 Task: Look for space in St. Albert, Canada from 9th June, 2023 to 16th June, 2023 for 2 adults in price range Rs.8000 to Rs.16000. Place can be entire place with 2 bedrooms having 2 beds and 1 bathroom. Property type can be house, flat, guest house. Booking option can be shelf check-in. Required host language is English.
Action: Mouse moved to (480, 88)
Screenshot: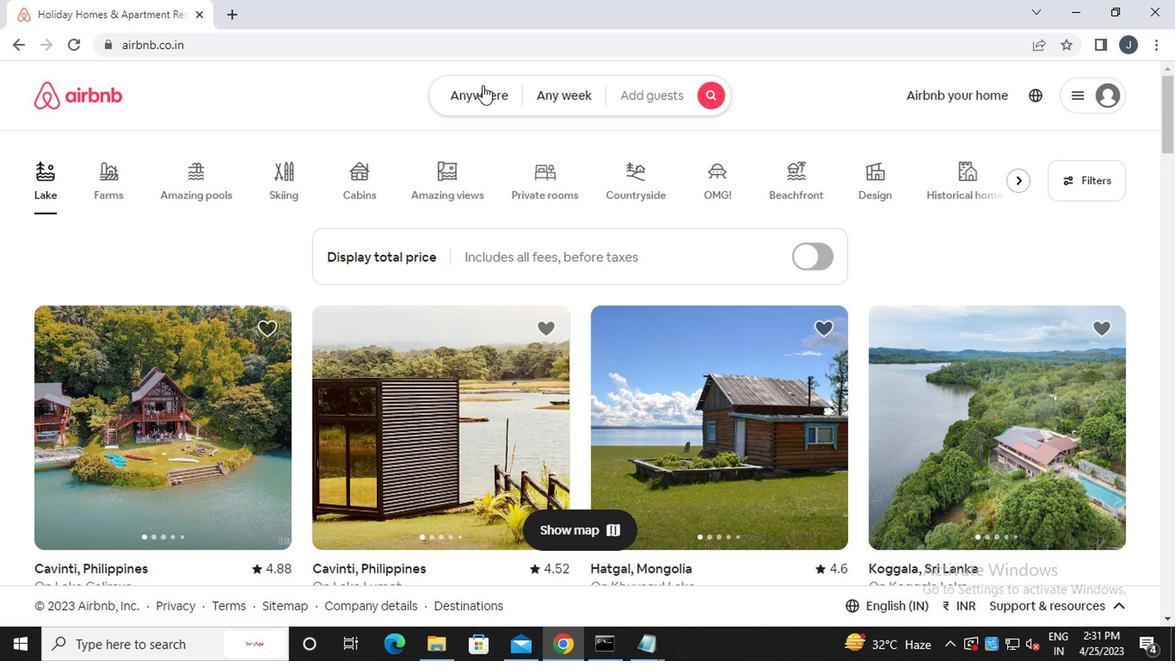 
Action: Mouse pressed left at (480, 88)
Screenshot: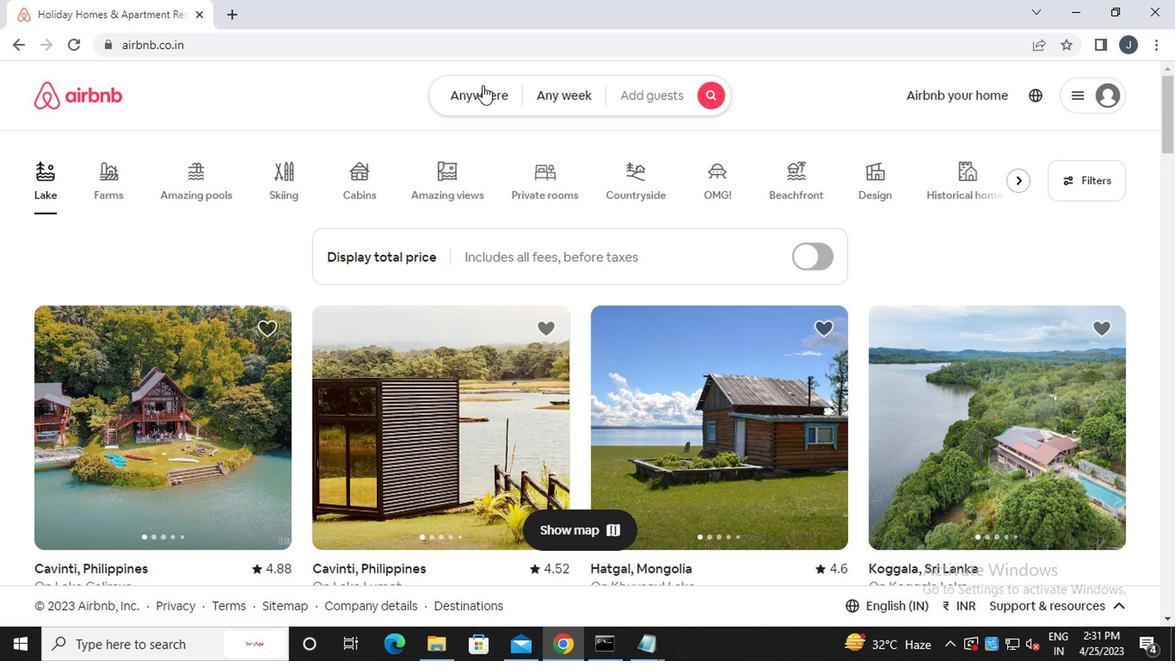 
Action: Mouse moved to (300, 166)
Screenshot: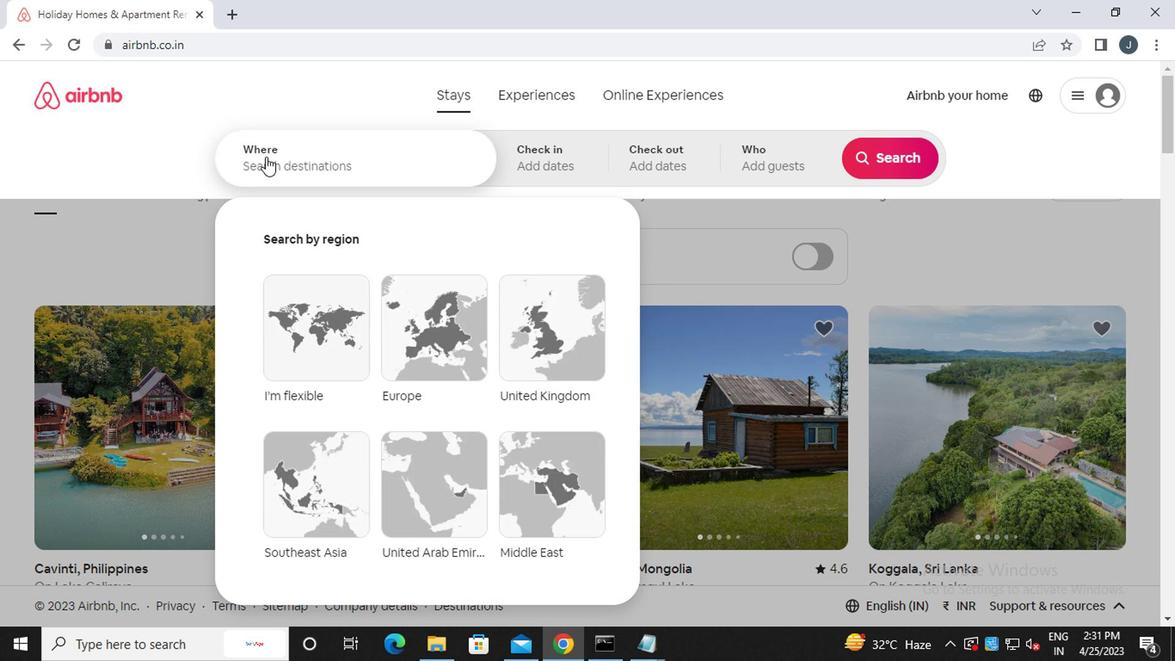 
Action: Mouse pressed left at (300, 166)
Screenshot: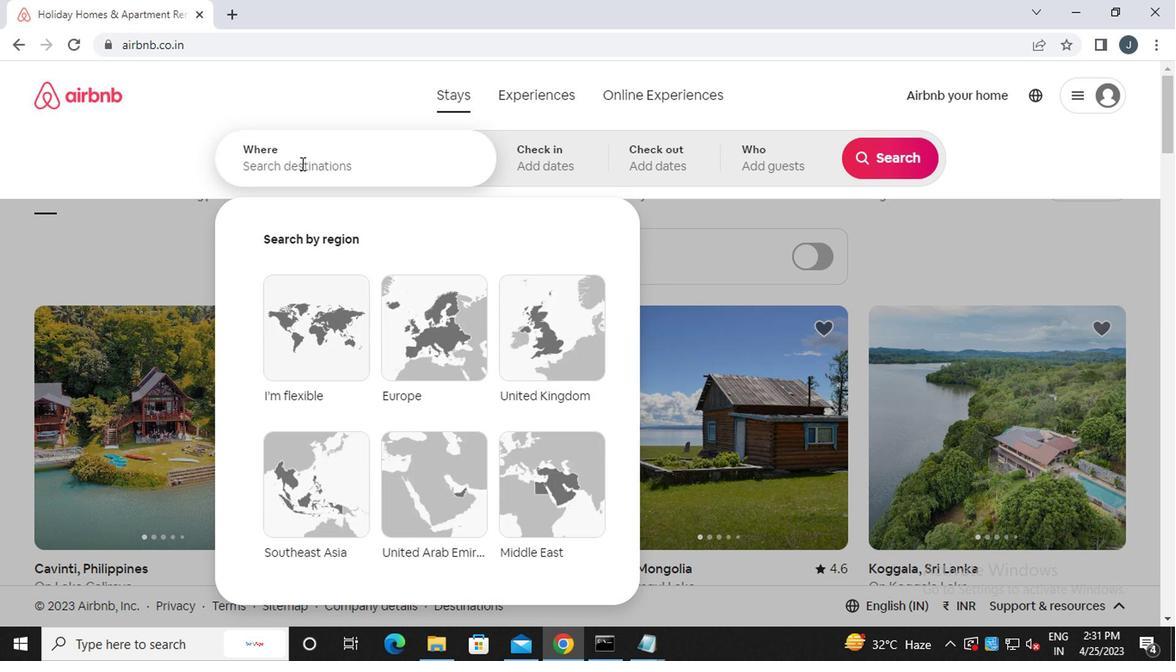 
Action: Mouse moved to (298, 166)
Screenshot: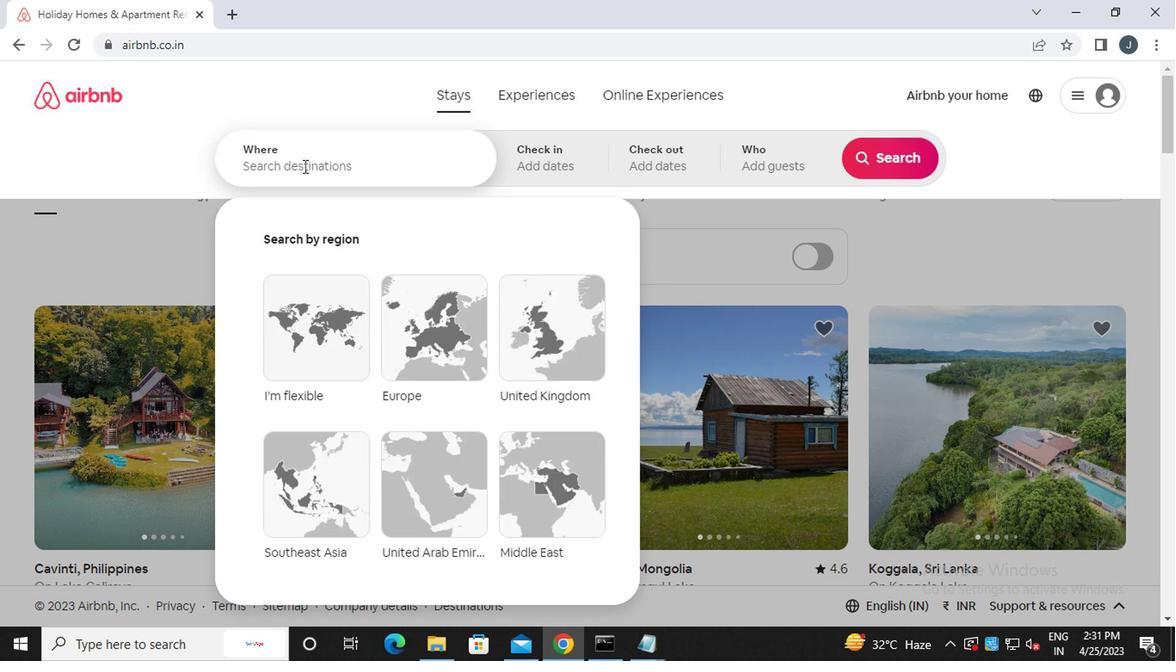 
Action: Key pressed s<Key.caps_lock>t.<Key.space><Key.caps_lock>a<Key.caps_lock>lbert,<Key.caps_lock>c<Key.caps_lock>anada
Screenshot: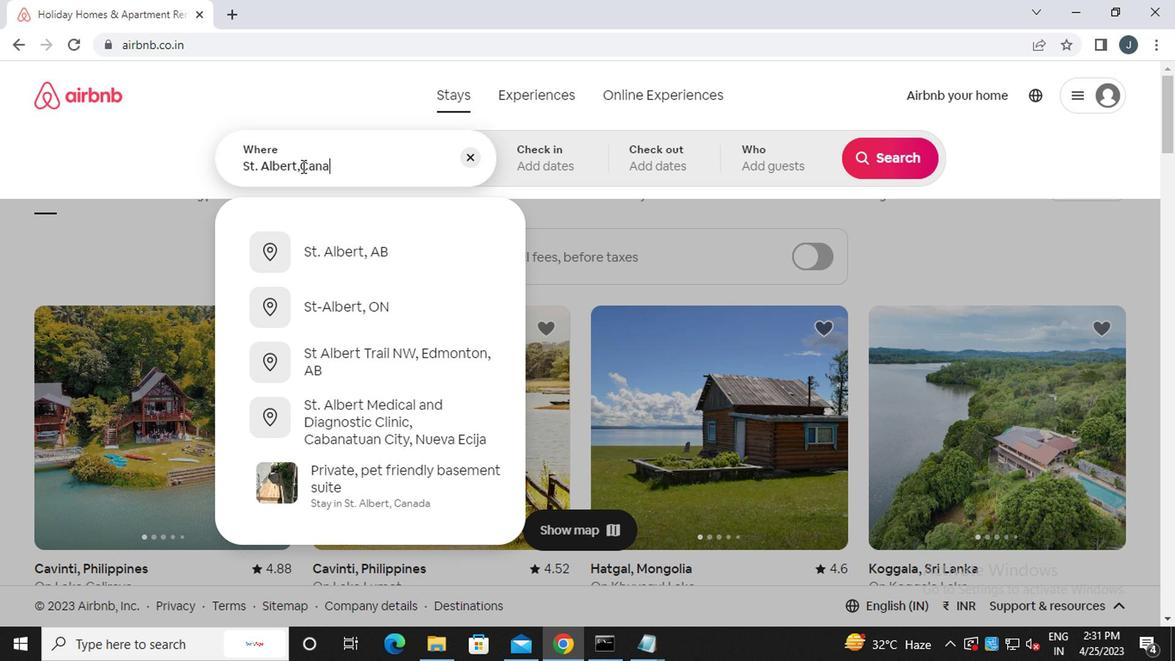 
Action: Mouse moved to (550, 165)
Screenshot: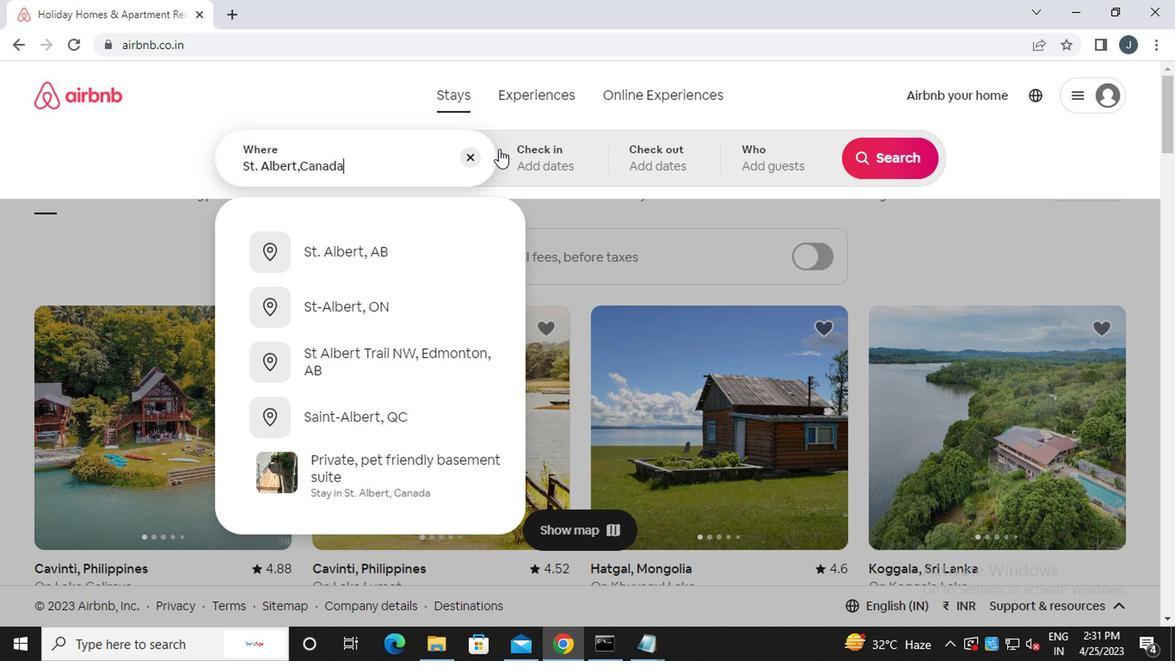 
Action: Mouse pressed left at (550, 165)
Screenshot: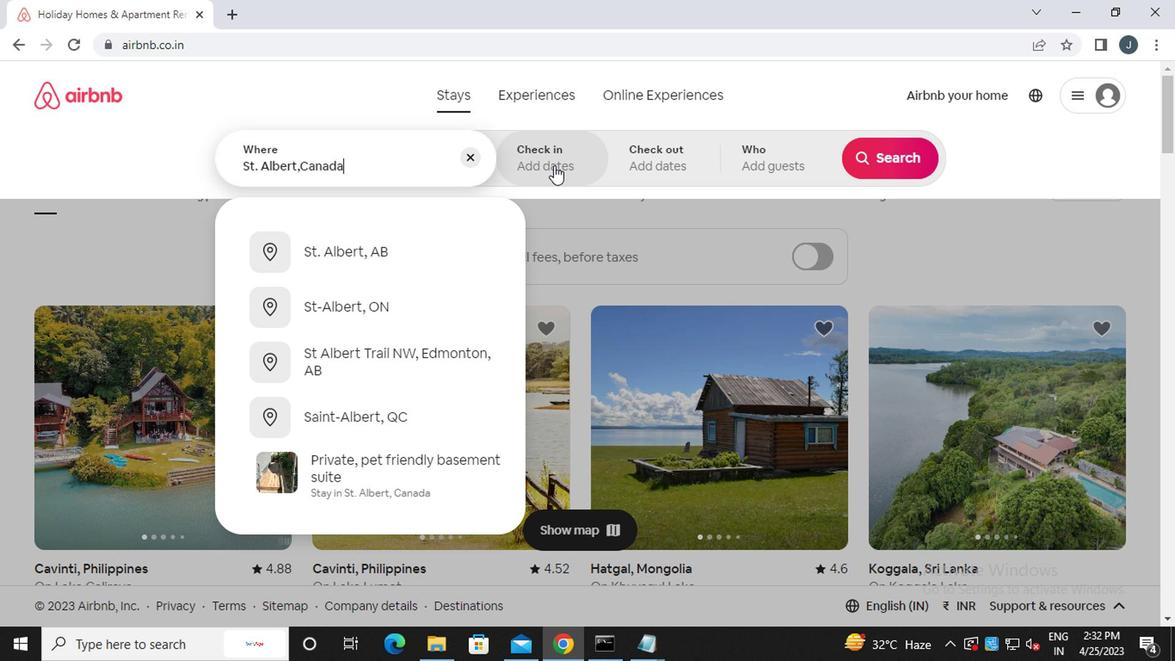
Action: Mouse moved to (870, 295)
Screenshot: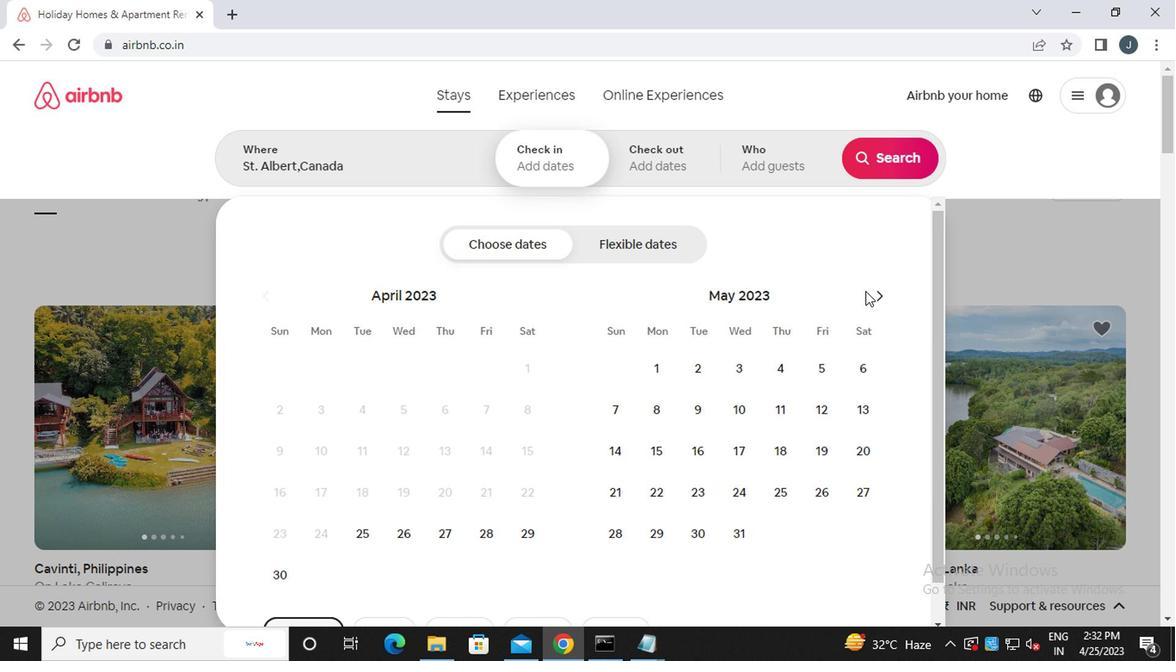 
Action: Mouse pressed left at (870, 295)
Screenshot: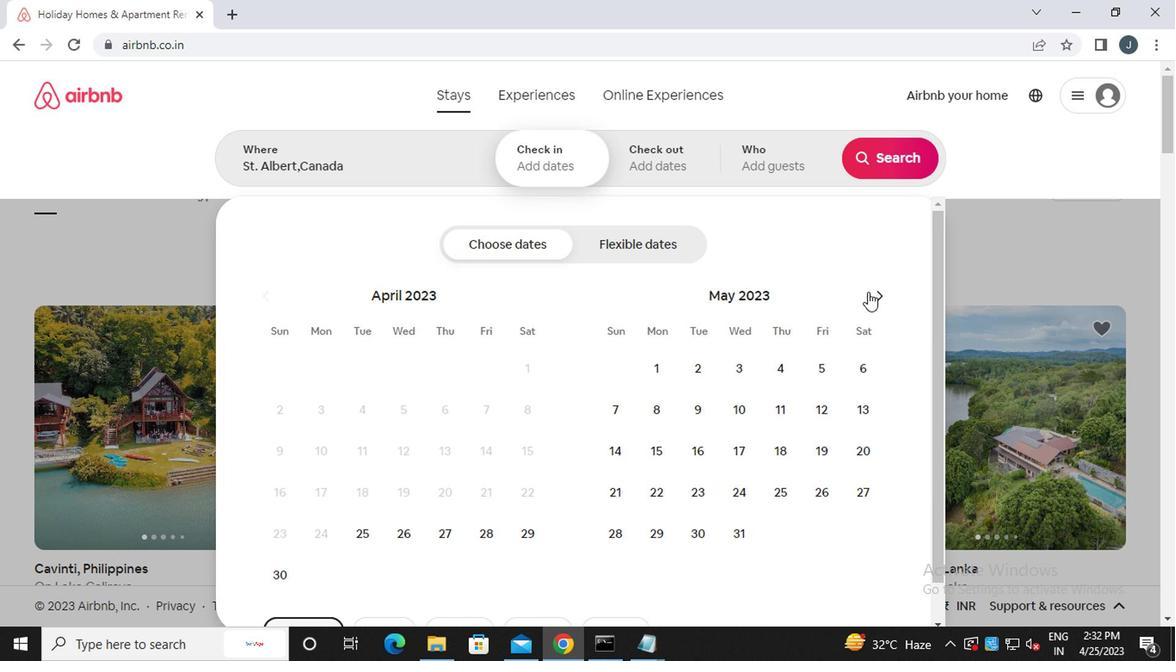 
Action: Mouse moved to (821, 409)
Screenshot: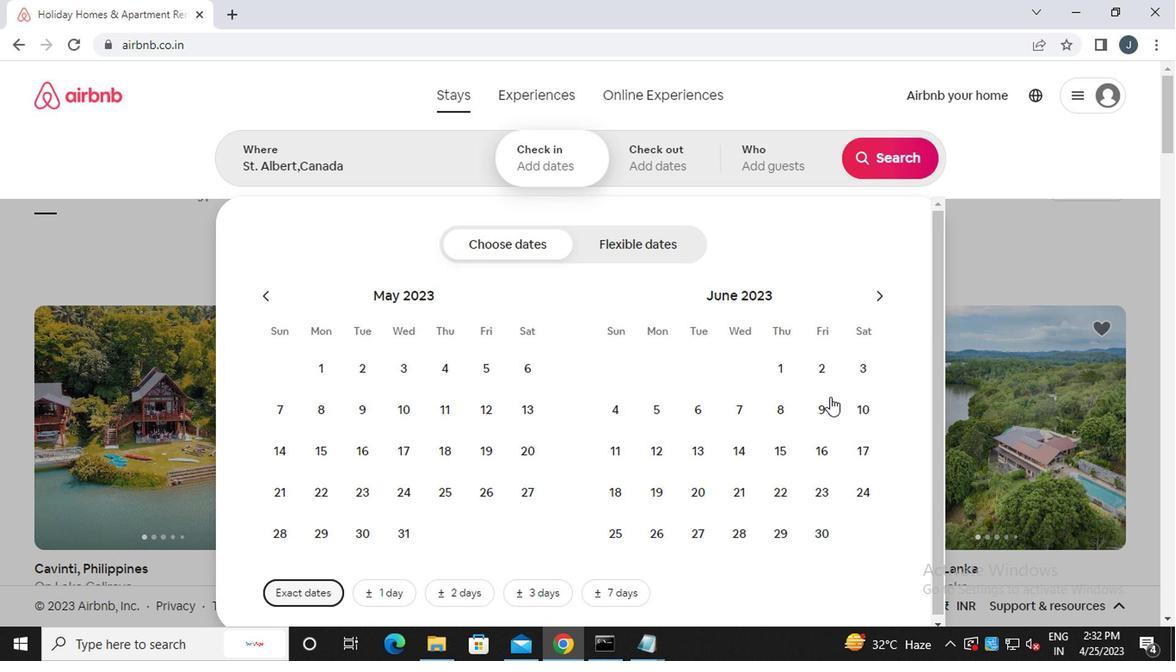 
Action: Mouse pressed left at (821, 409)
Screenshot: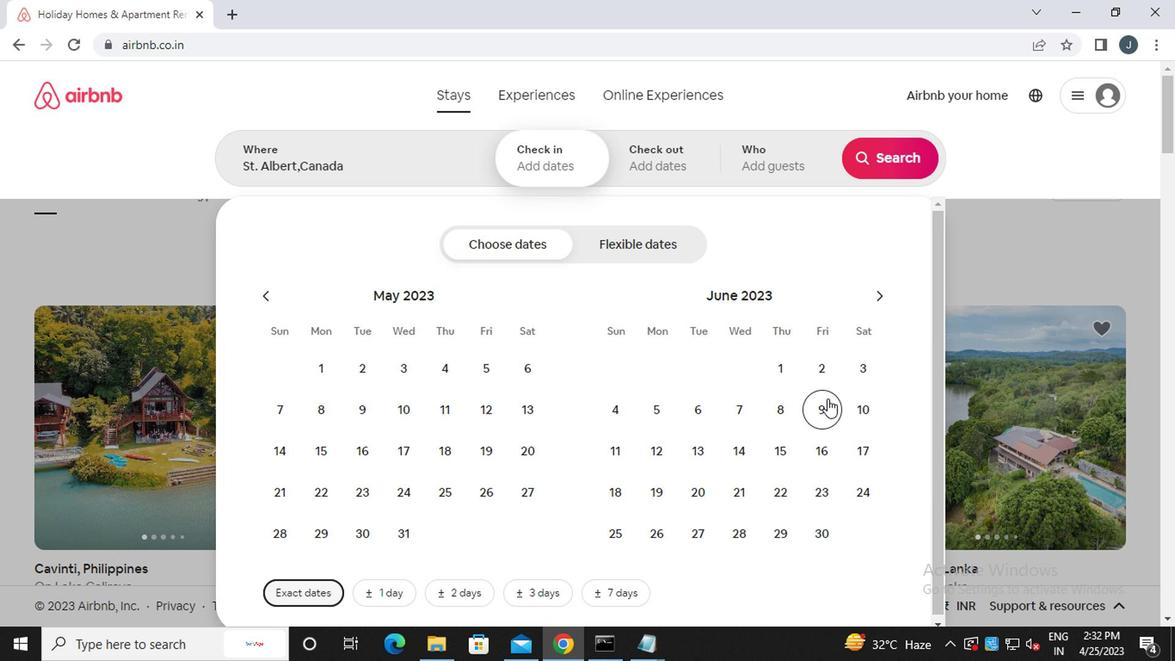 
Action: Mouse moved to (823, 445)
Screenshot: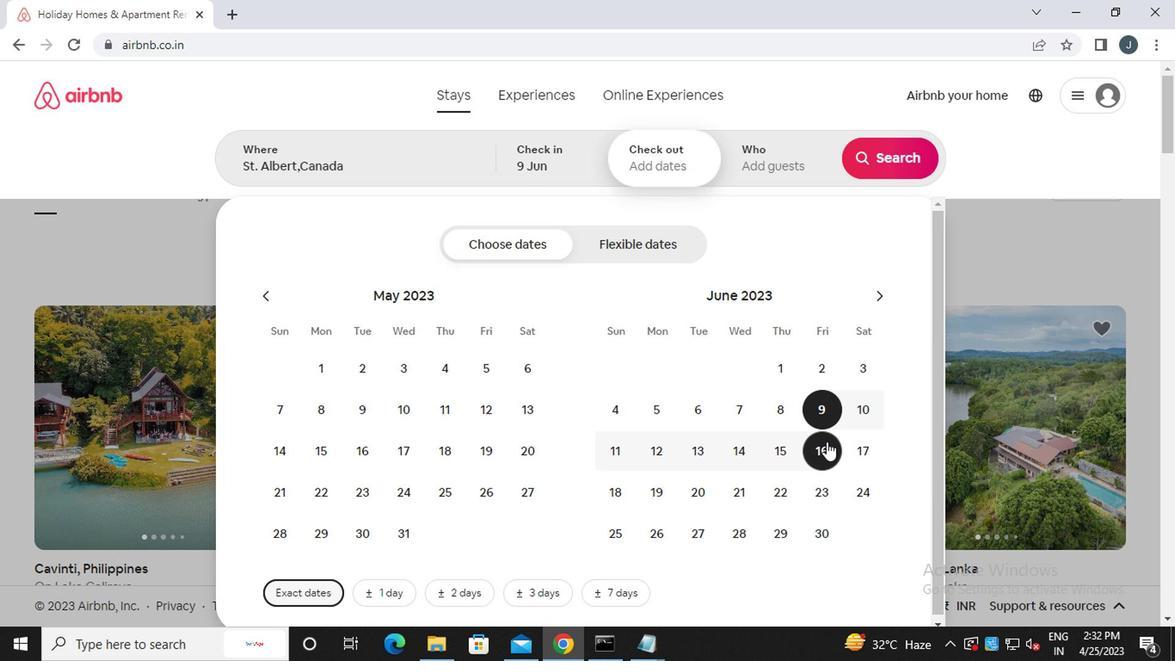 
Action: Mouse pressed left at (823, 445)
Screenshot: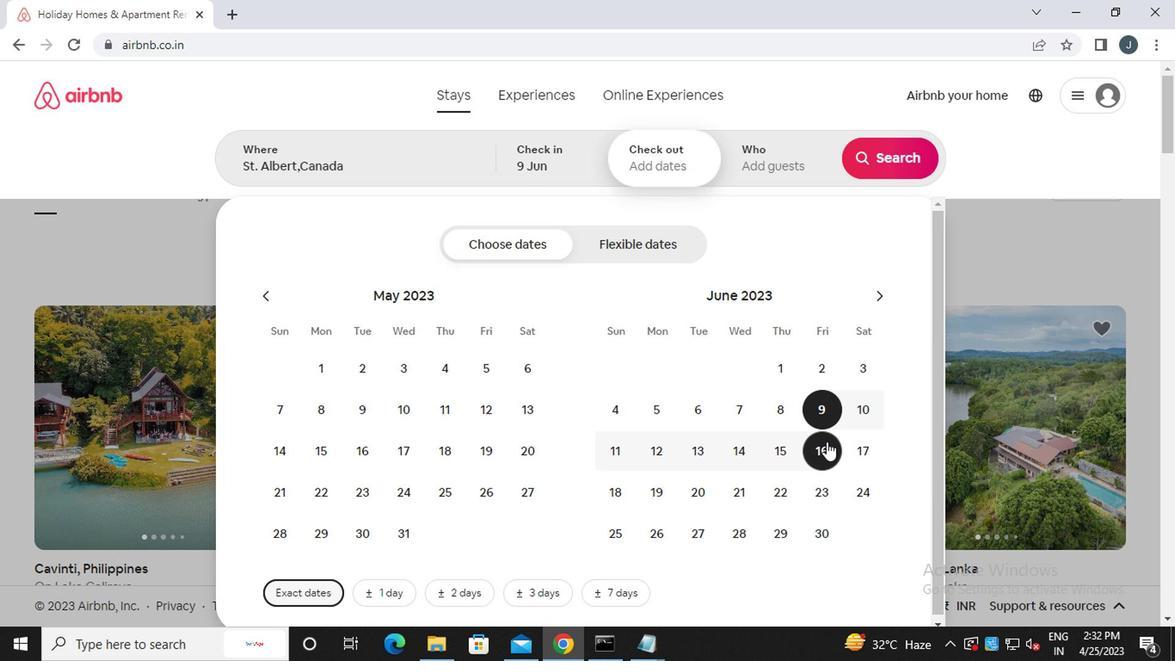 
Action: Mouse moved to (770, 157)
Screenshot: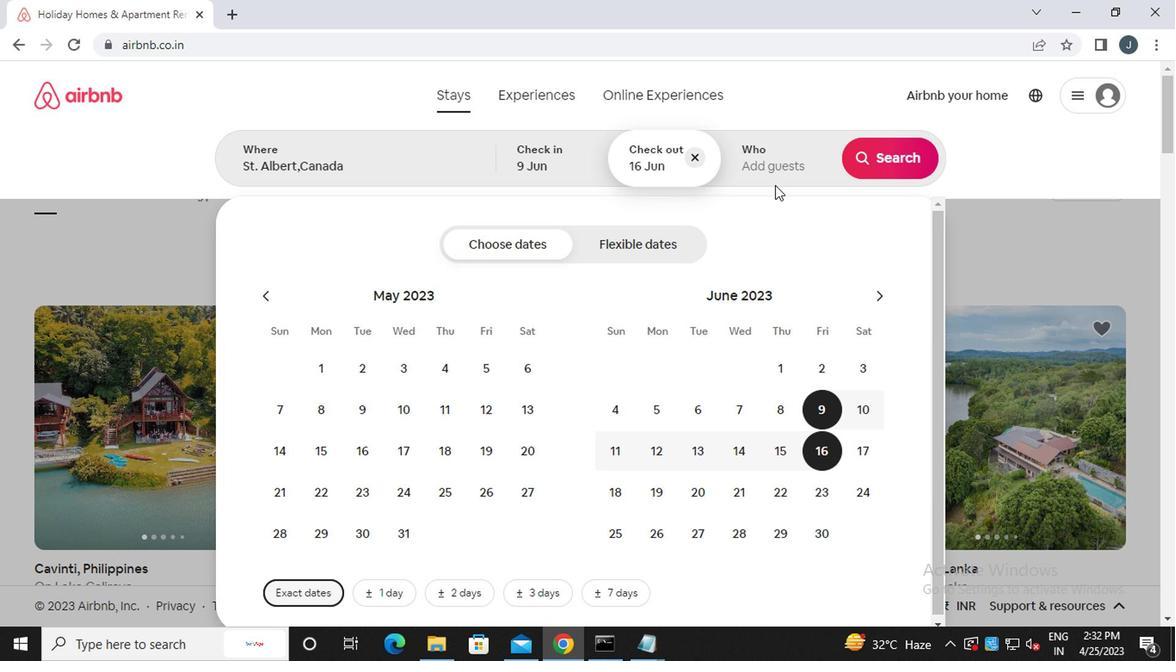 
Action: Mouse pressed left at (770, 157)
Screenshot: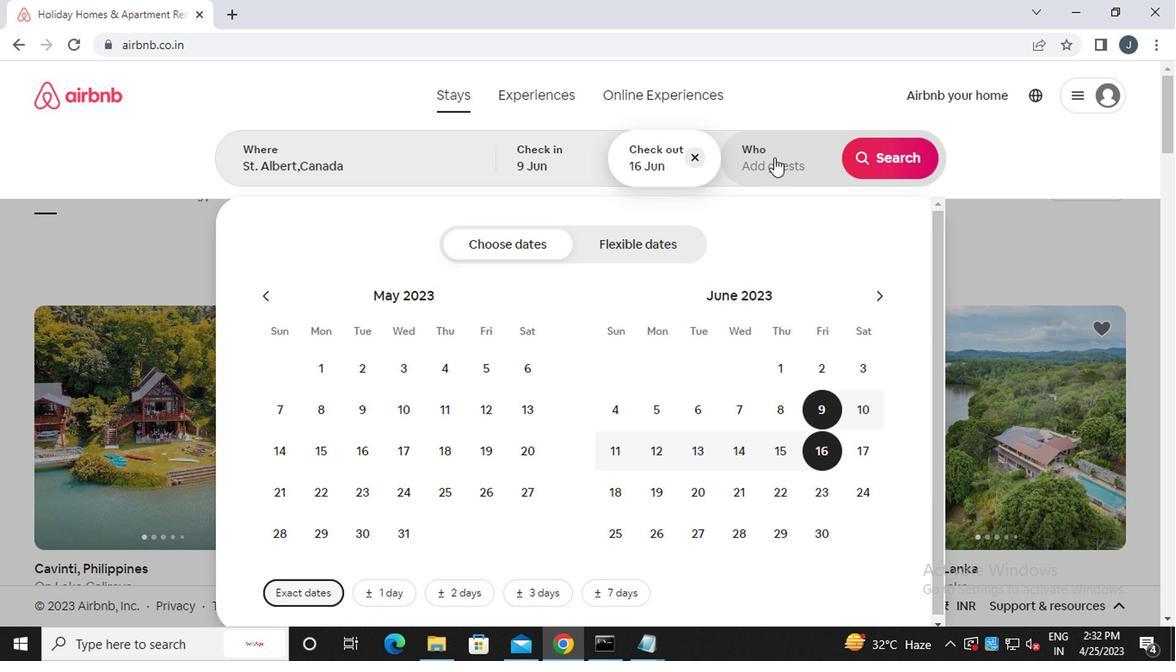 
Action: Mouse moved to (886, 254)
Screenshot: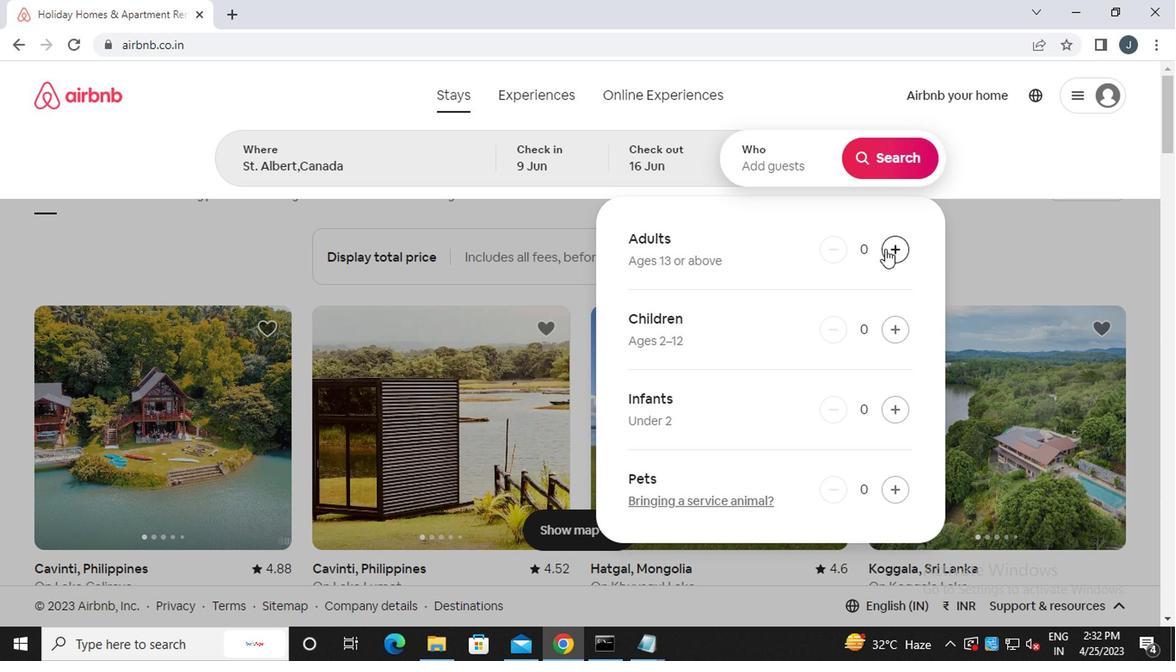 
Action: Mouse pressed left at (886, 254)
Screenshot: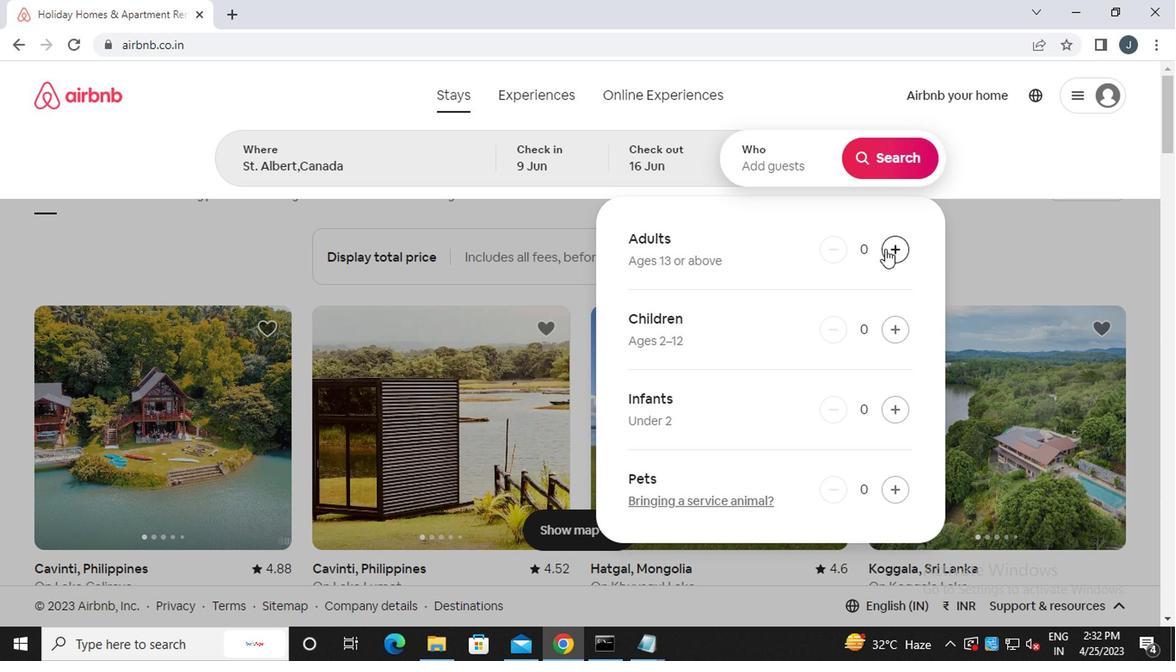 
Action: Mouse moved to (886, 254)
Screenshot: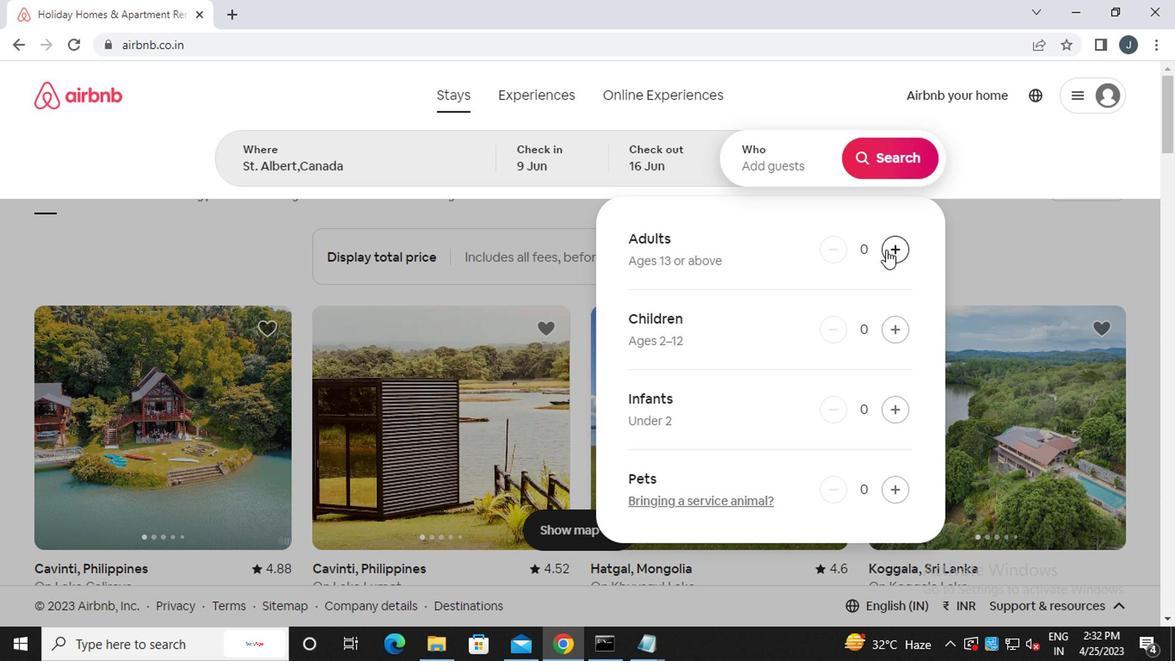
Action: Mouse pressed left at (886, 254)
Screenshot: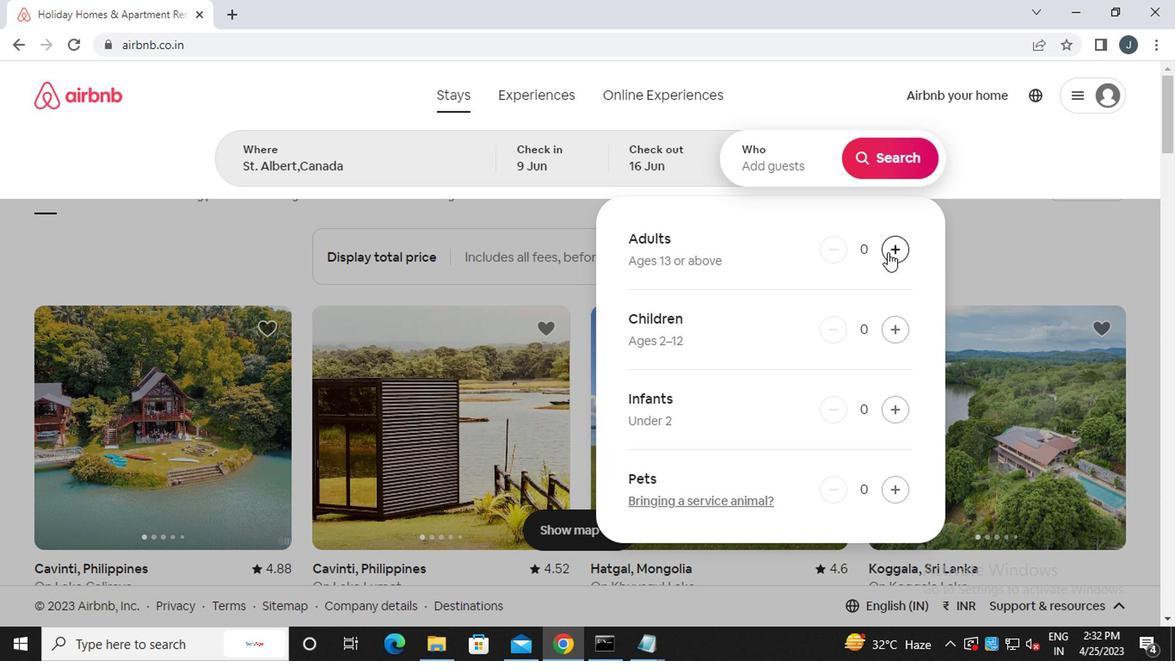 
Action: Mouse moved to (892, 165)
Screenshot: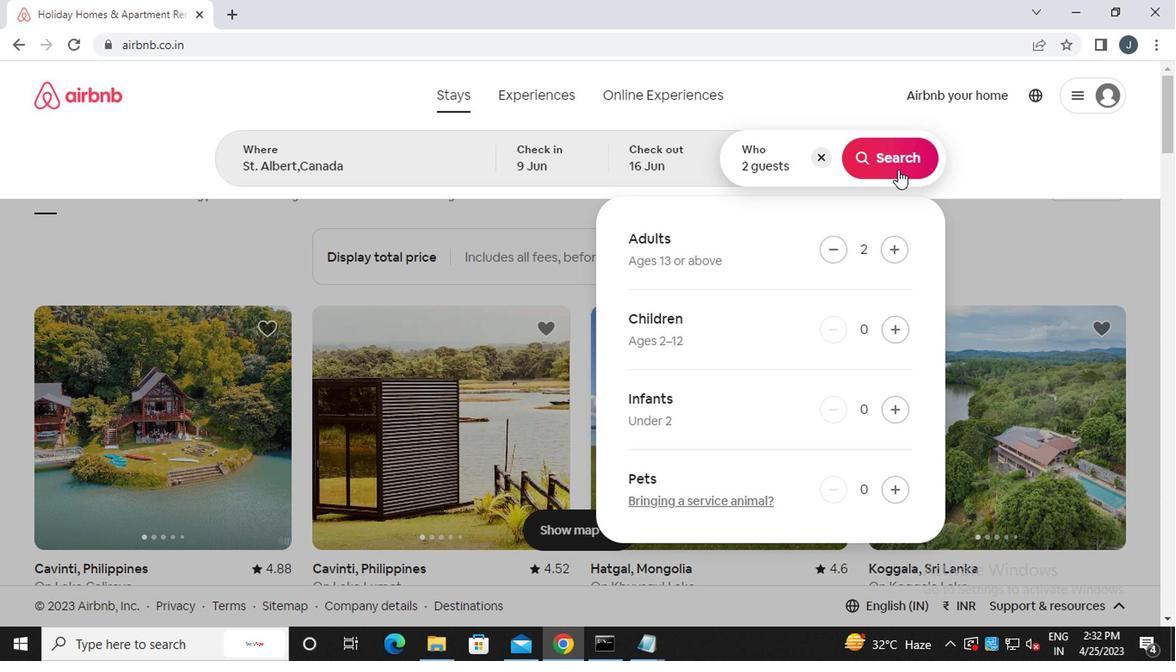 
Action: Mouse pressed left at (892, 165)
Screenshot: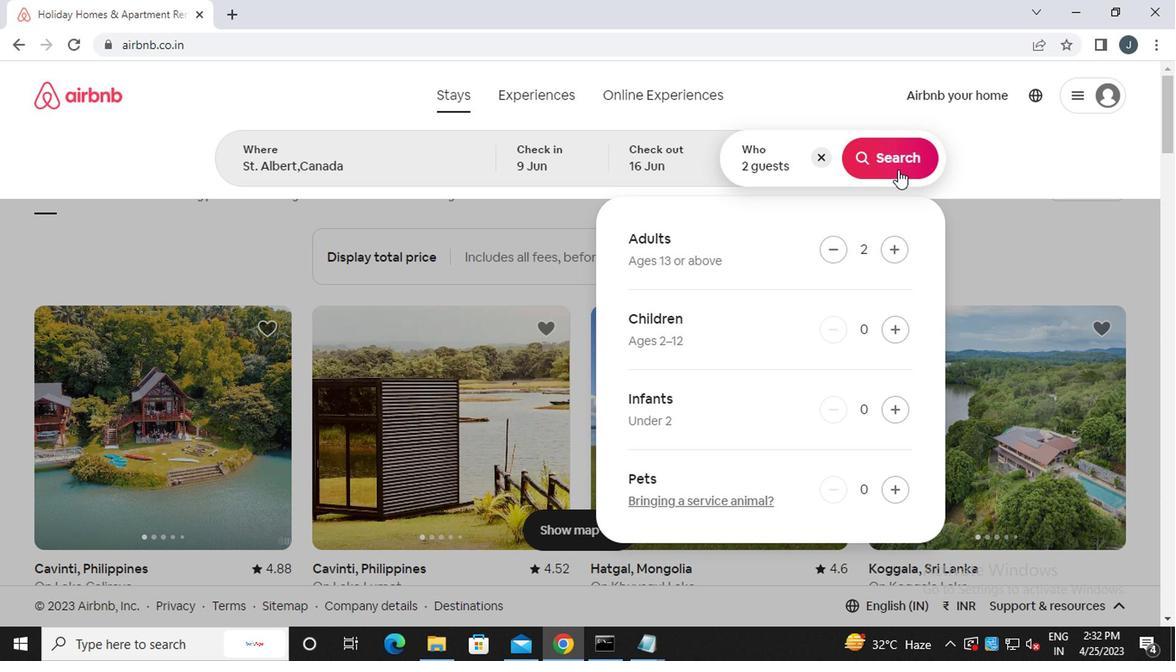 
Action: Mouse moved to (1116, 165)
Screenshot: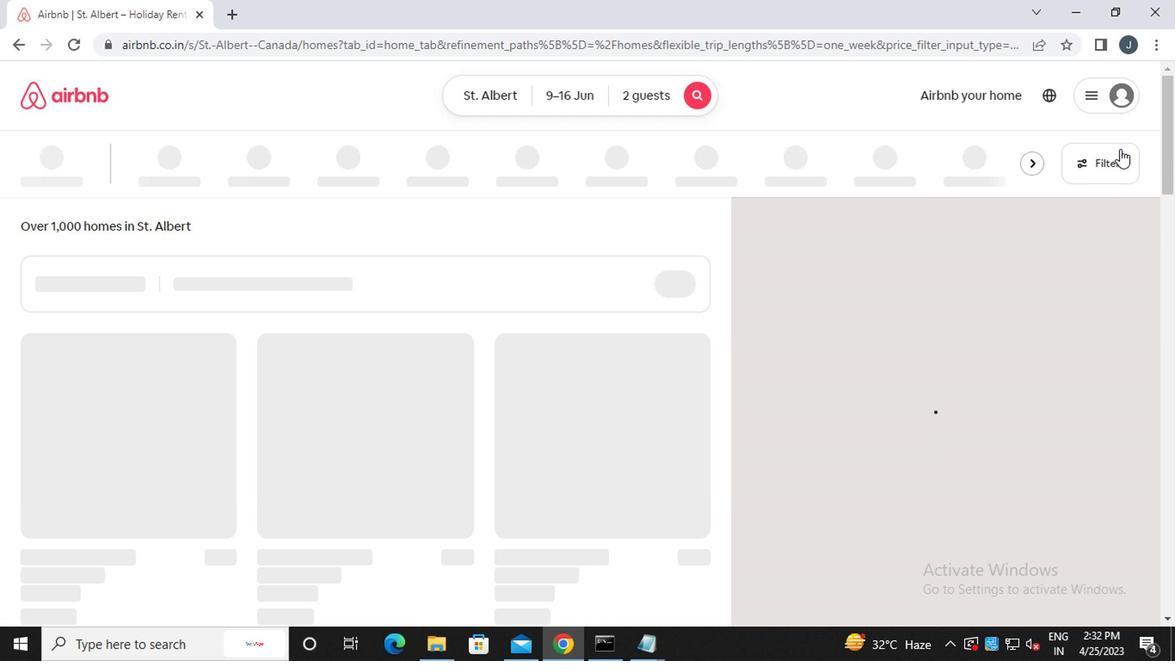 
Action: Mouse pressed left at (1116, 165)
Screenshot: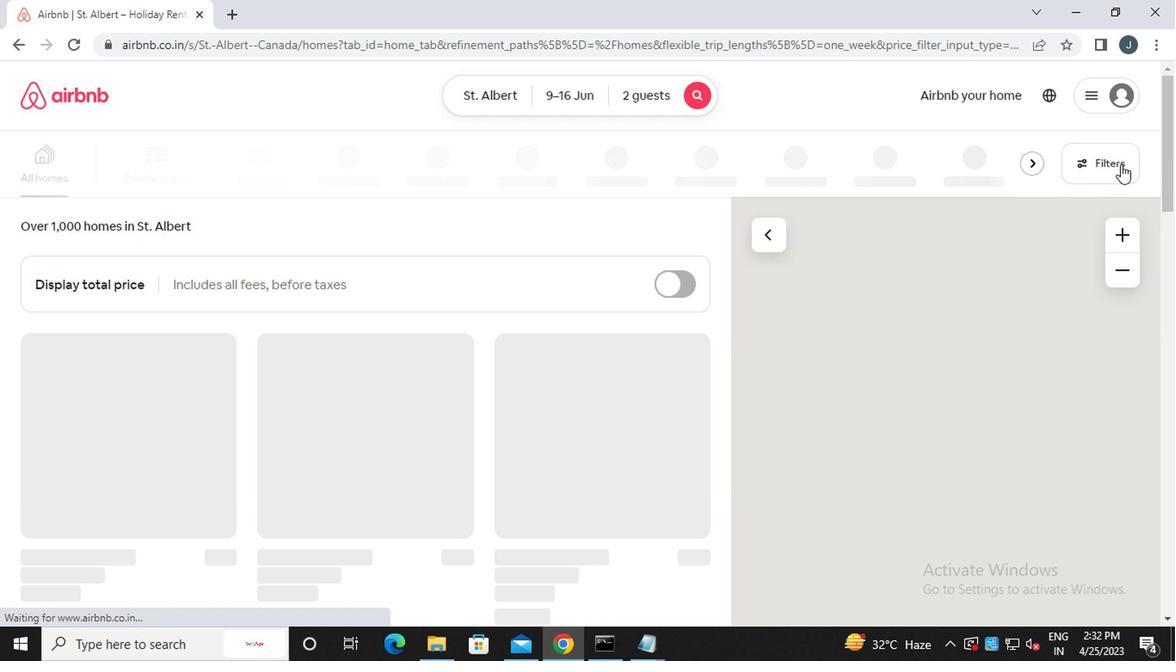 
Action: Mouse moved to (369, 386)
Screenshot: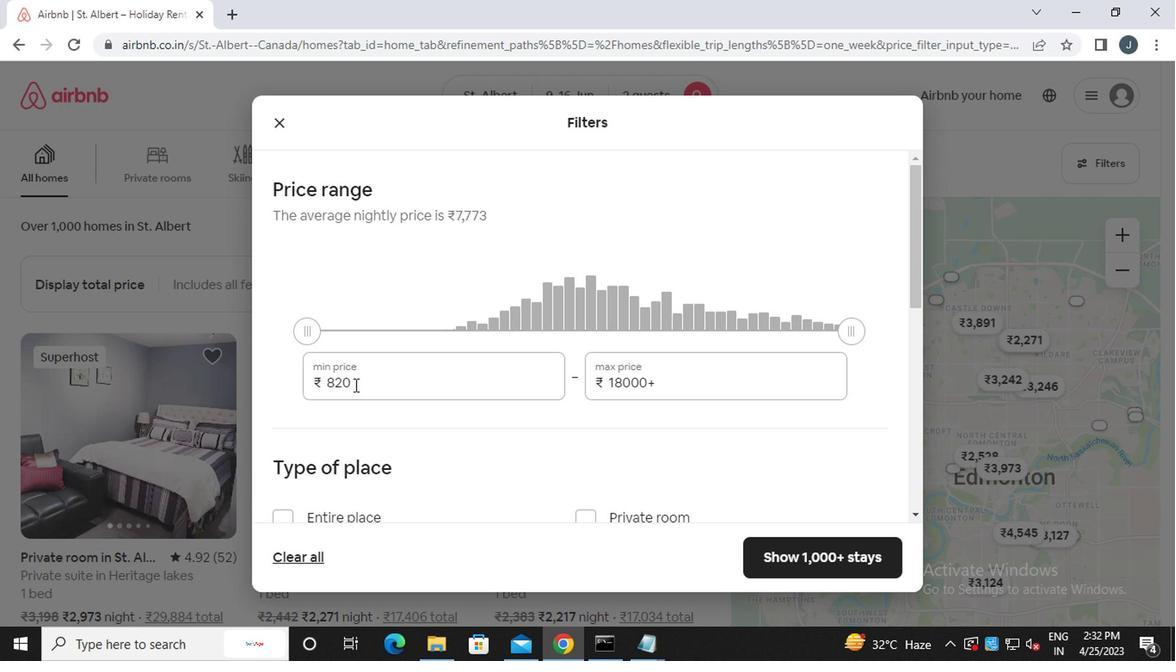
Action: Mouse pressed left at (369, 386)
Screenshot: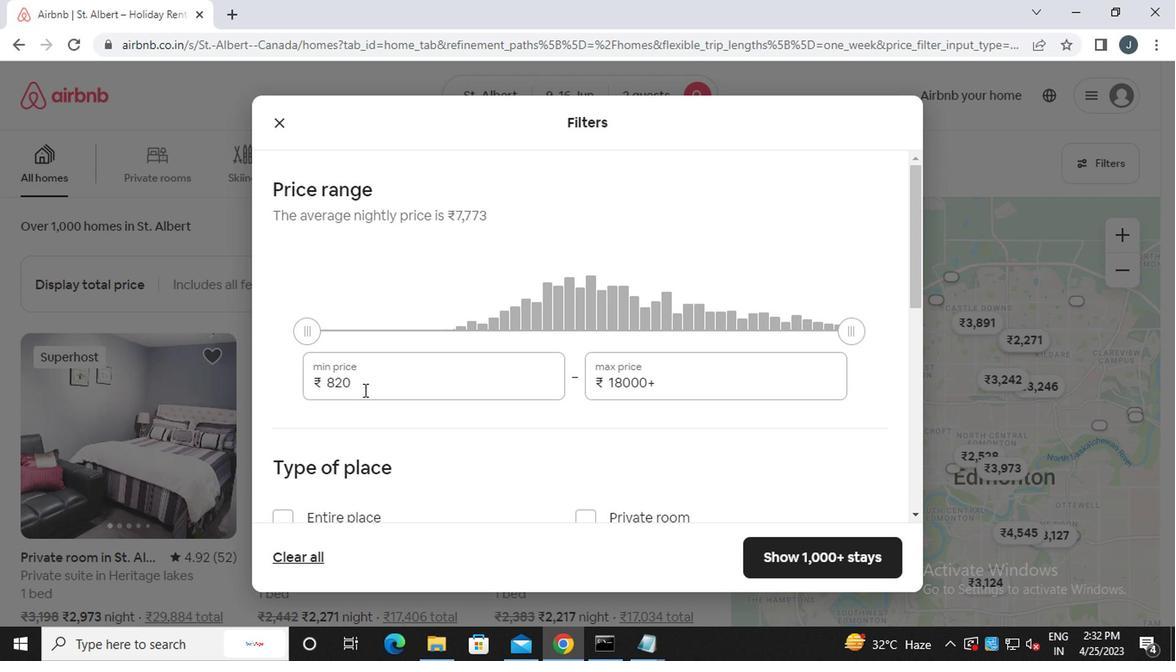 
Action: Mouse moved to (357, 378)
Screenshot: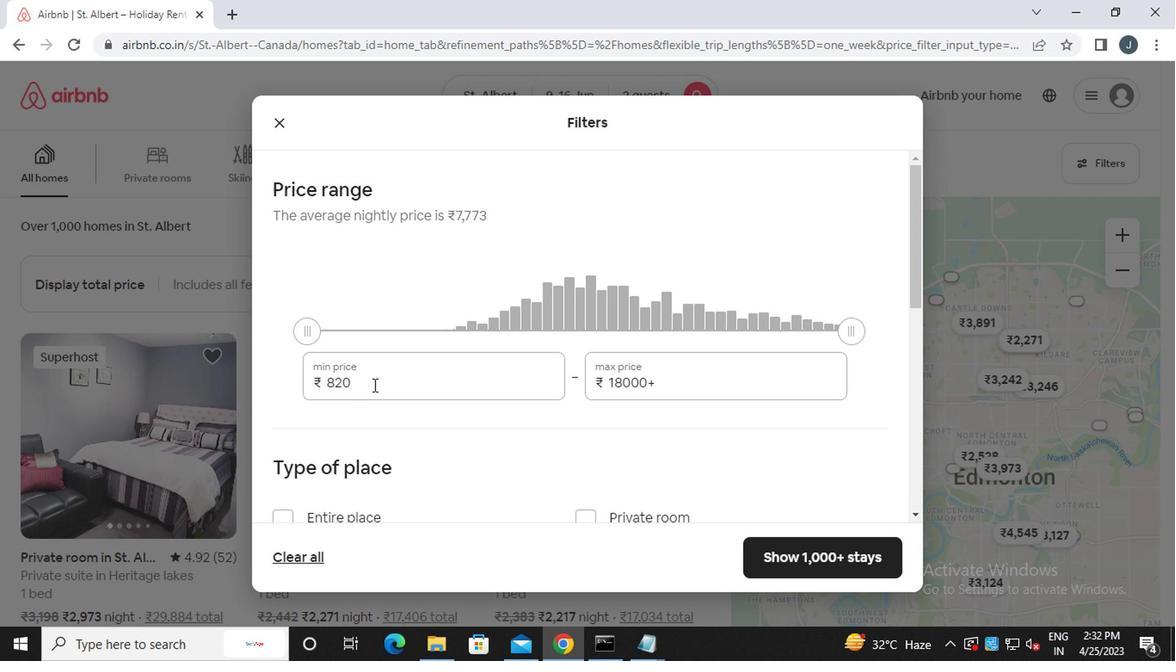
Action: Key pressed <Key.backspace><Key.backspace><<96>><<96>><<96>>
Screenshot: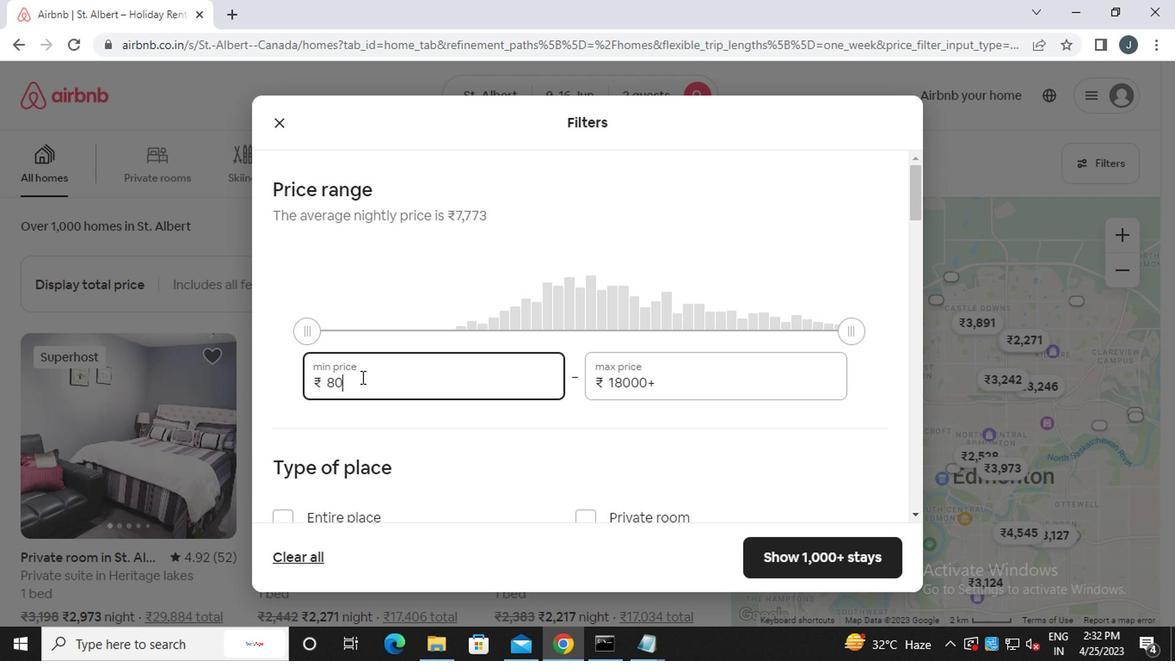 
Action: Mouse moved to (731, 386)
Screenshot: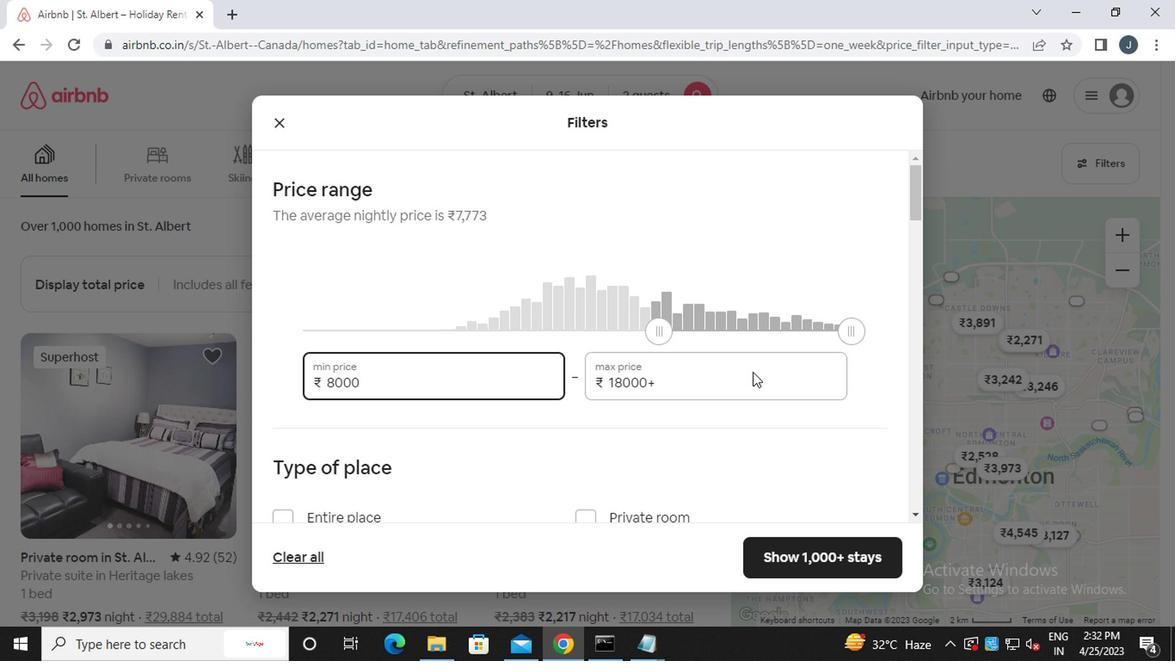
Action: Mouse pressed left at (731, 386)
Screenshot: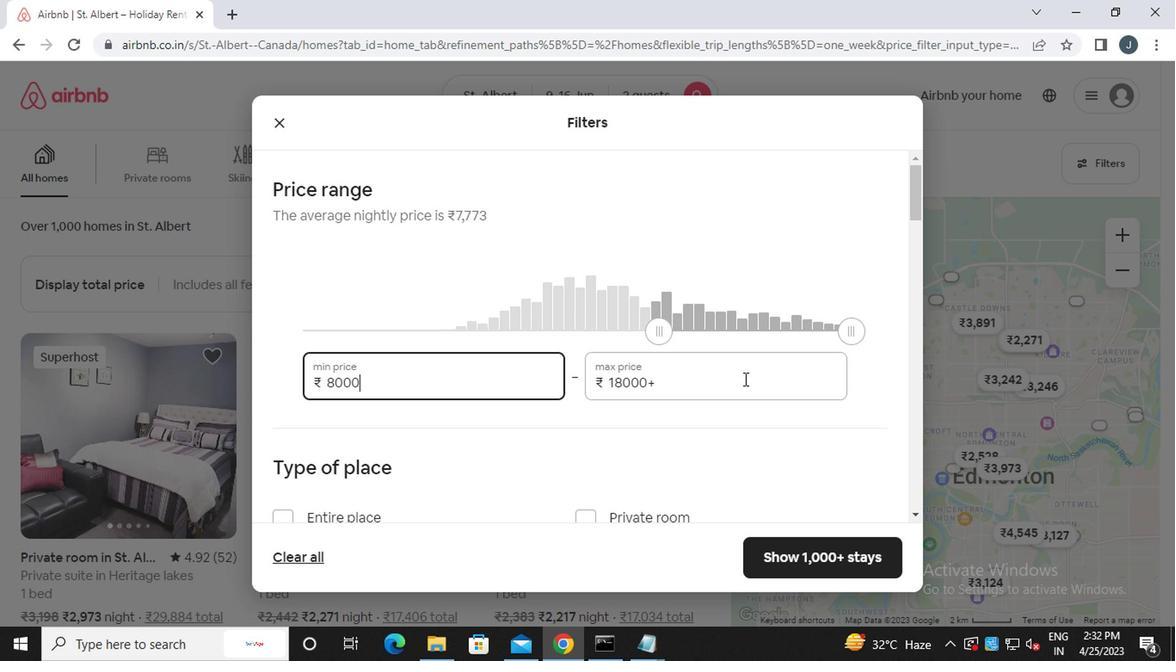 
Action: Key pressed <Key.backspace><Key.backspace><Key.backspace><Key.backspace><Key.backspace><Key.backspace><Key.backspace><Key.backspace><Key.backspace><<97>><<102>><<96>><<96>><<96>>
Screenshot: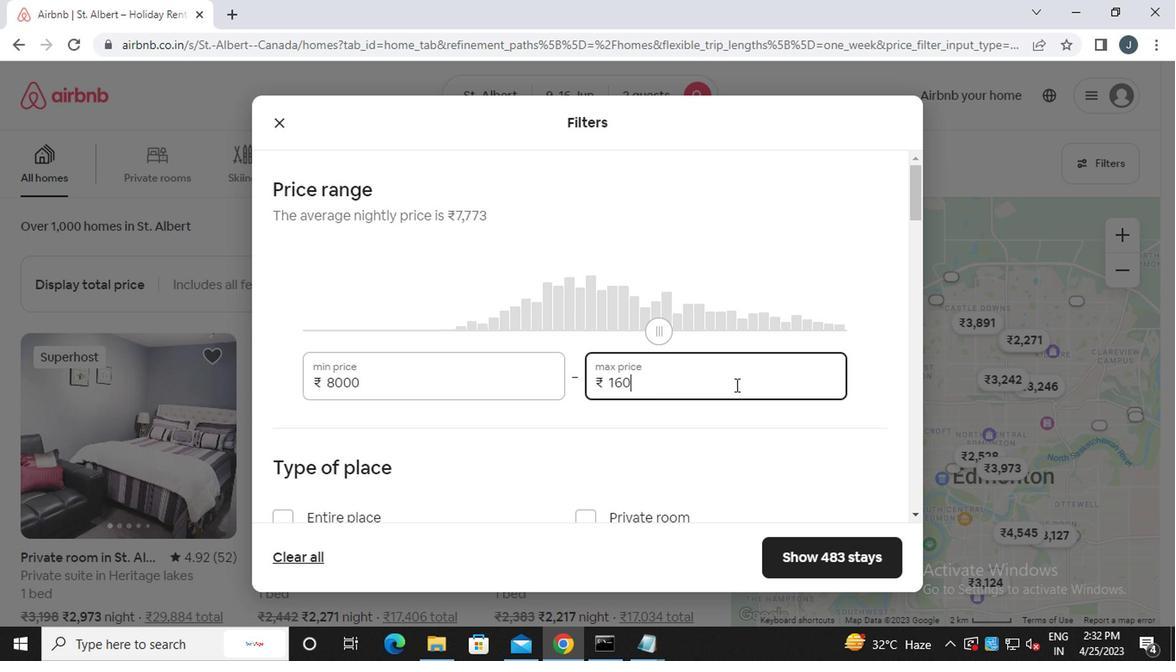
Action: Mouse moved to (691, 456)
Screenshot: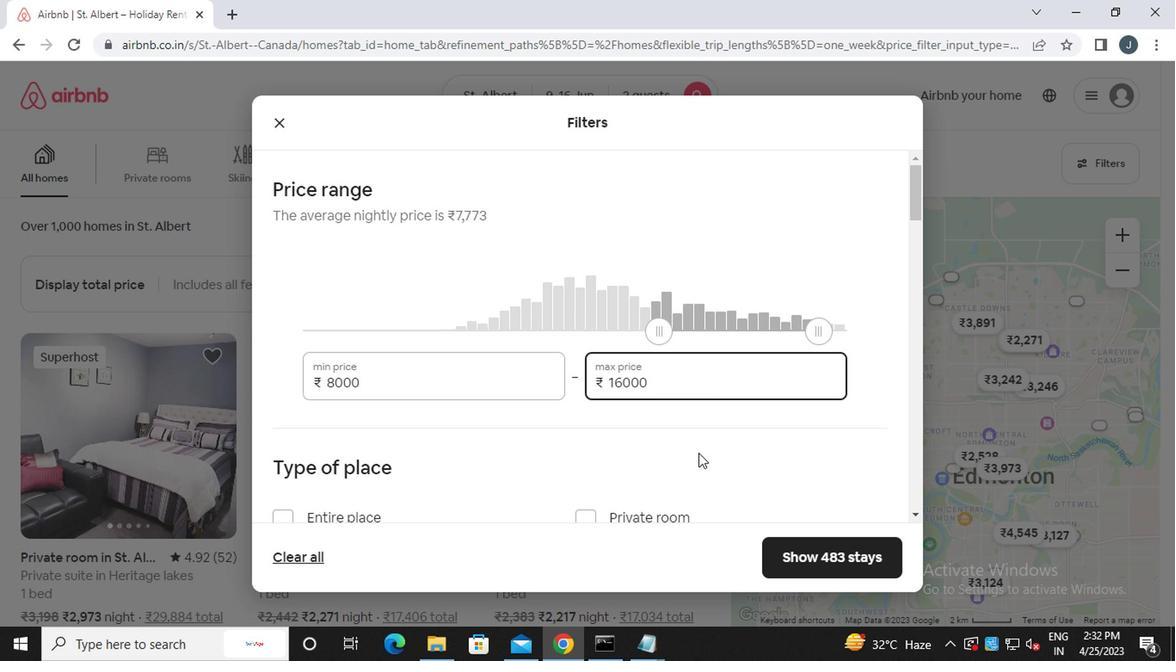 
Action: Mouse scrolled (691, 456) with delta (0, 0)
Screenshot: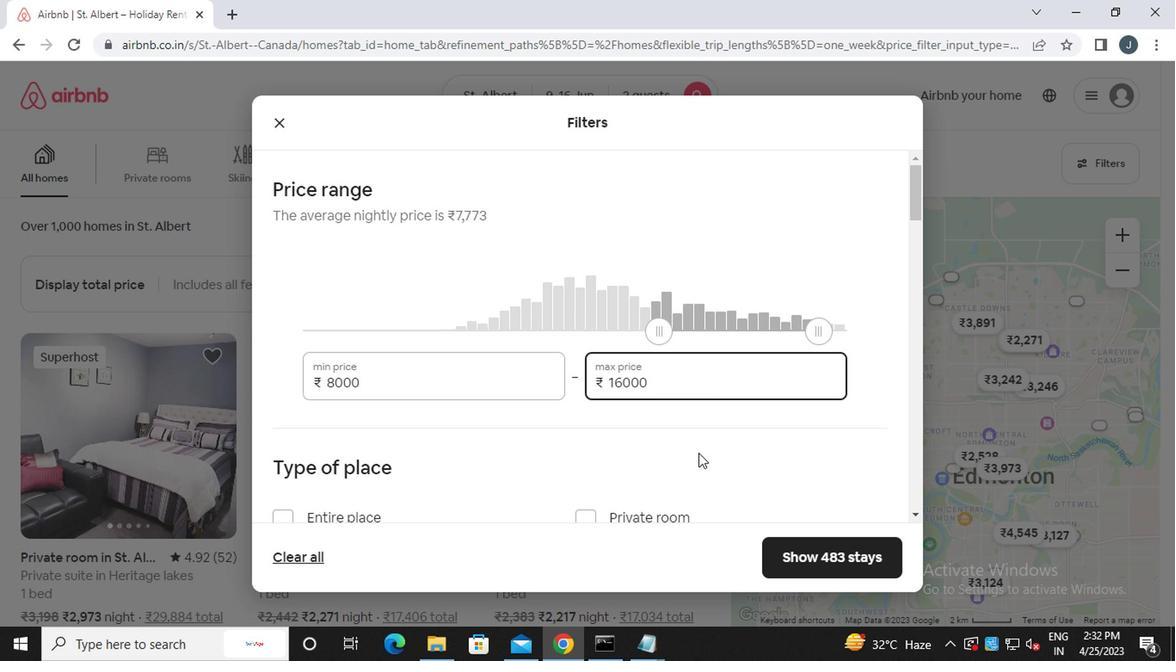 
Action: Mouse moved to (287, 433)
Screenshot: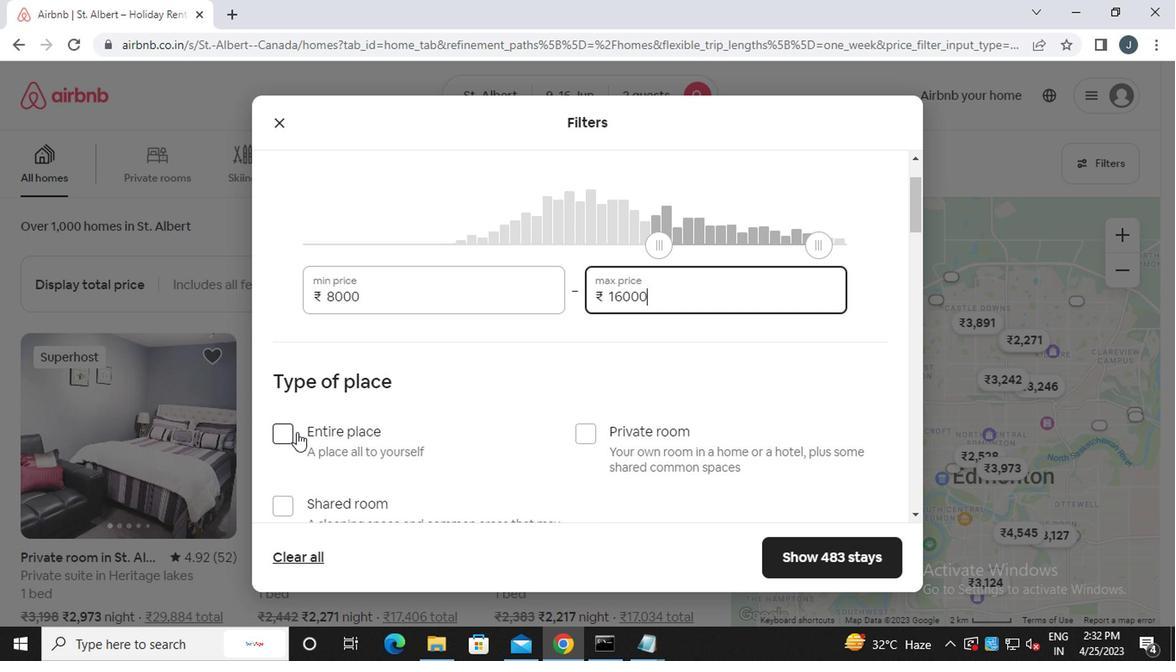 
Action: Mouse pressed left at (287, 433)
Screenshot: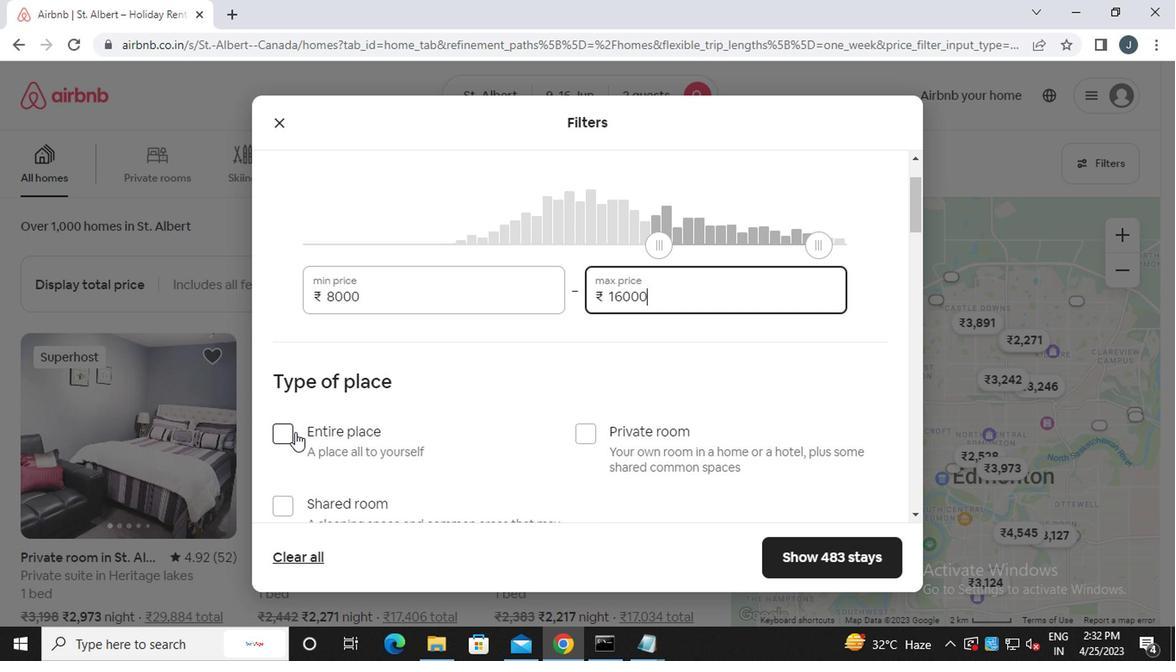 
Action: Mouse moved to (467, 426)
Screenshot: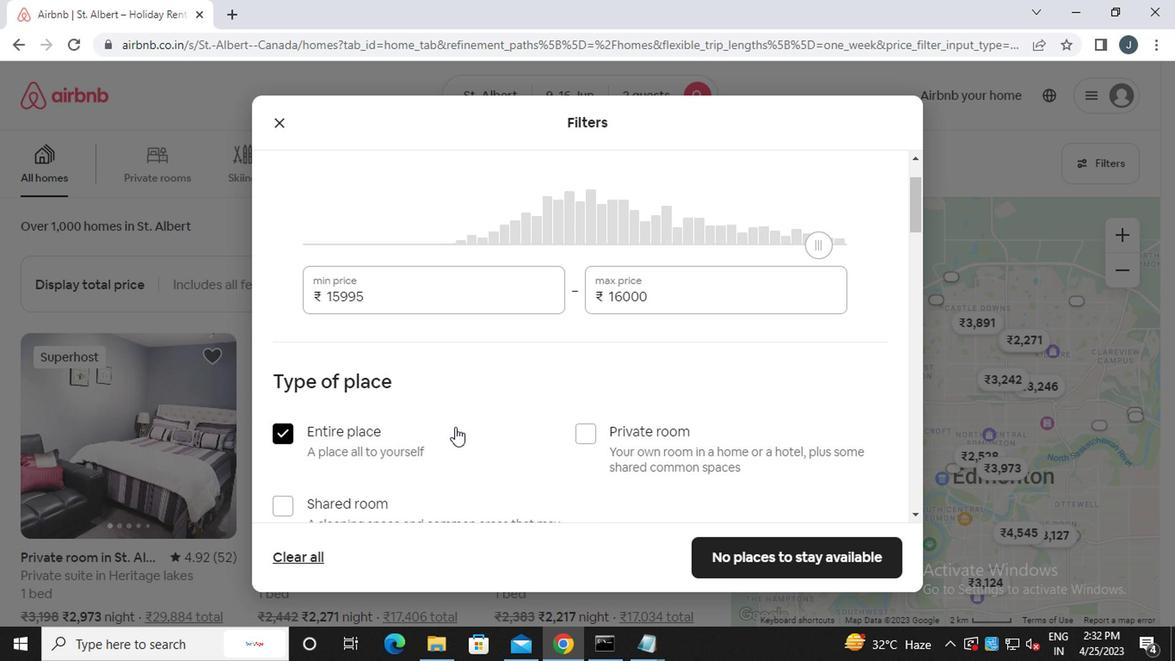 
Action: Mouse scrolled (467, 426) with delta (0, 0)
Screenshot: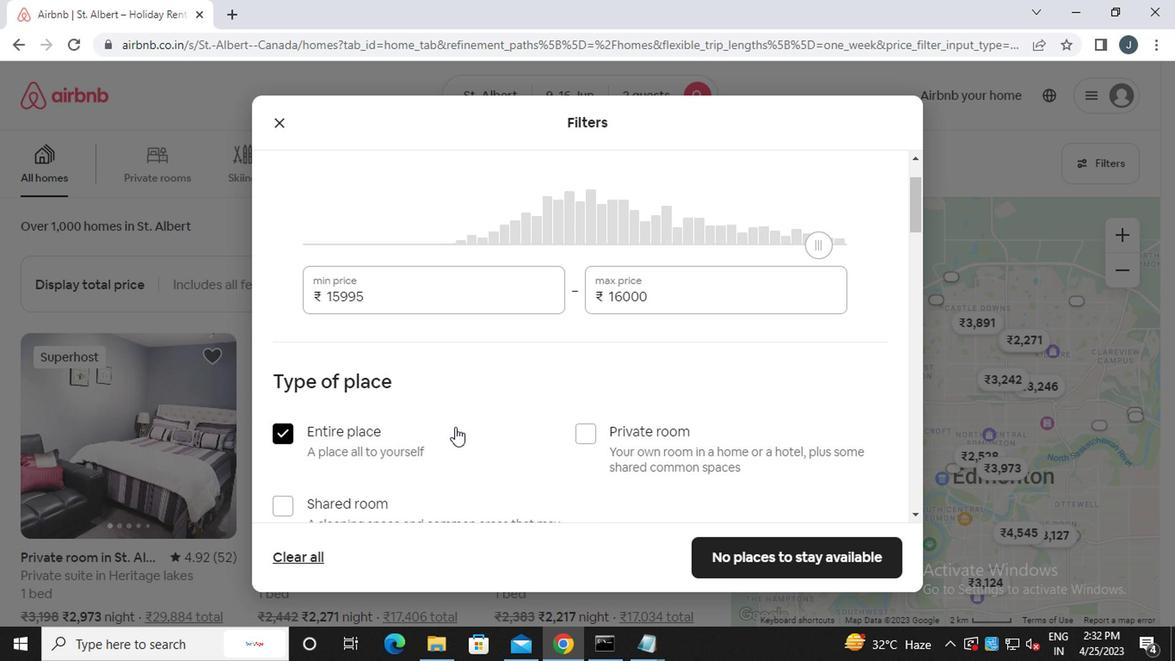 
Action: Mouse moved to (469, 426)
Screenshot: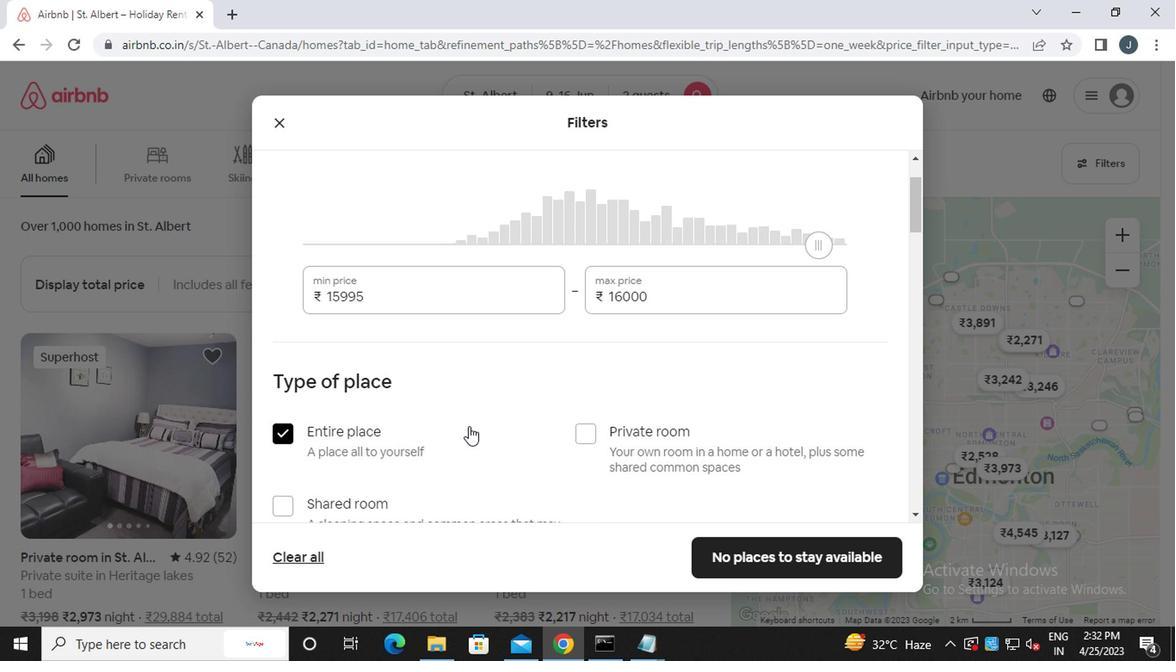 
Action: Mouse scrolled (469, 424) with delta (0, -1)
Screenshot: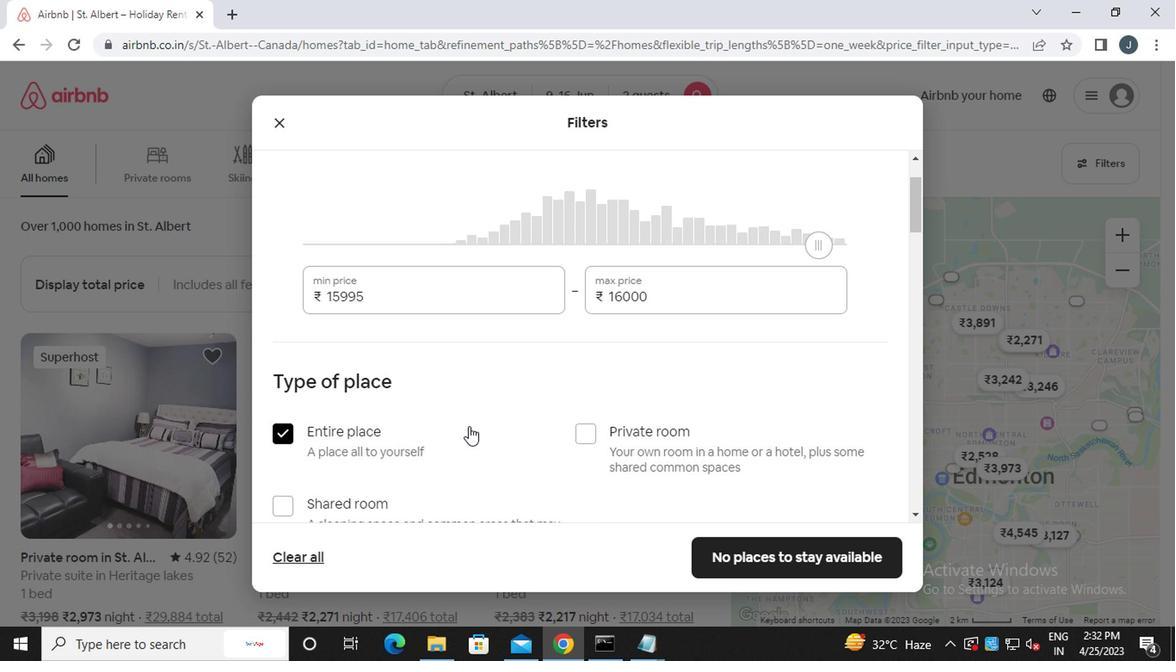 
Action: Mouse moved to (471, 426)
Screenshot: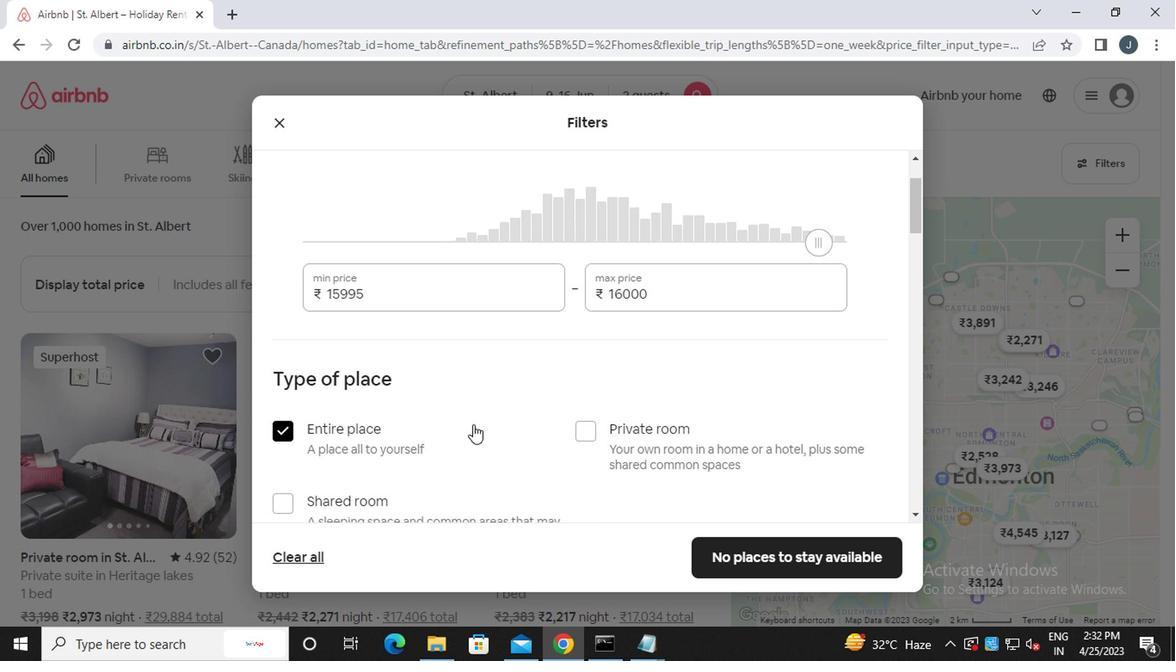 
Action: Mouse scrolled (471, 424) with delta (0, -1)
Screenshot: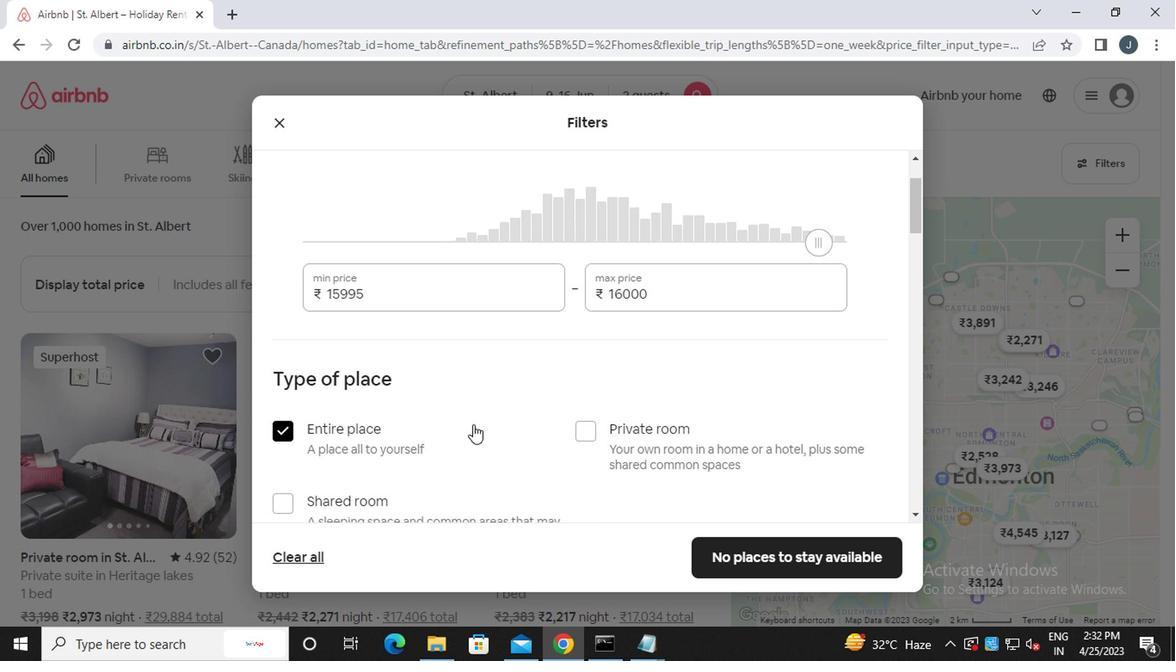 
Action: Mouse moved to (434, 429)
Screenshot: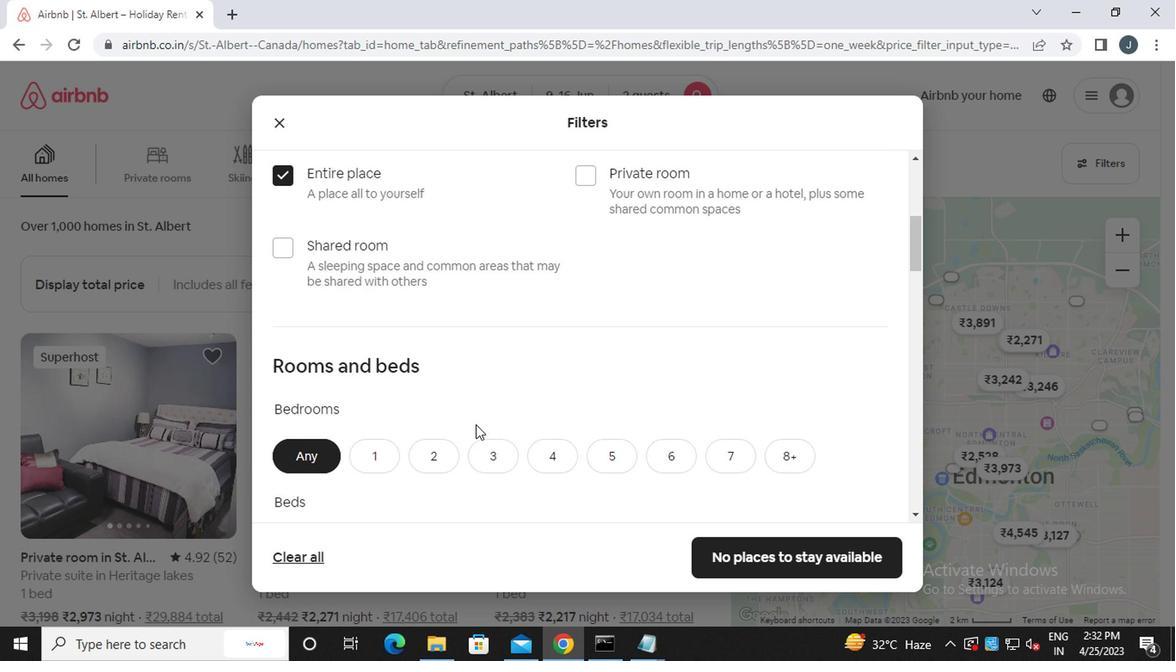 
Action: Mouse scrolled (434, 428) with delta (0, 0)
Screenshot: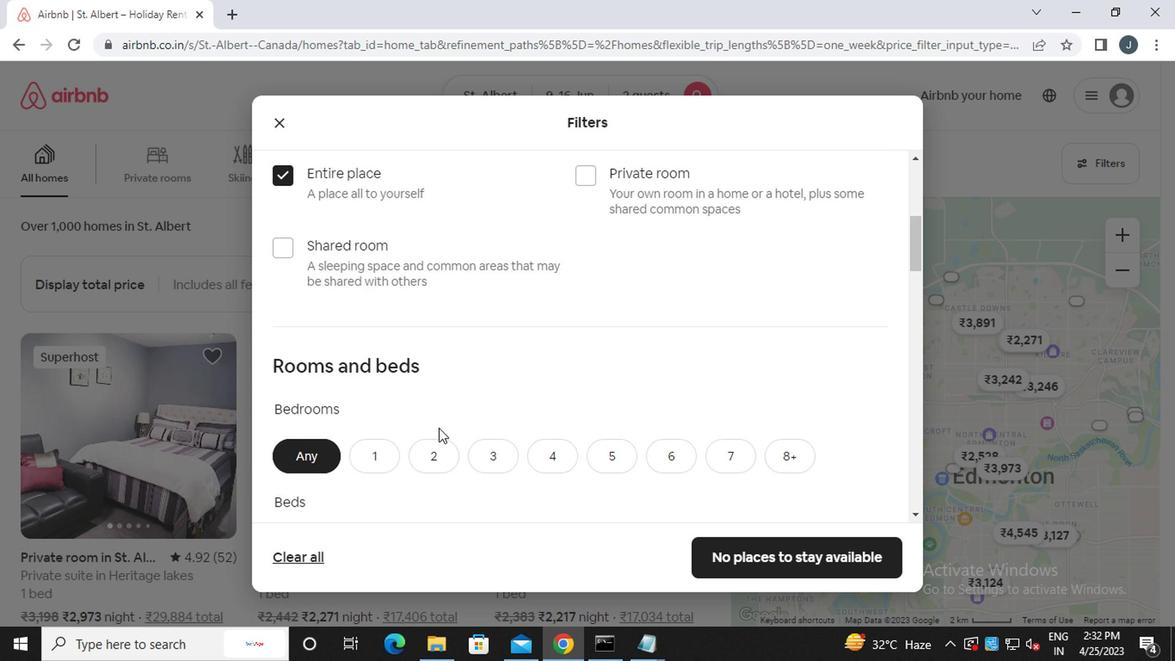 
Action: Mouse scrolled (434, 428) with delta (0, 0)
Screenshot: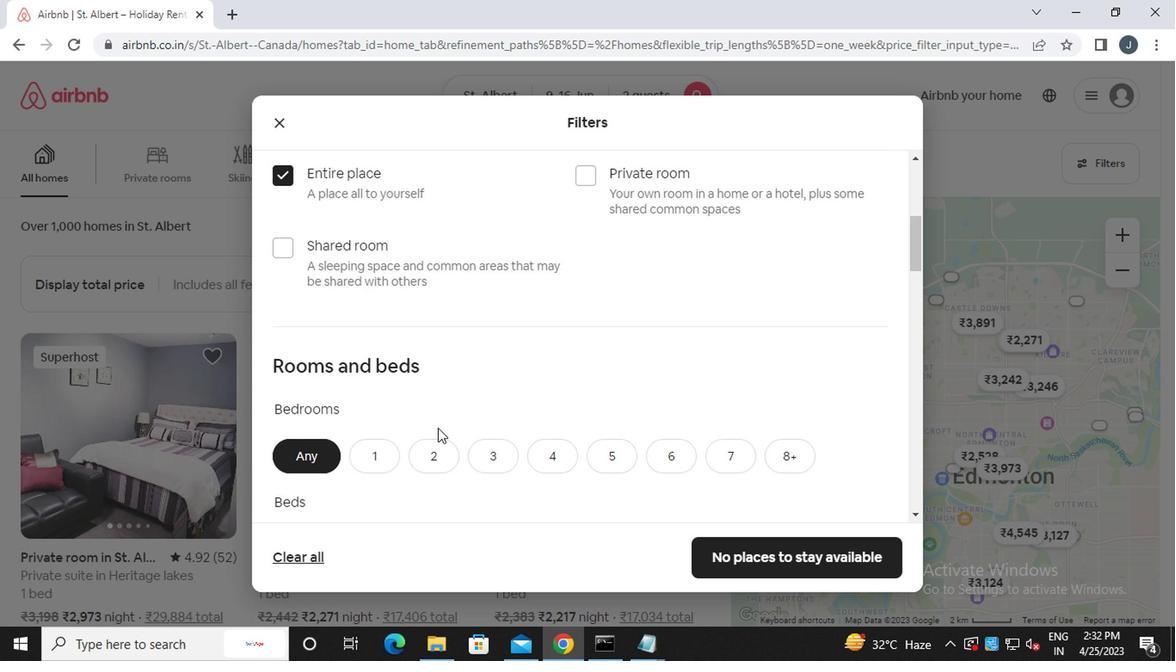 
Action: Mouse moved to (438, 294)
Screenshot: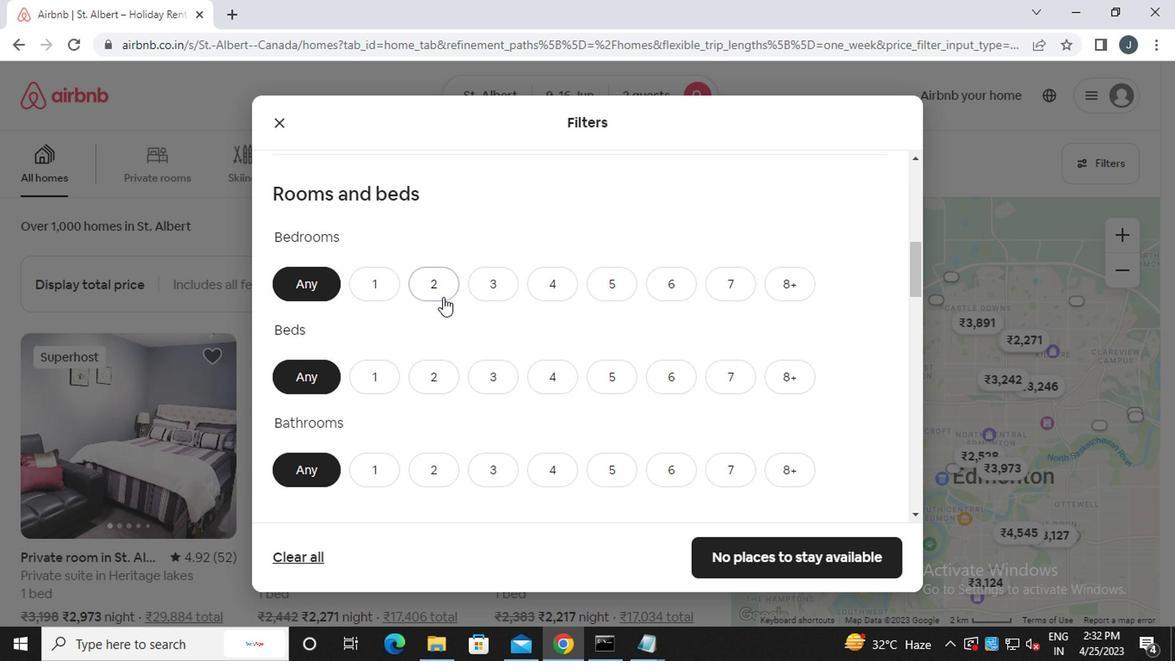 
Action: Mouse pressed left at (438, 294)
Screenshot: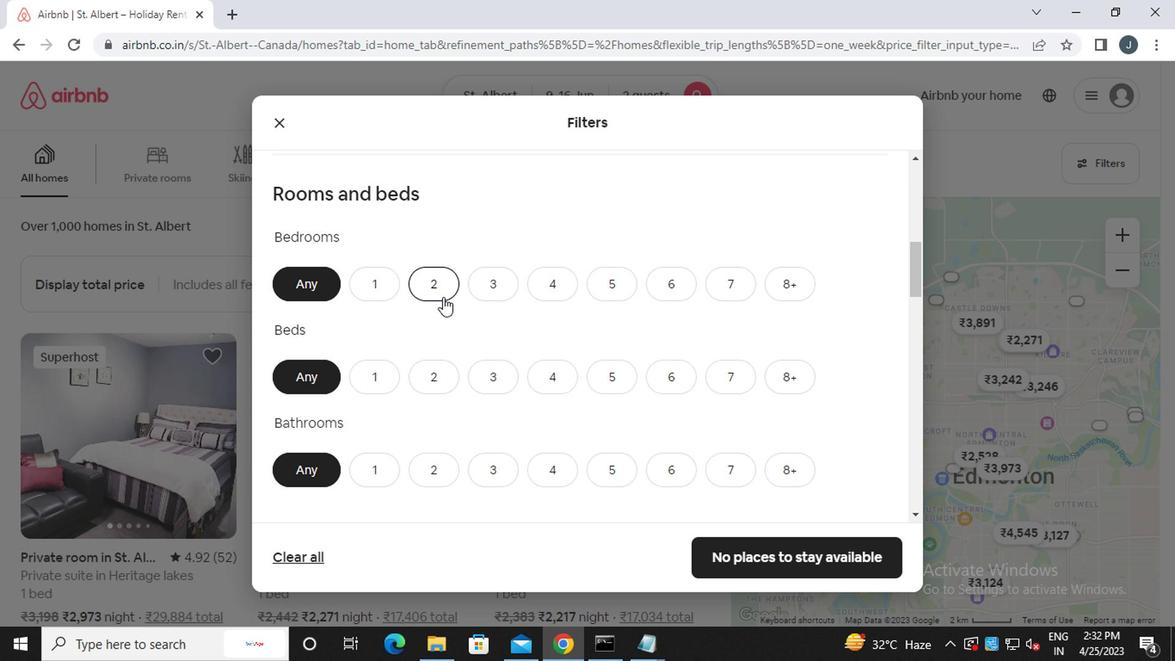 
Action: Mouse moved to (444, 383)
Screenshot: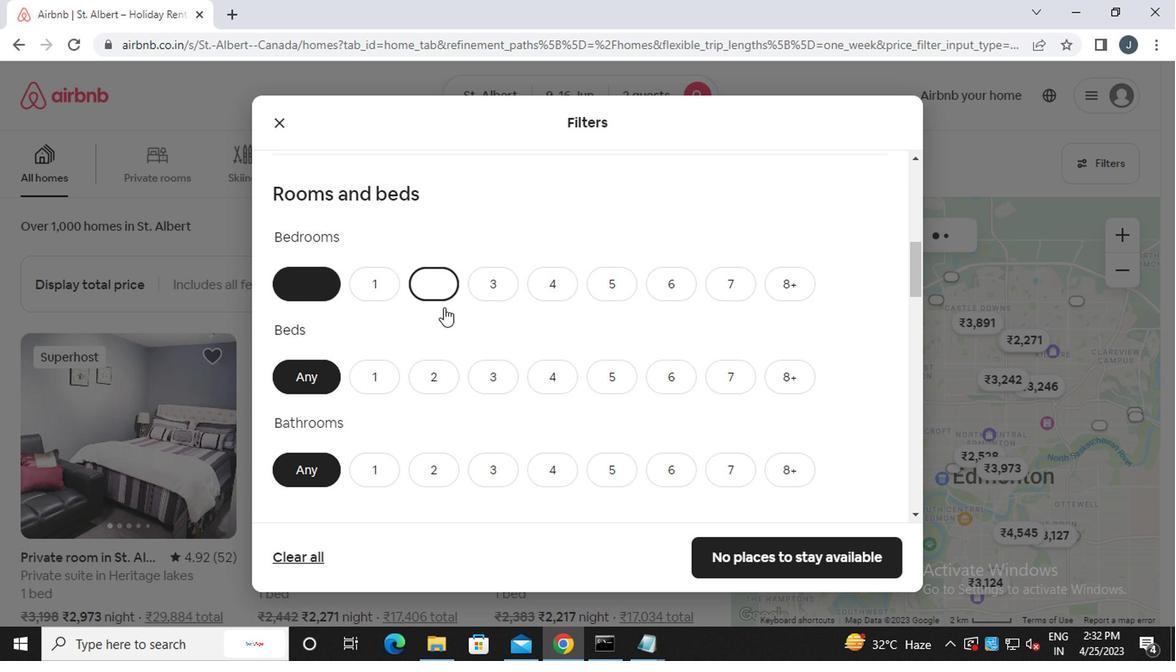 
Action: Mouse pressed left at (444, 383)
Screenshot: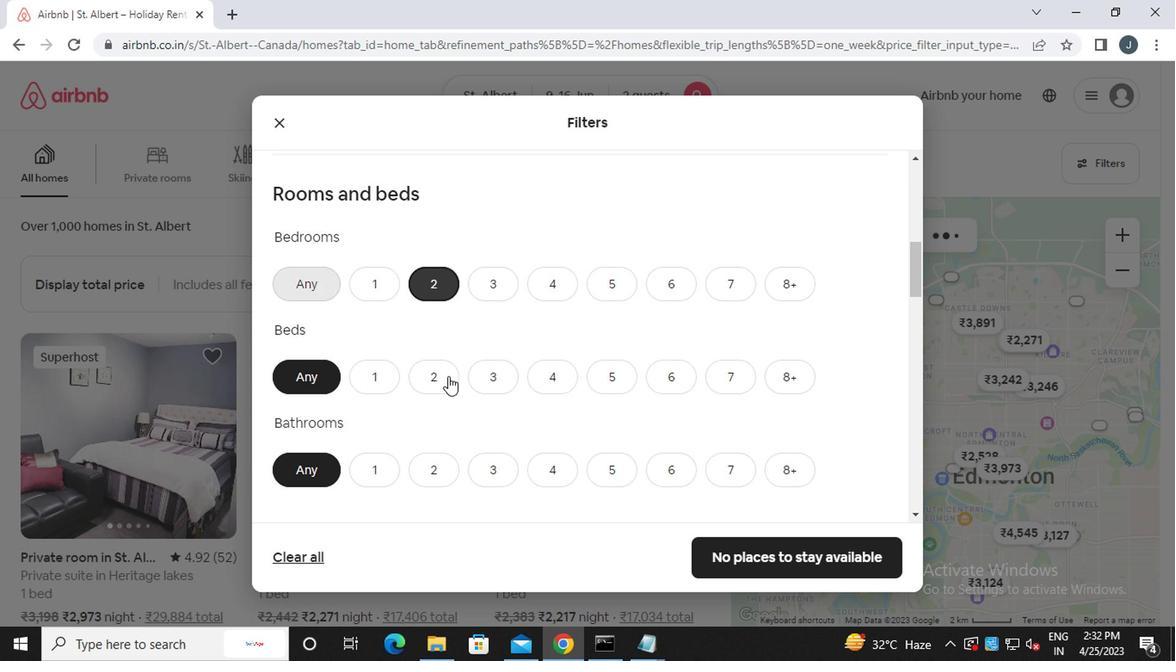 
Action: Mouse moved to (369, 475)
Screenshot: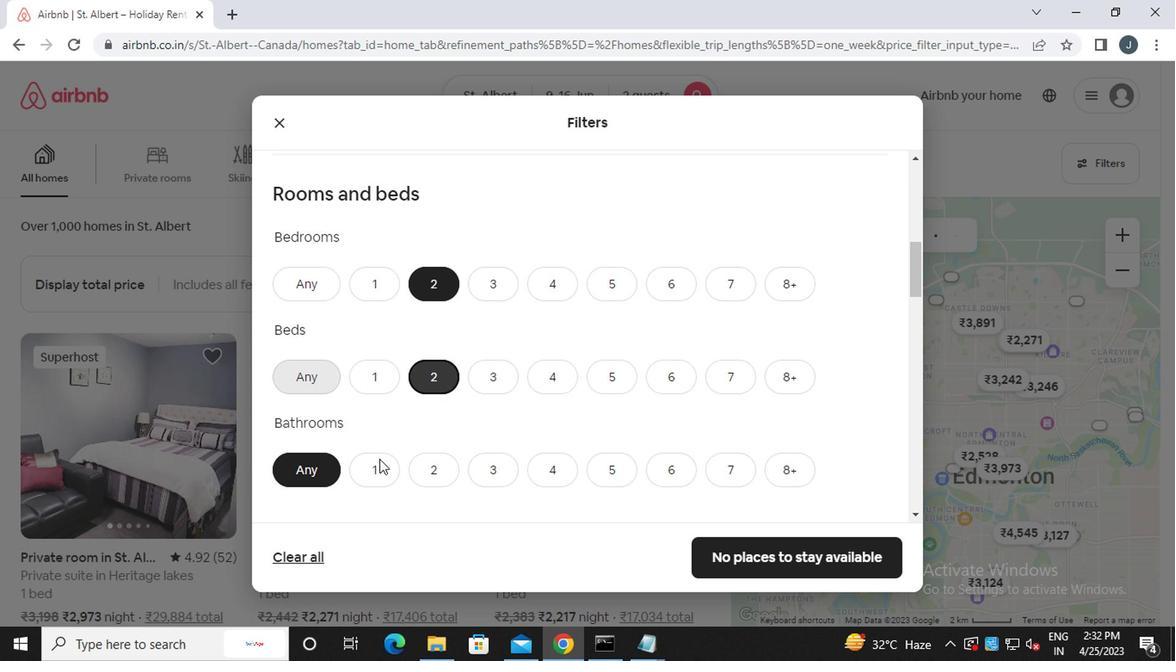 
Action: Mouse pressed left at (369, 475)
Screenshot: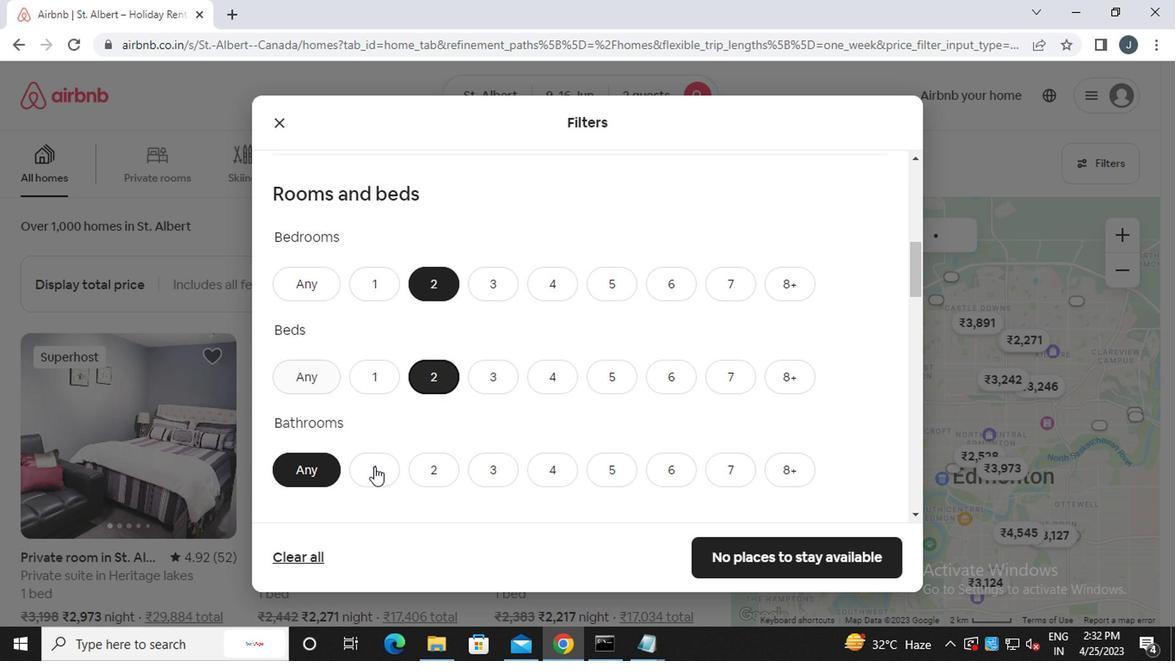 
Action: Mouse moved to (368, 472)
Screenshot: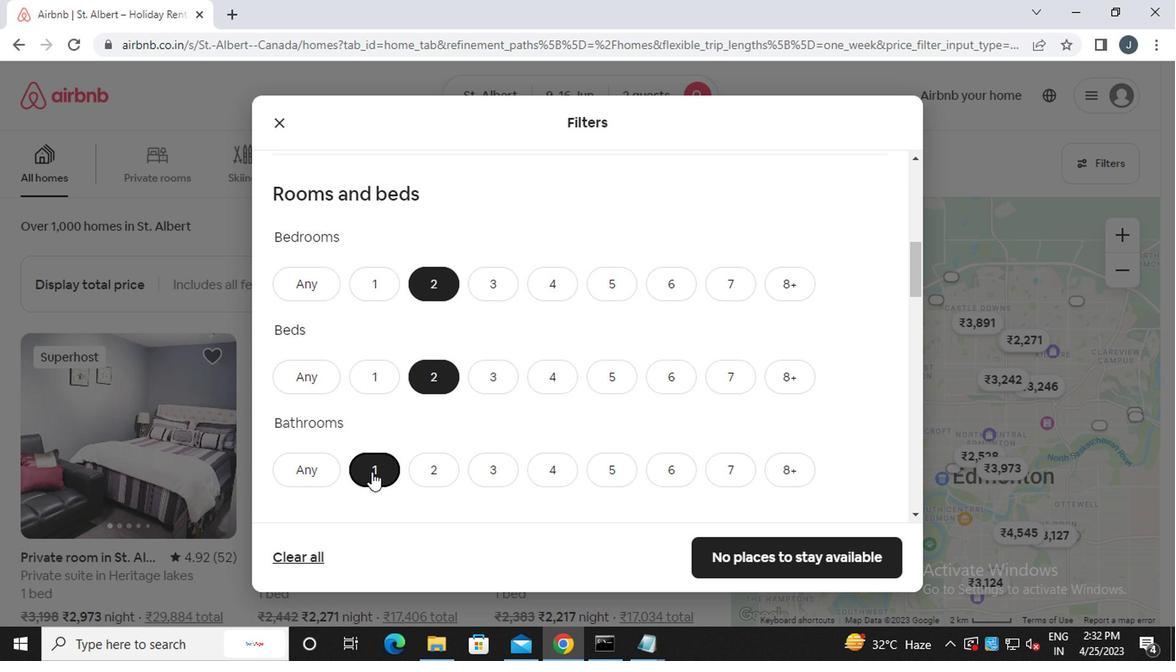 
Action: Mouse scrolled (368, 471) with delta (0, -1)
Screenshot: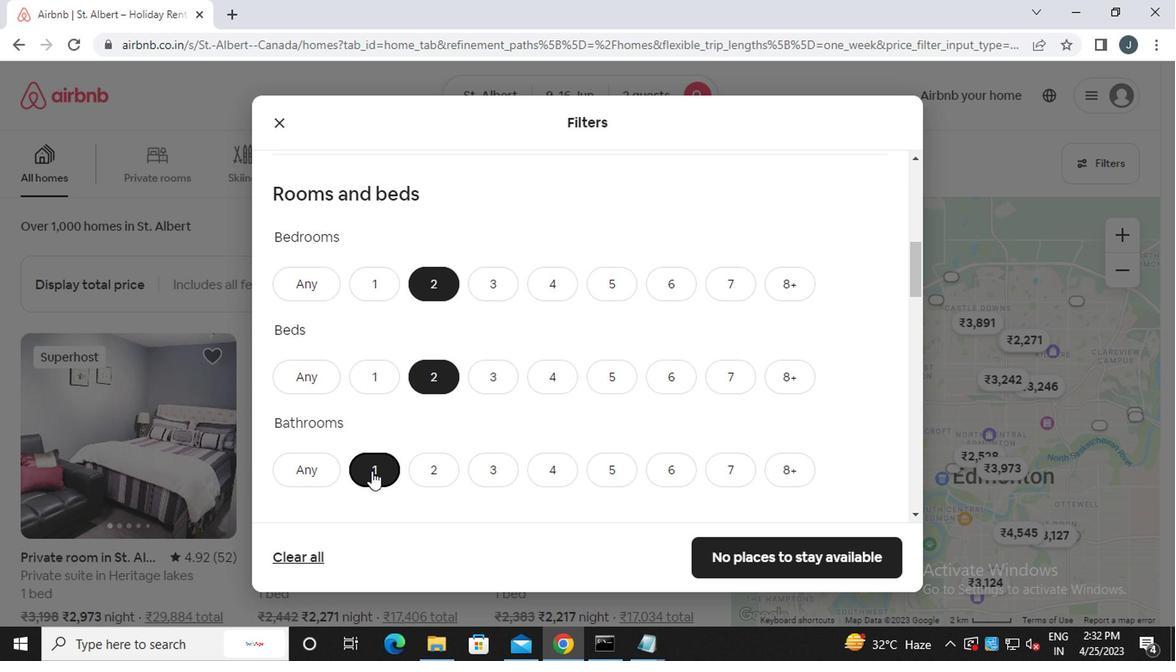 
Action: Mouse scrolled (368, 471) with delta (0, -1)
Screenshot: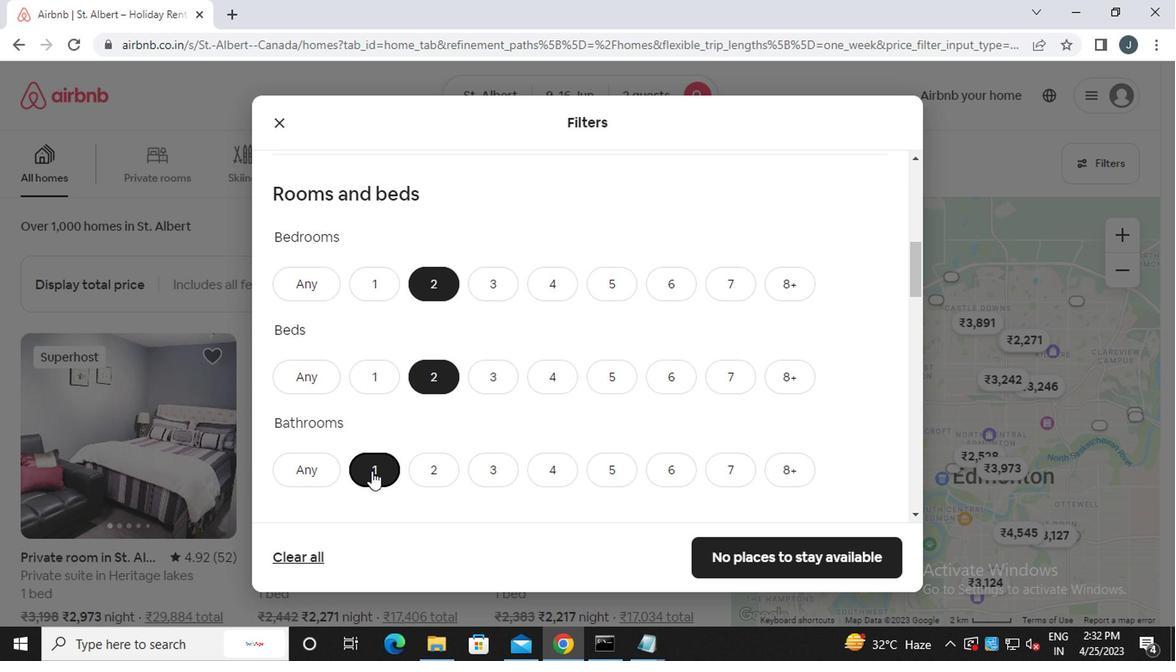 
Action: Mouse scrolled (368, 471) with delta (0, -1)
Screenshot: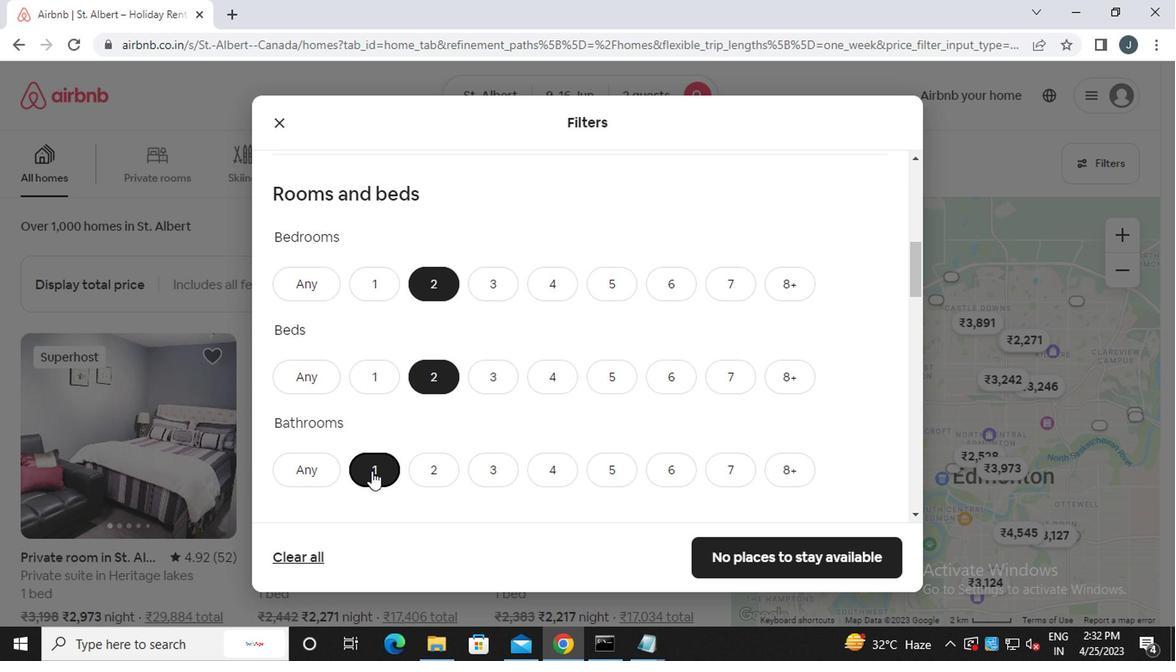 
Action: Mouse moved to (352, 398)
Screenshot: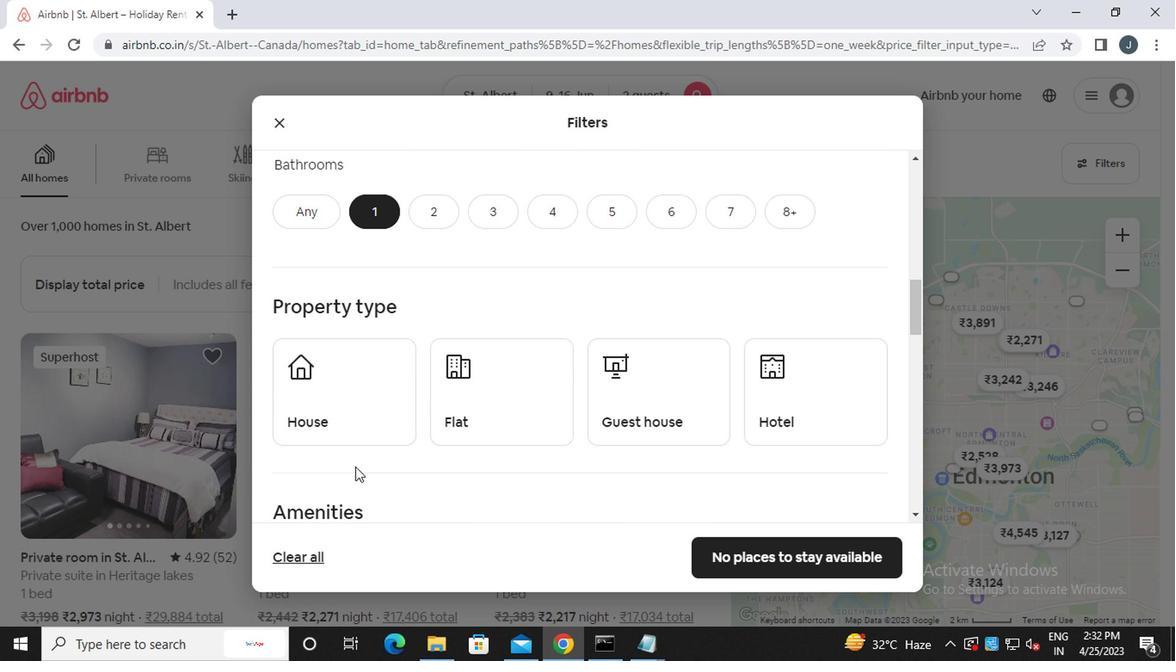 
Action: Mouse pressed left at (352, 398)
Screenshot: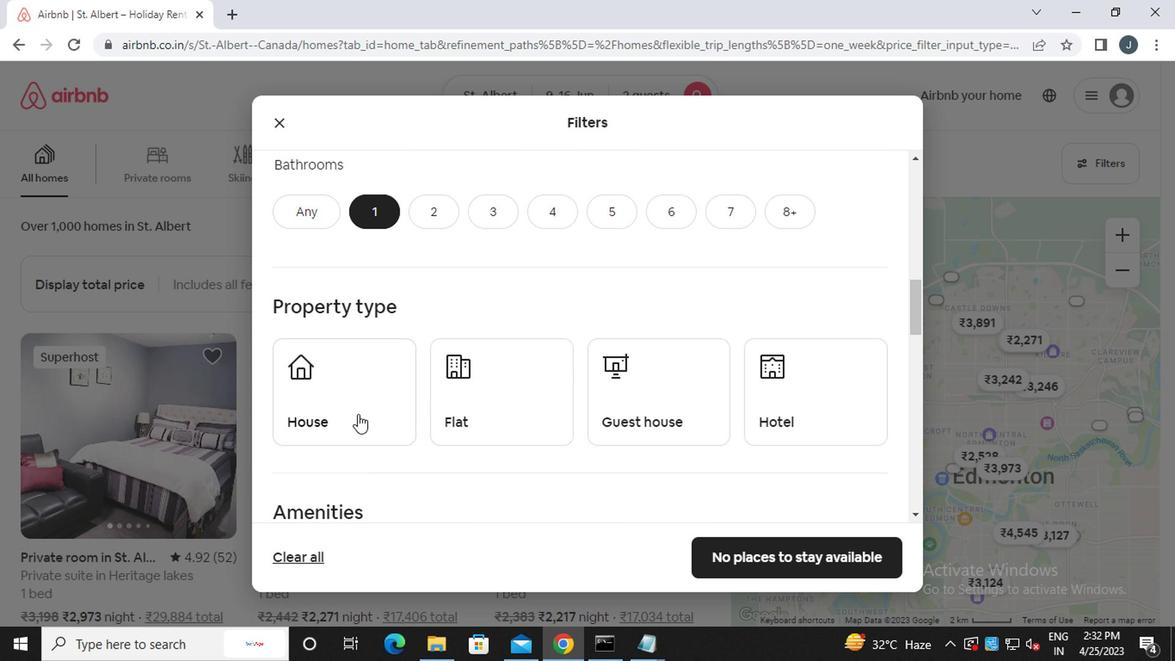 
Action: Mouse moved to (440, 398)
Screenshot: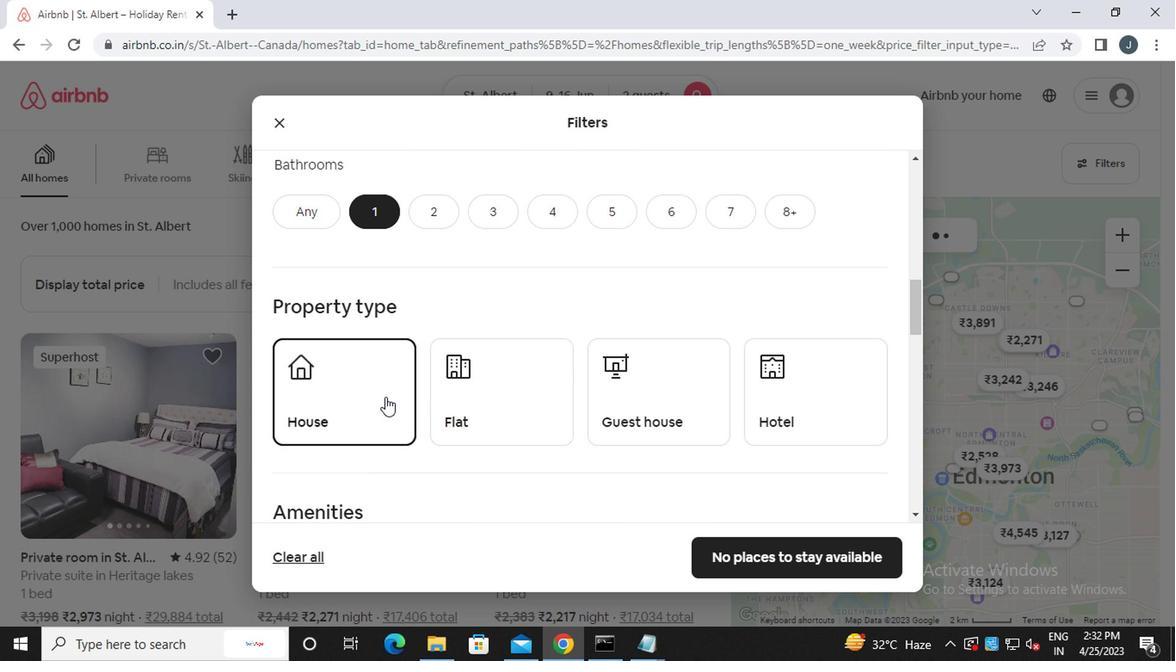 
Action: Mouse pressed left at (440, 398)
Screenshot: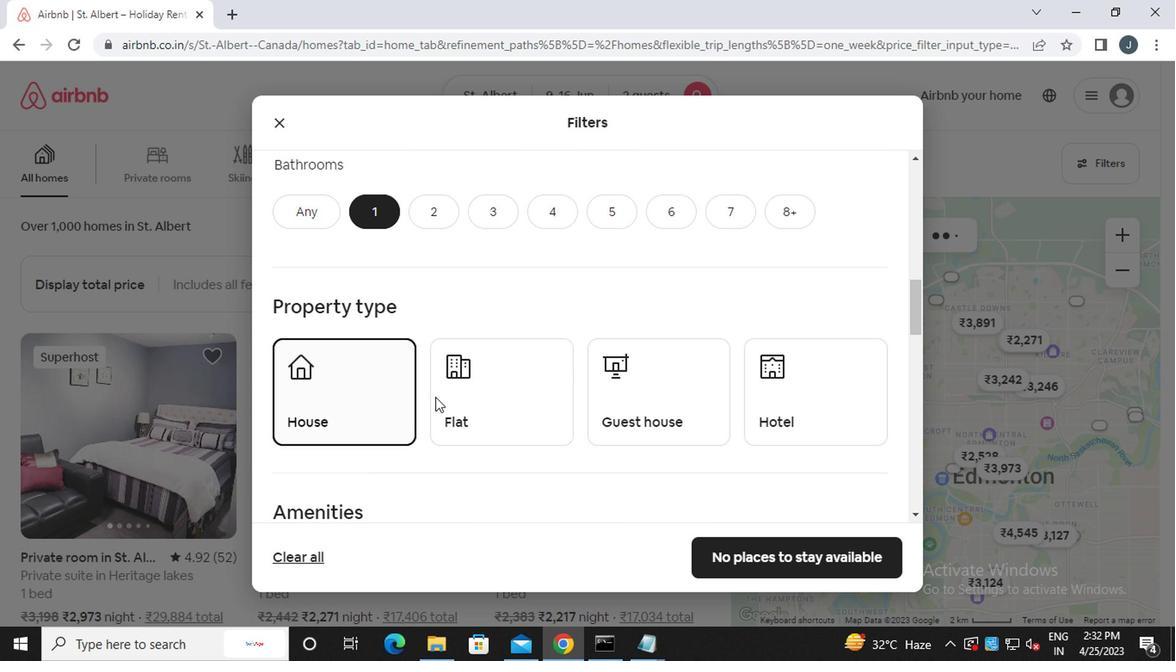 
Action: Mouse moved to (631, 402)
Screenshot: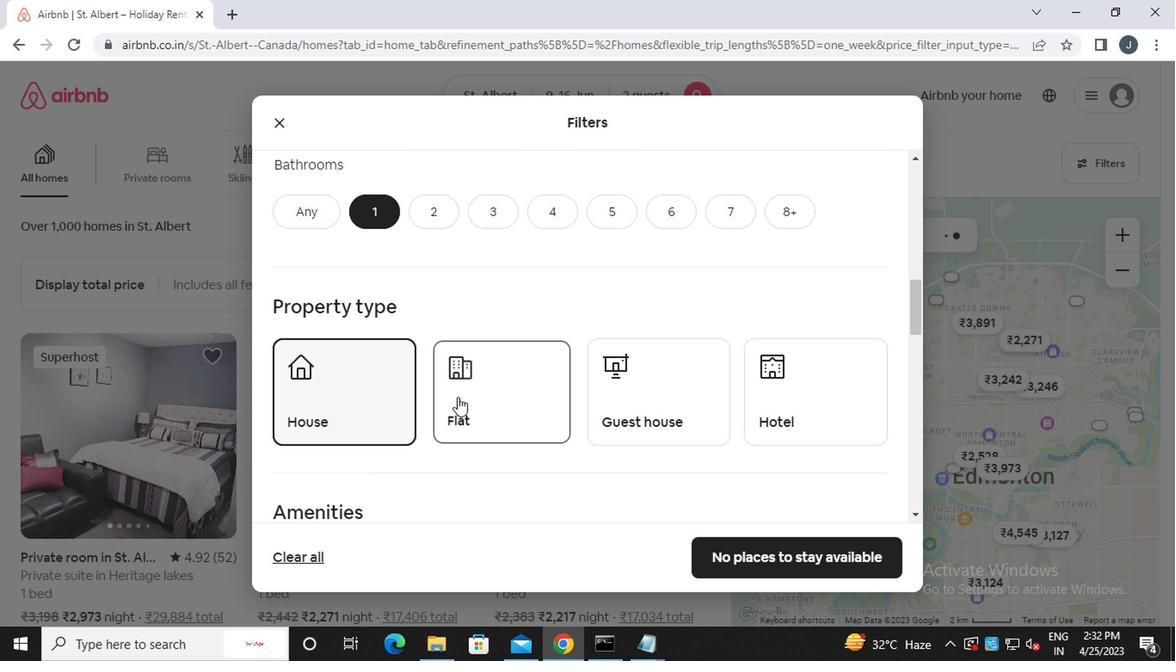 
Action: Mouse pressed left at (631, 402)
Screenshot: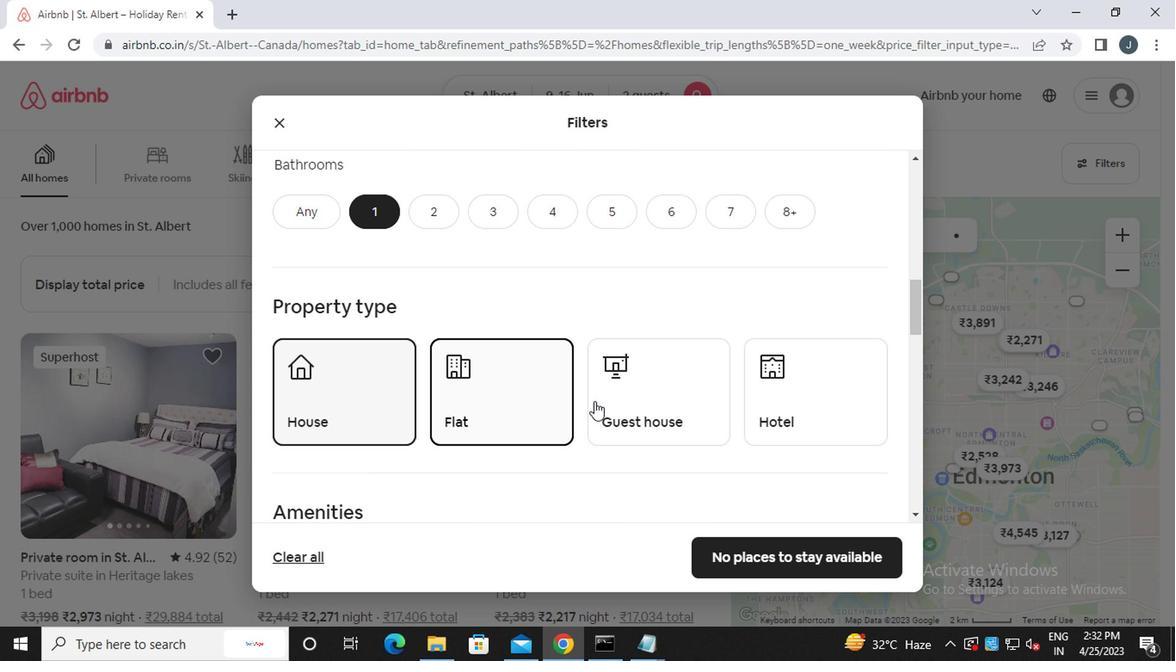 
Action: Mouse moved to (527, 441)
Screenshot: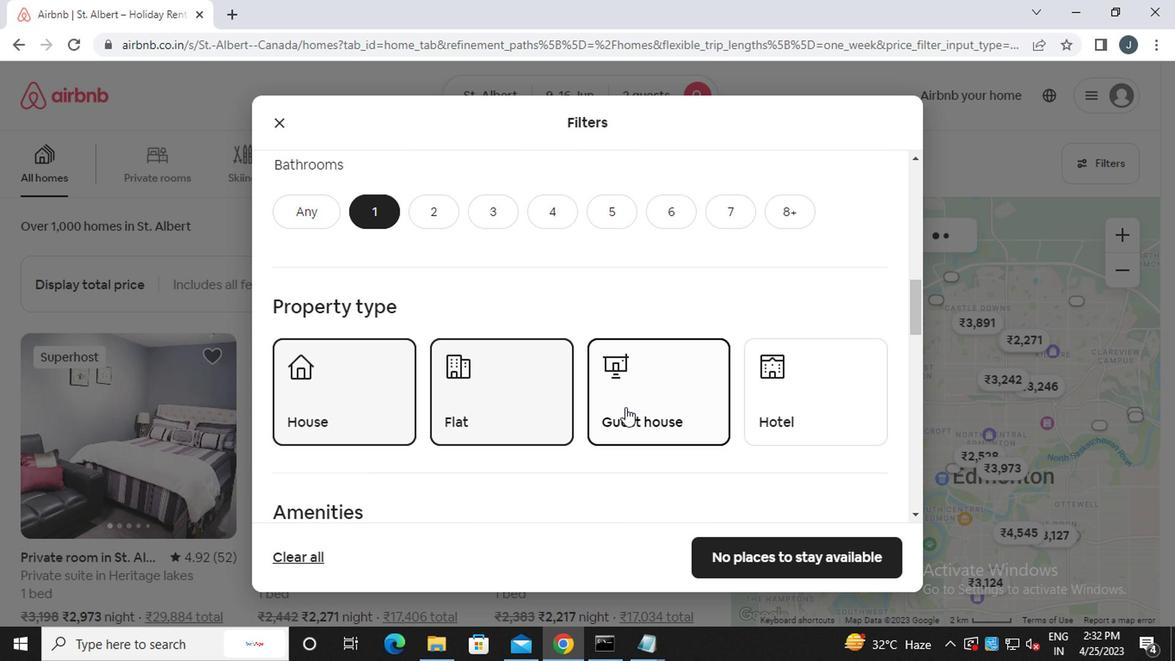 
Action: Mouse scrolled (527, 440) with delta (0, 0)
Screenshot: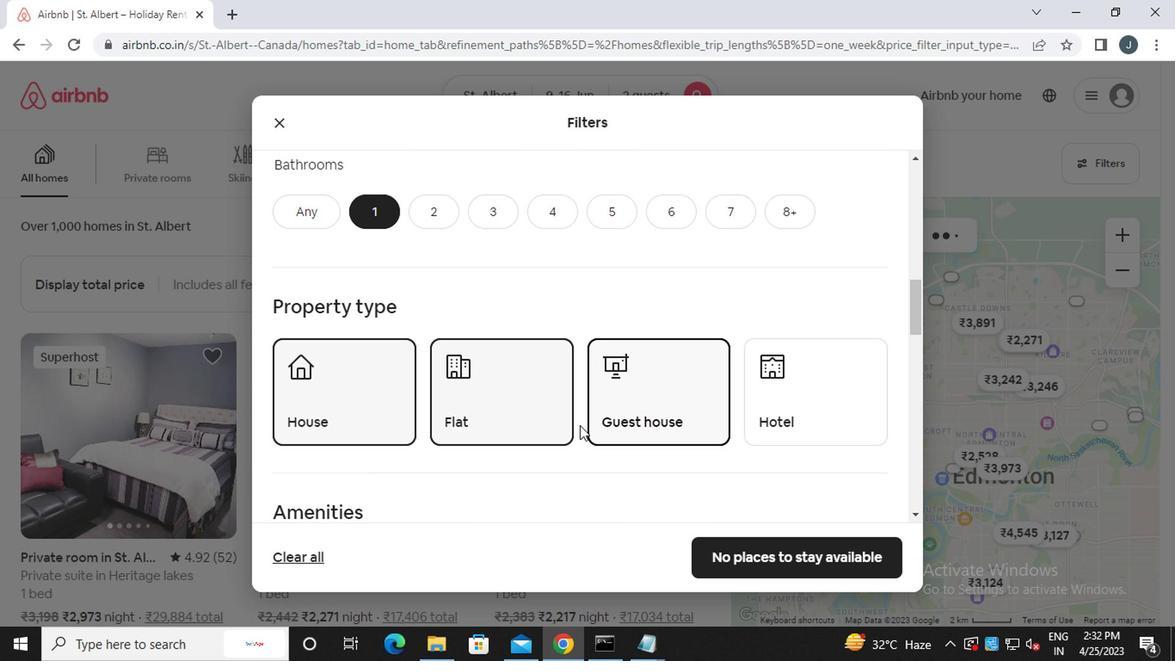
Action: Mouse scrolled (527, 440) with delta (0, 0)
Screenshot: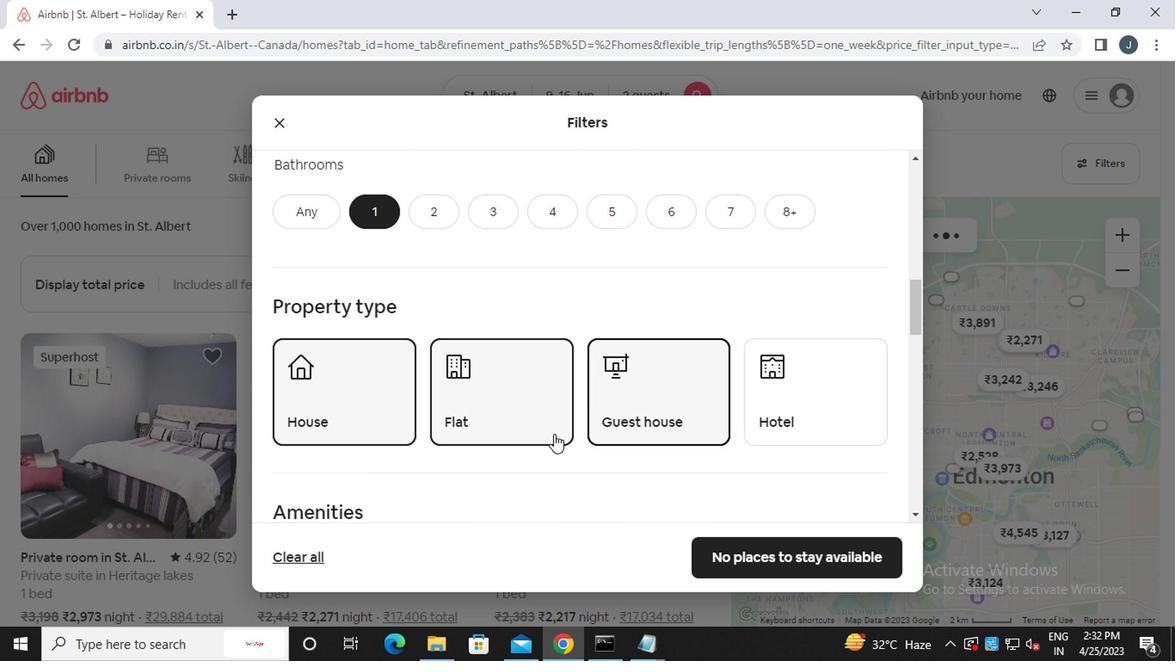 
Action: Mouse scrolled (527, 440) with delta (0, 0)
Screenshot: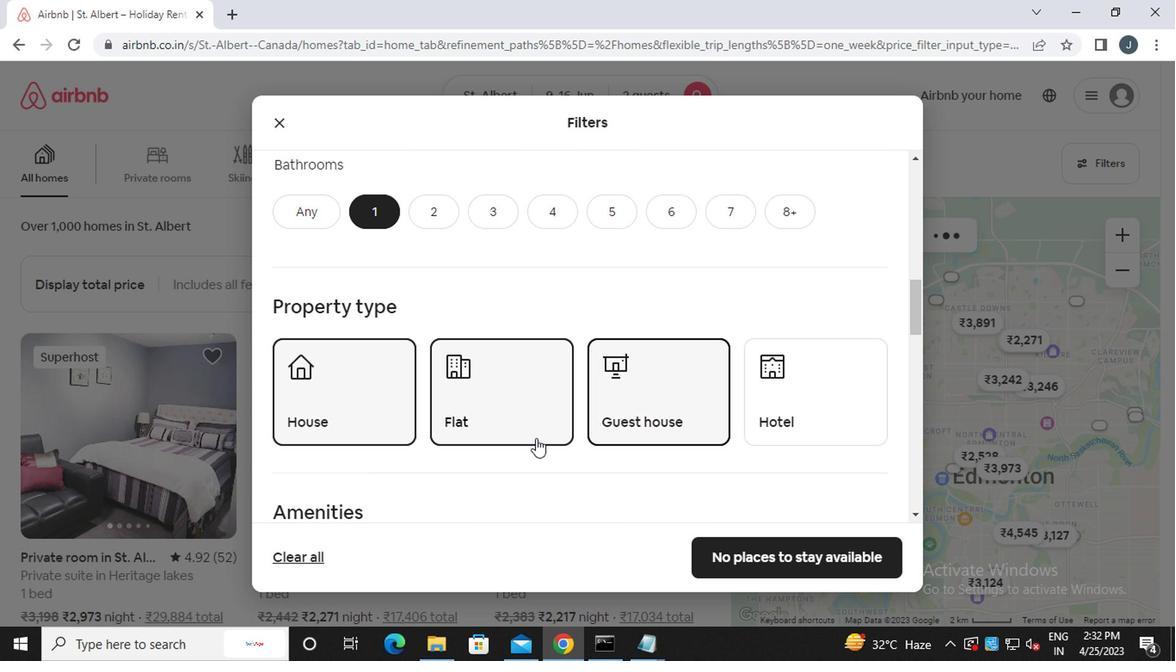 
Action: Mouse scrolled (527, 440) with delta (0, 0)
Screenshot: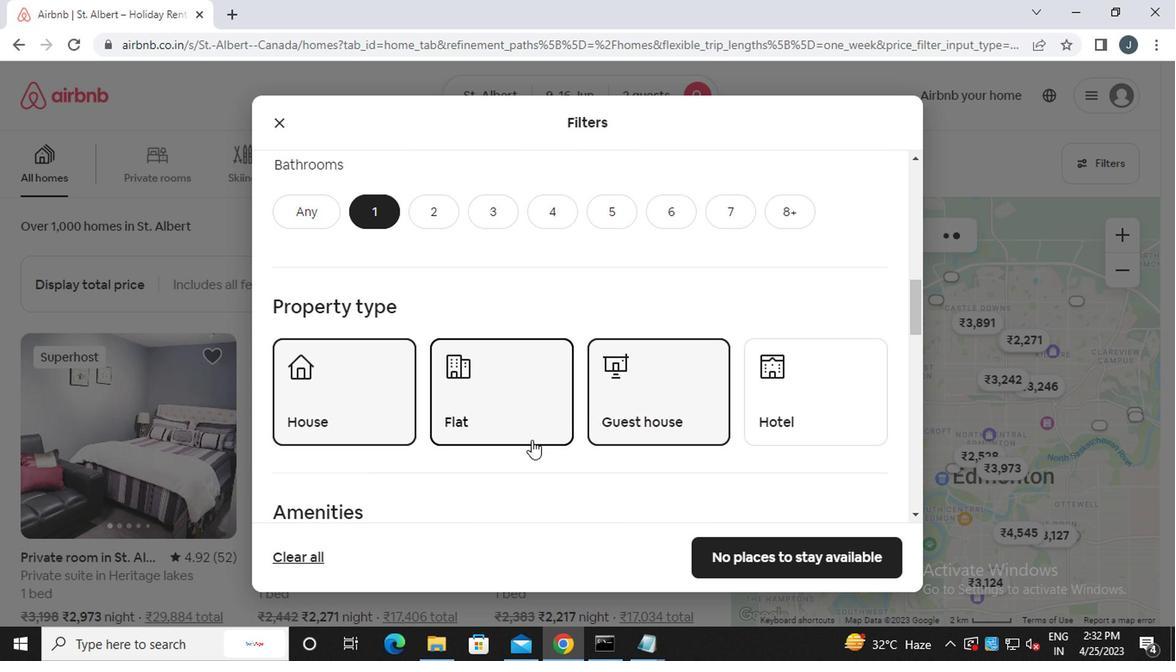 
Action: Mouse moved to (393, 428)
Screenshot: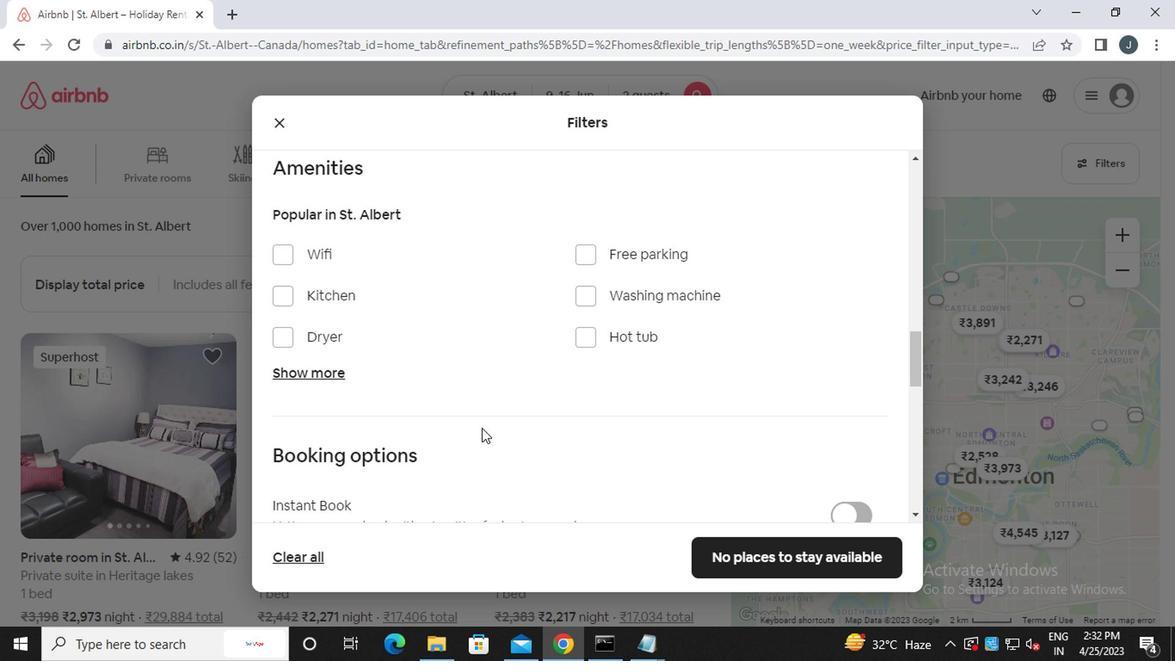 
Action: Mouse scrolled (393, 427) with delta (0, -1)
Screenshot: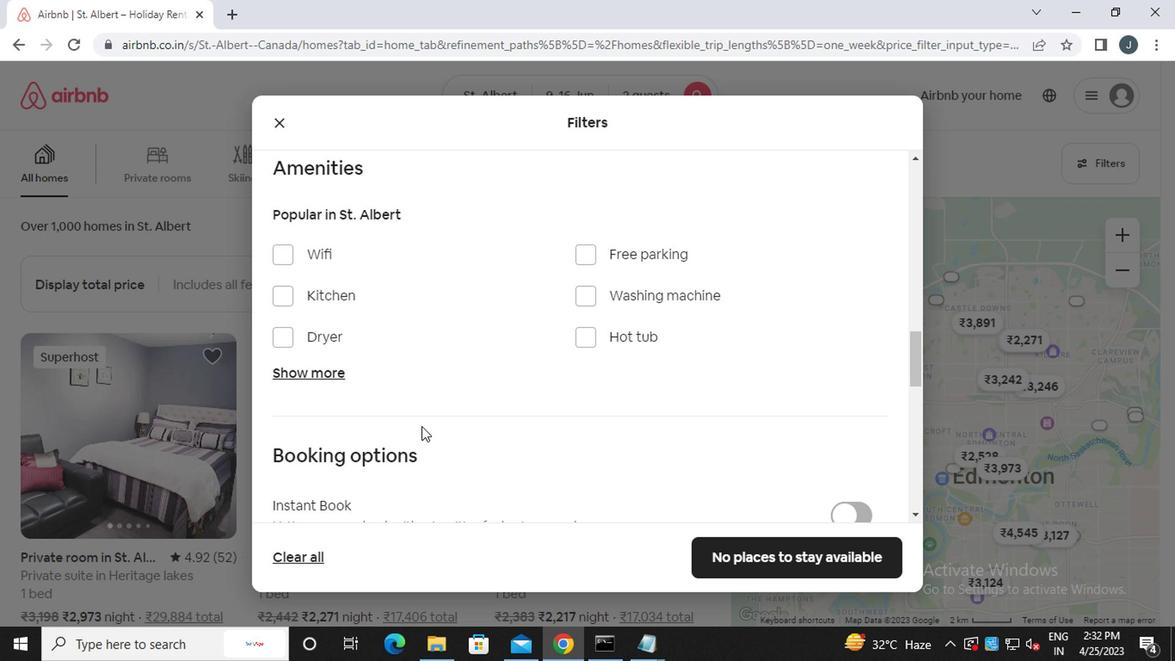 
Action: Mouse scrolled (393, 427) with delta (0, -1)
Screenshot: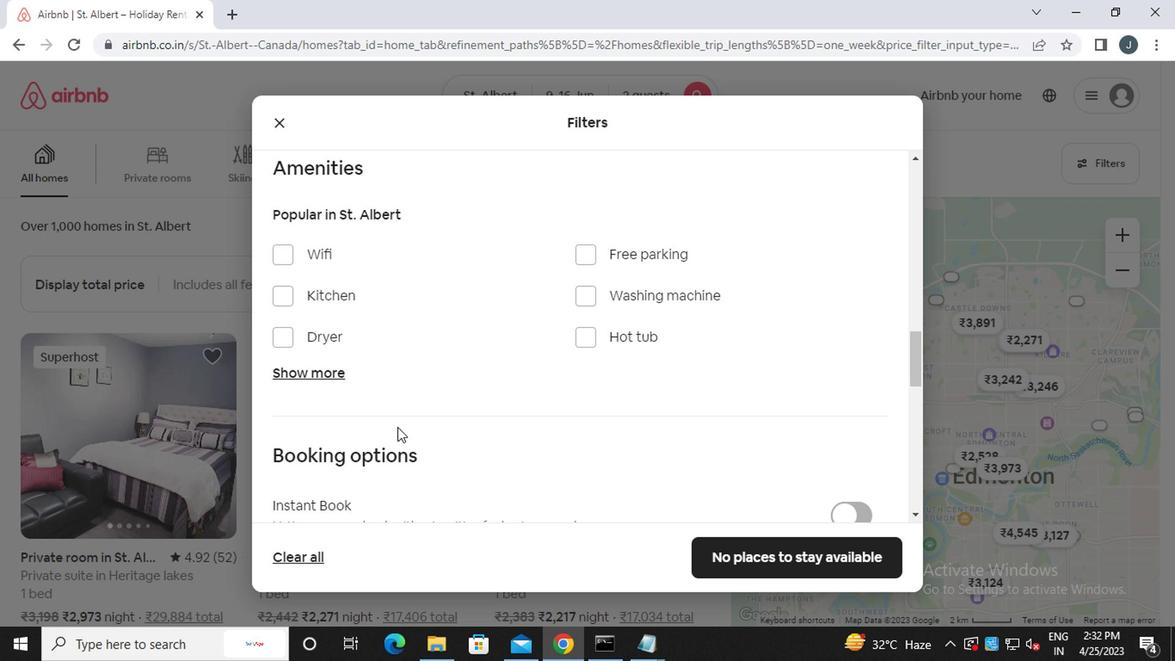
Action: Mouse moved to (851, 399)
Screenshot: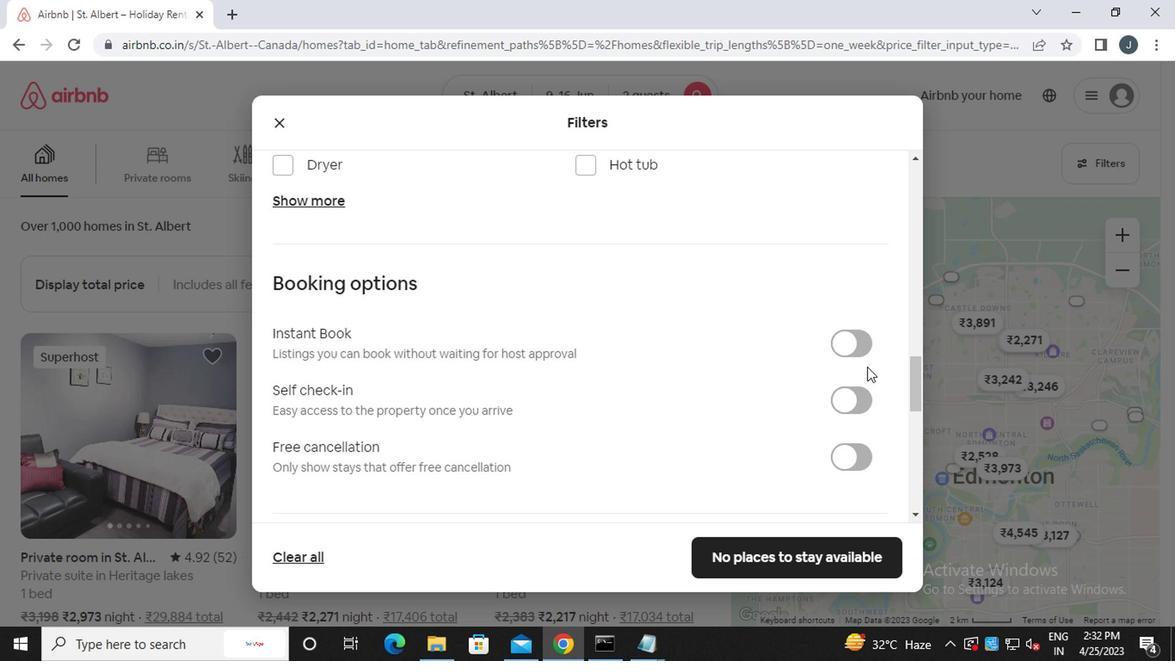
Action: Mouse pressed left at (851, 399)
Screenshot: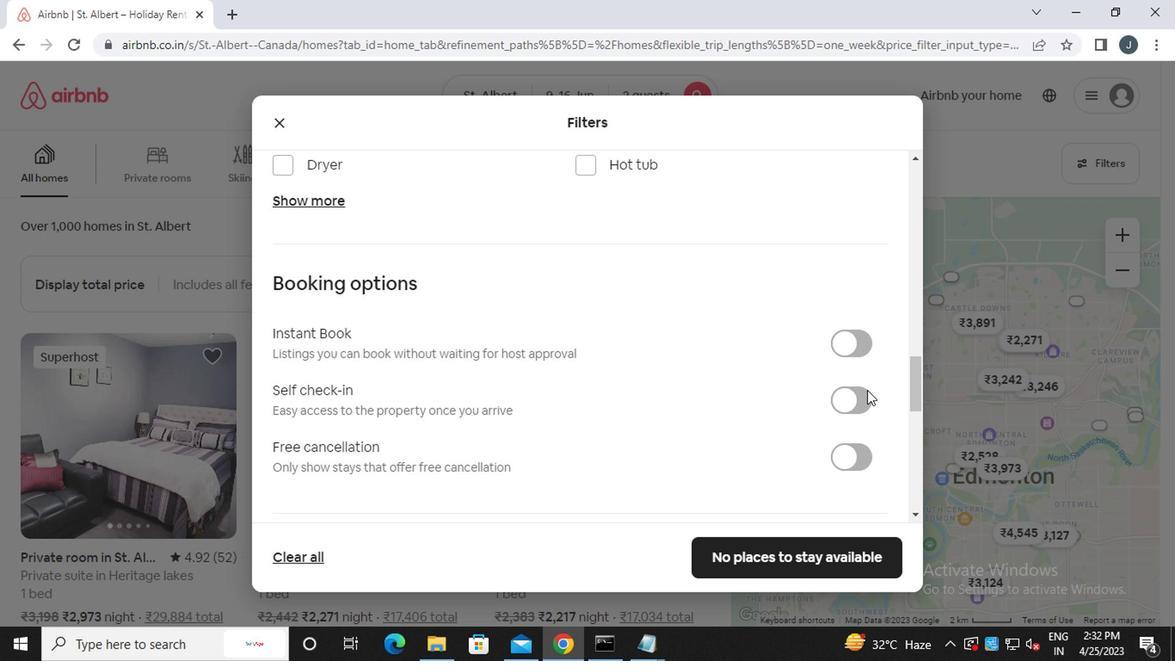 
Action: Mouse moved to (618, 408)
Screenshot: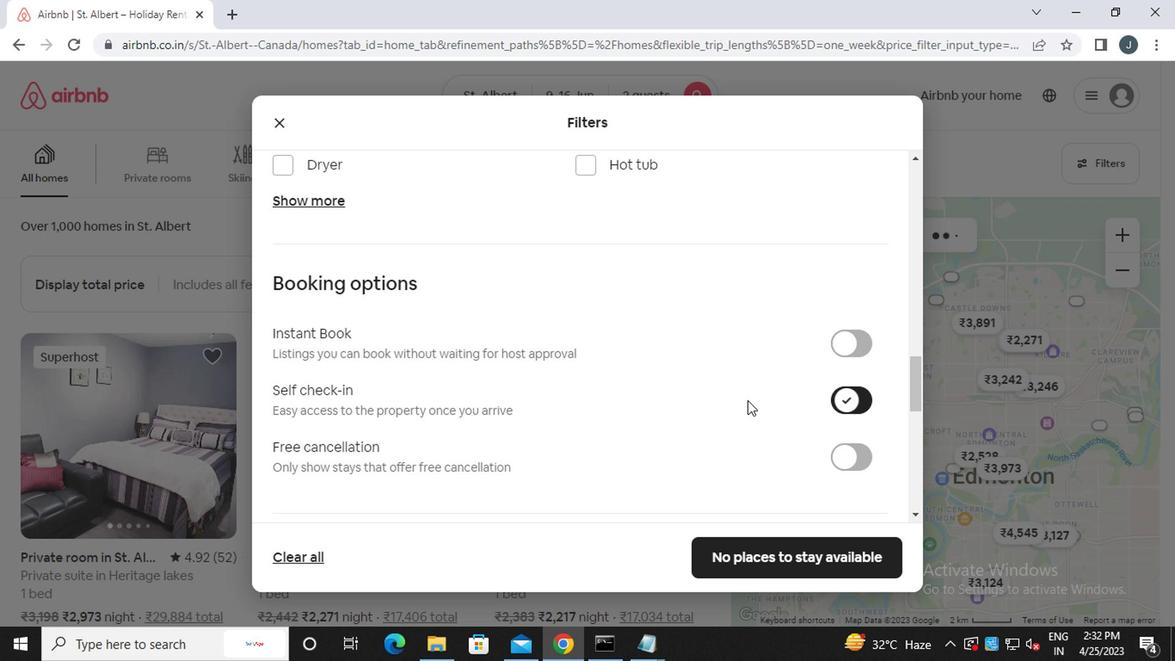 
Action: Mouse scrolled (618, 407) with delta (0, 0)
Screenshot: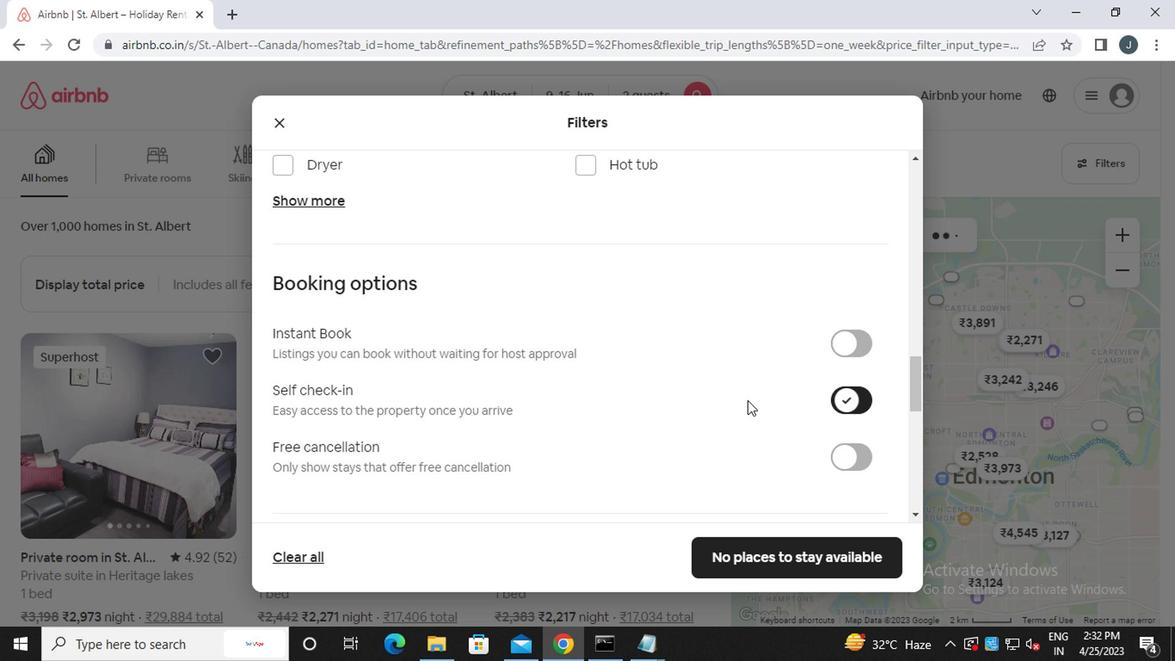 
Action: Mouse moved to (611, 408)
Screenshot: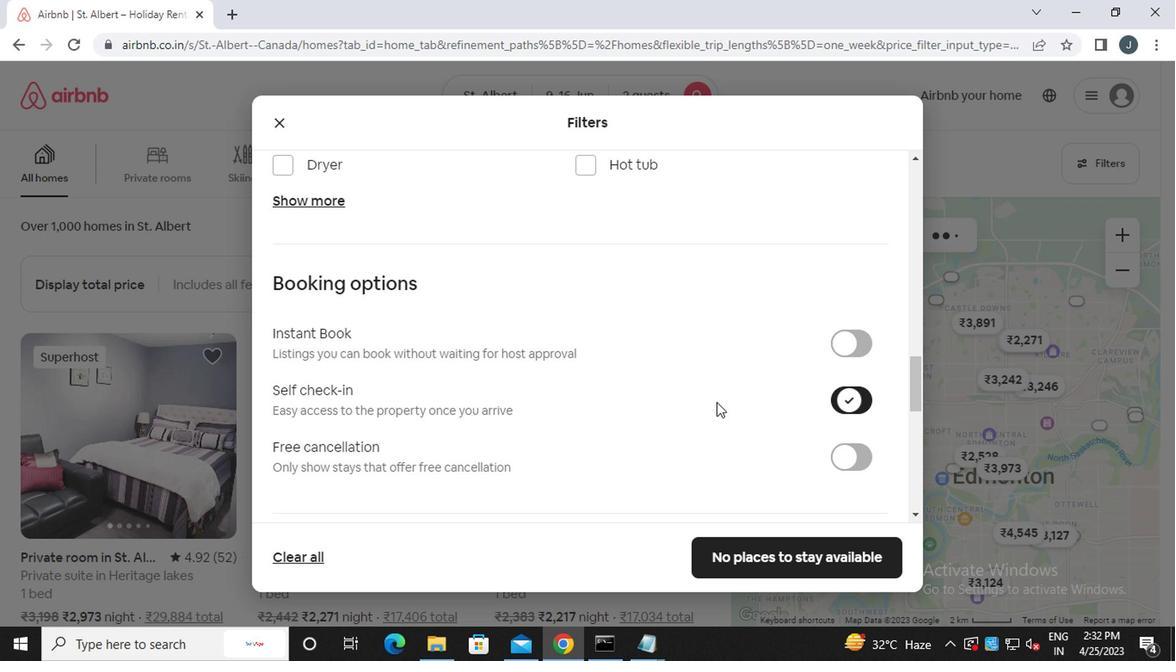 
Action: Mouse scrolled (611, 407) with delta (0, 0)
Screenshot: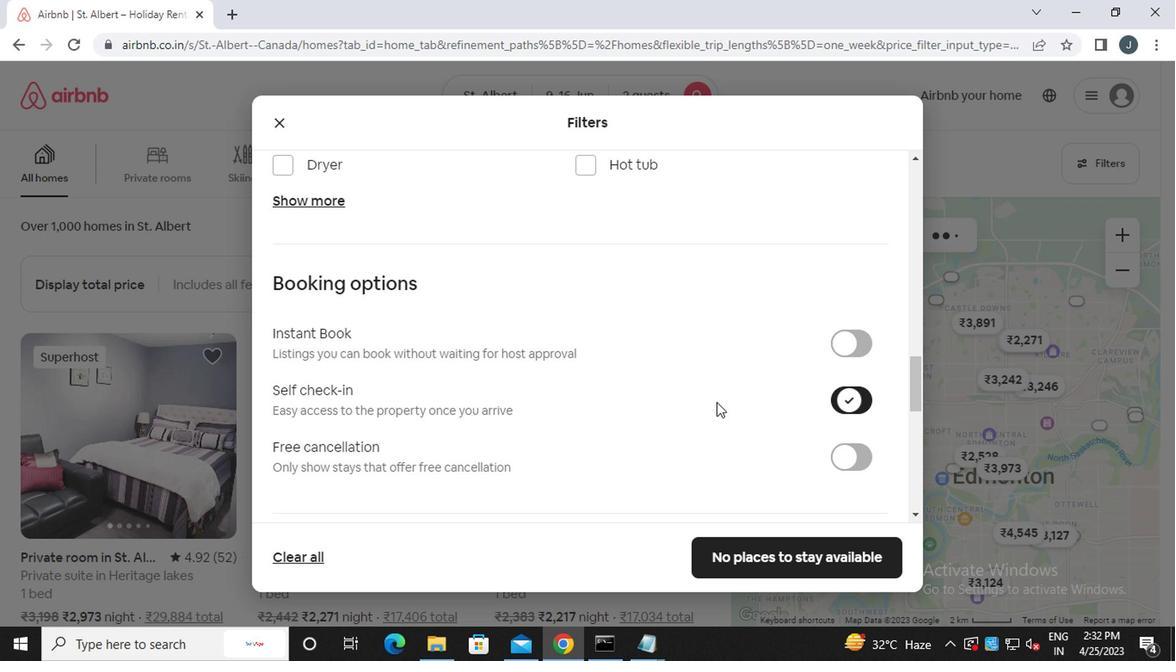 
Action: Mouse moved to (608, 408)
Screenshot: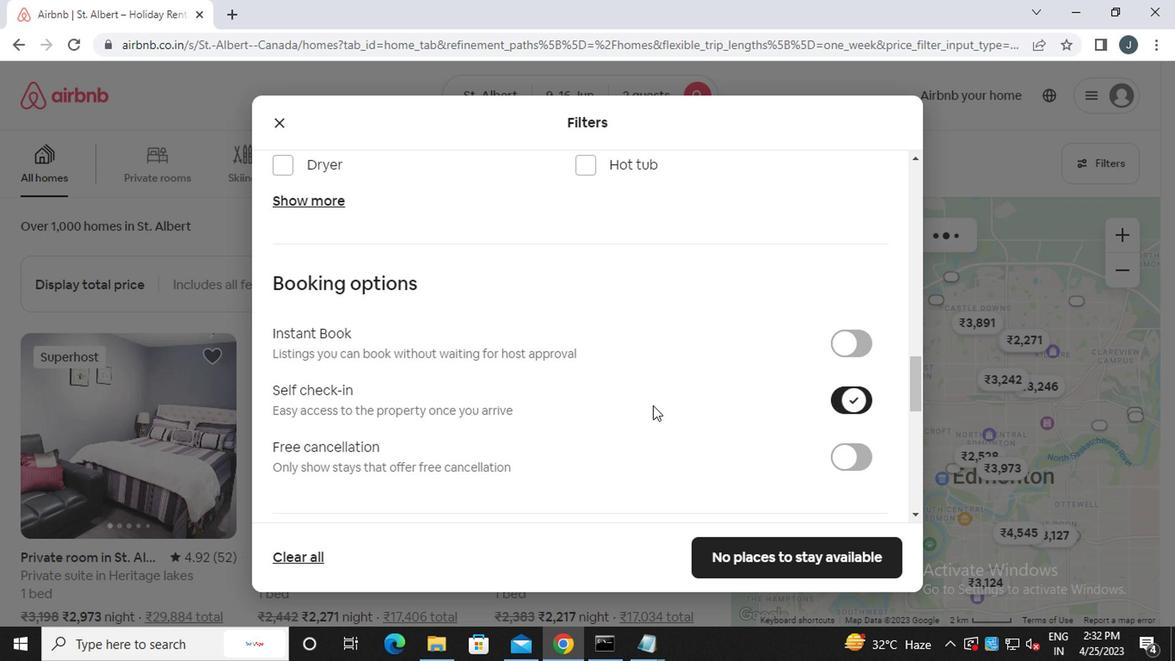 
Action: Mouse scrolled (608, 407) with delta (0, 0)
Screenshot: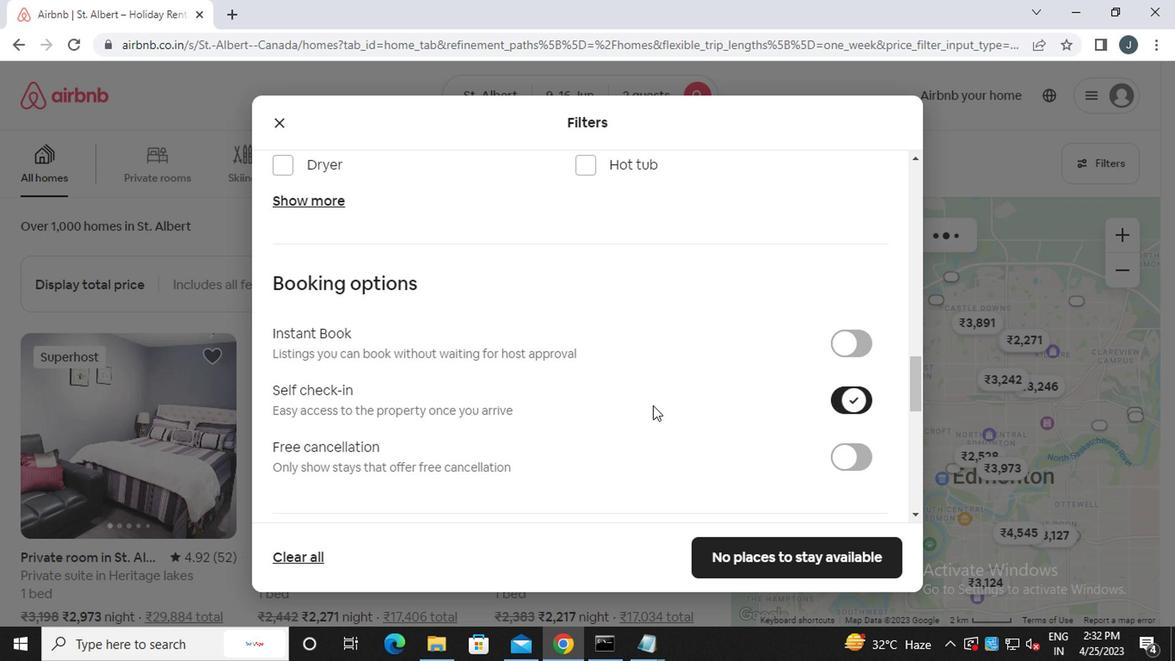 
Action: Mouse moved to (605, 408)
Screenshot: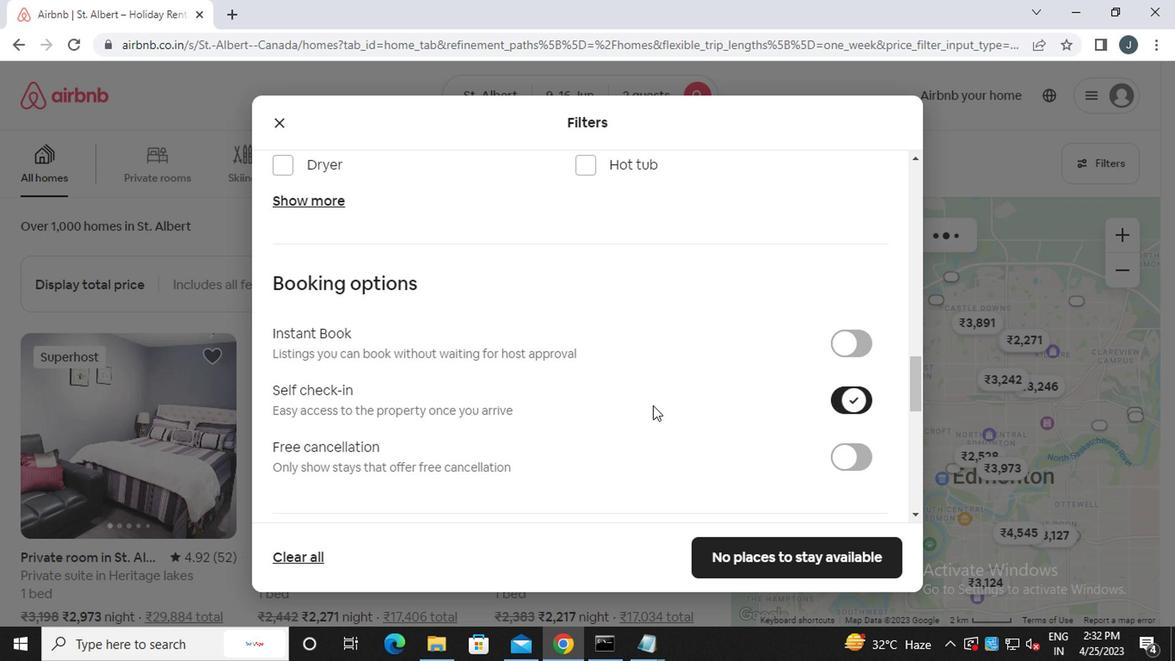 
Action: Mouse scrolled (605, 407) with delta (0, 0)
Screenshot: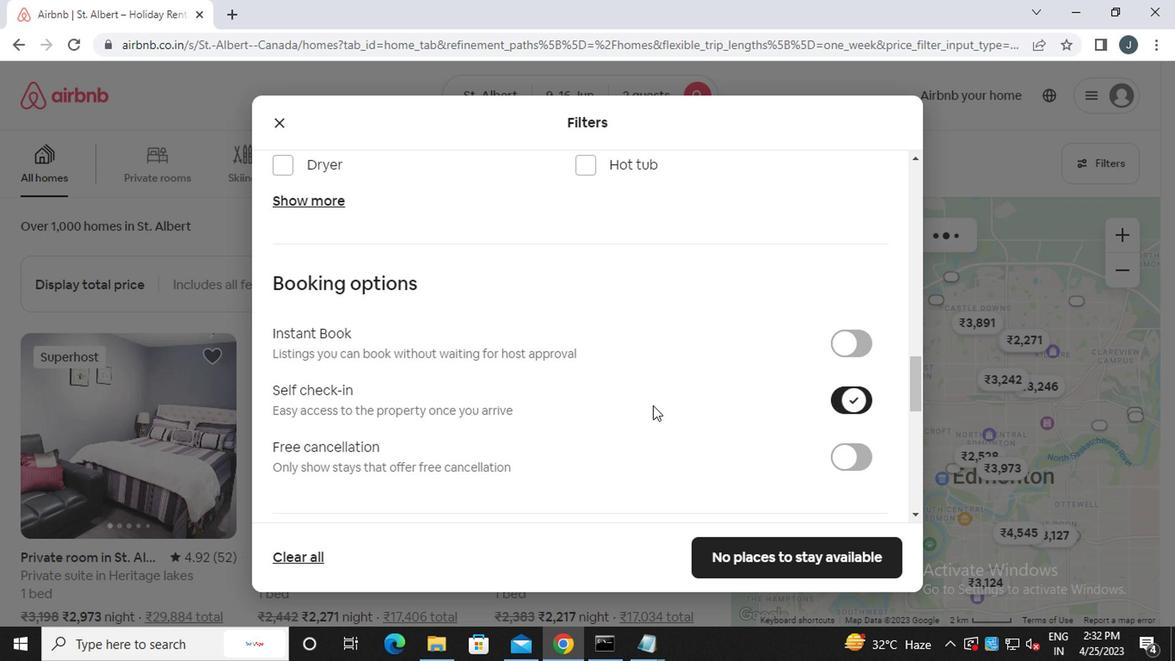 
Action: Mouse moved to (602, 408)
Screenshot: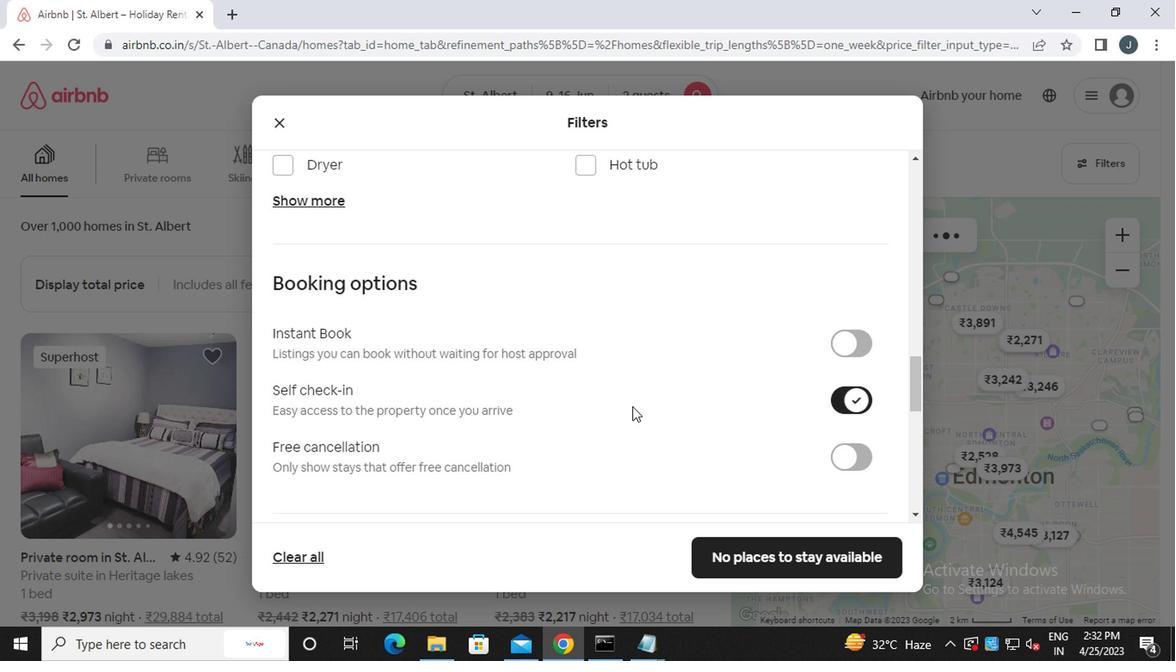 
Action: Mouse scrolled (602, 407) with delta (0, 0)
Screenshot: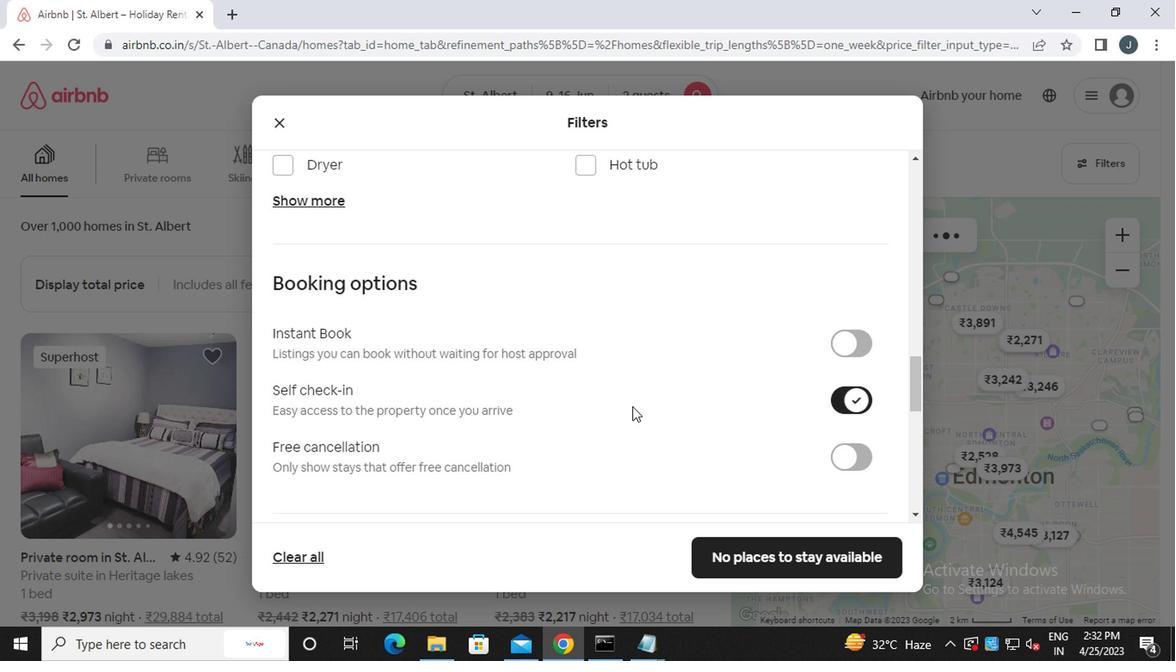 
Action: Mouse moved to (600, 408)
Screenshot: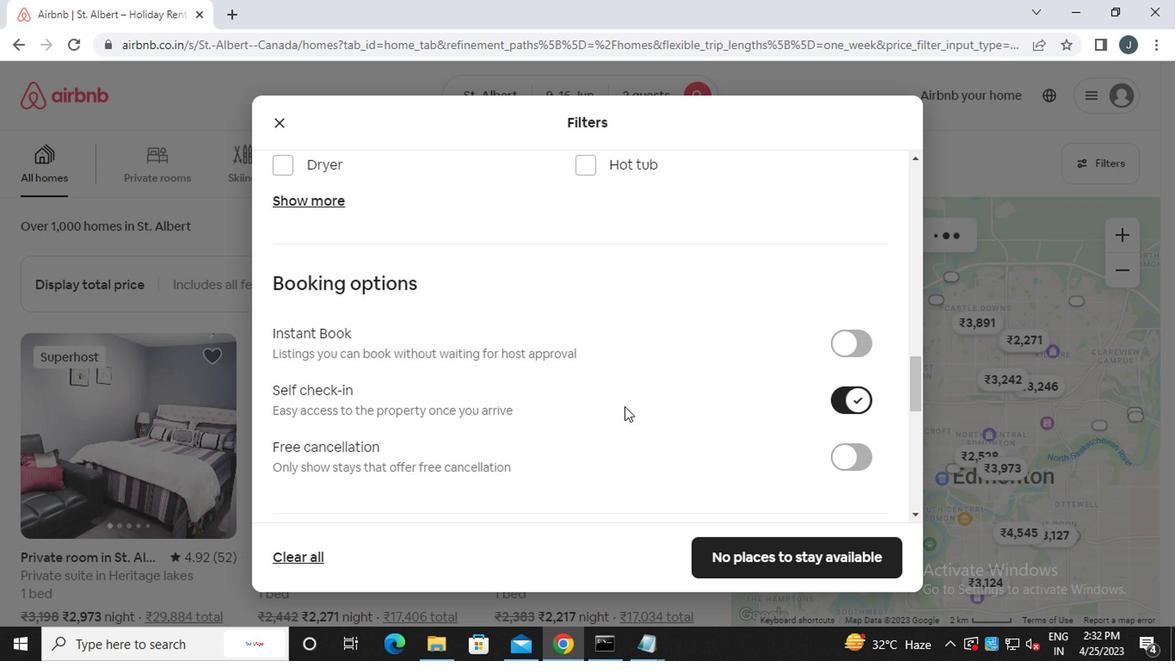 
Action: Mouse scrolled (600, 407) with delta (0, 0)
Screenshot: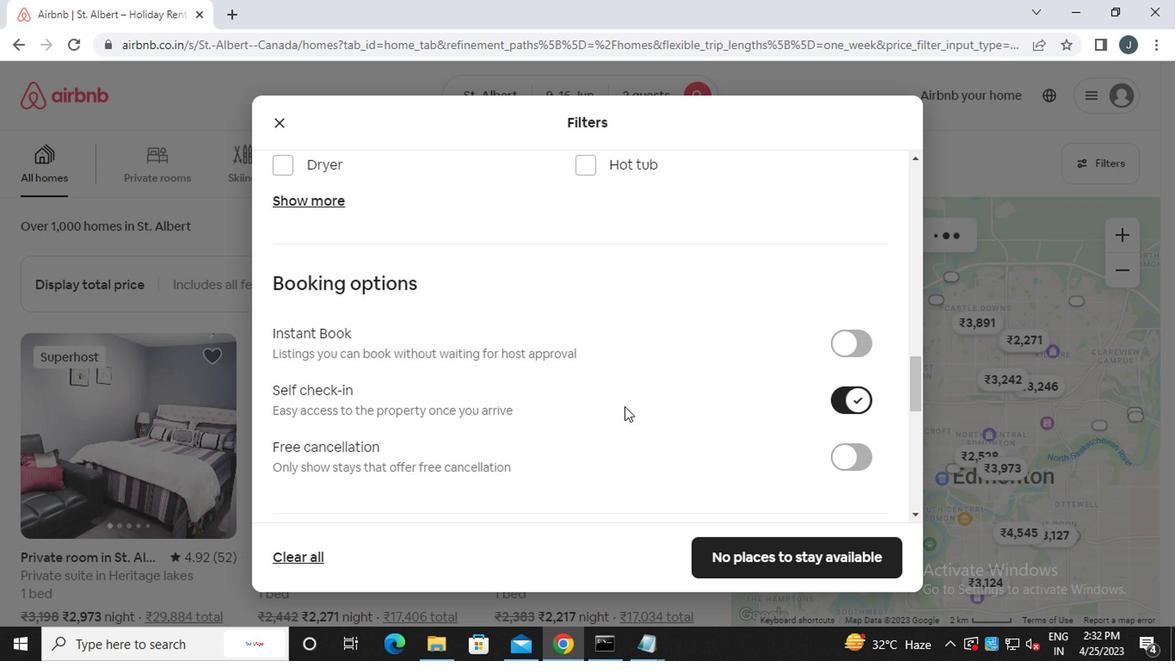 
Action: Mouse moved to (561, 417)
Screenshot: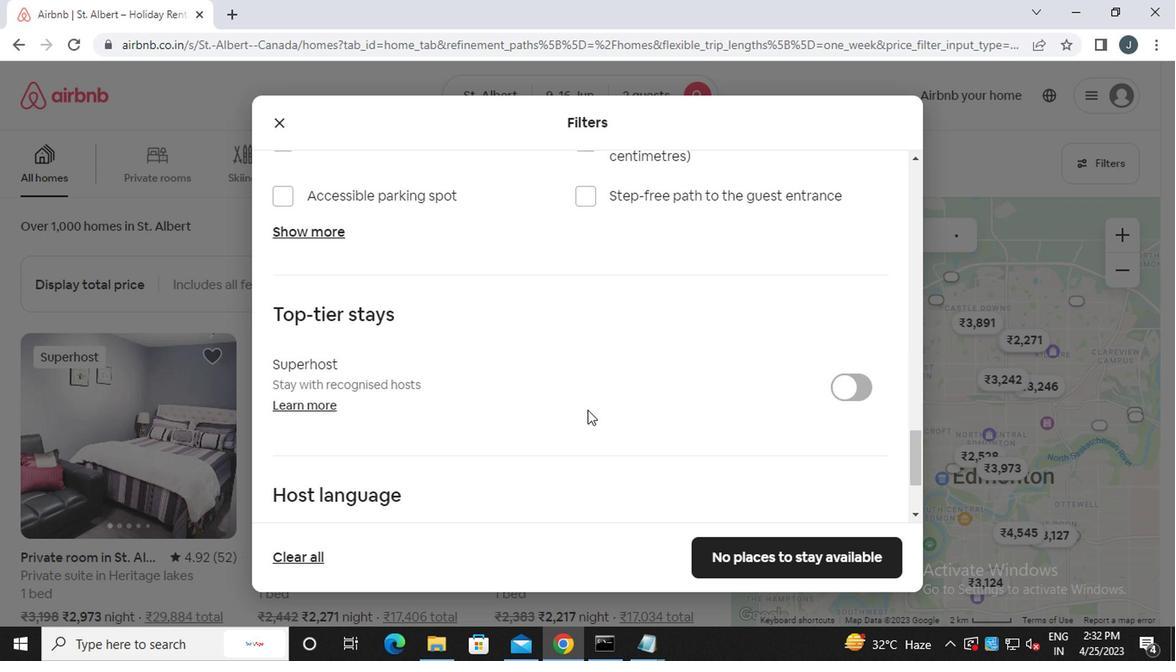 
Action: Mouse scrolled (561, 416) with delta (0, -1)
Screenshot: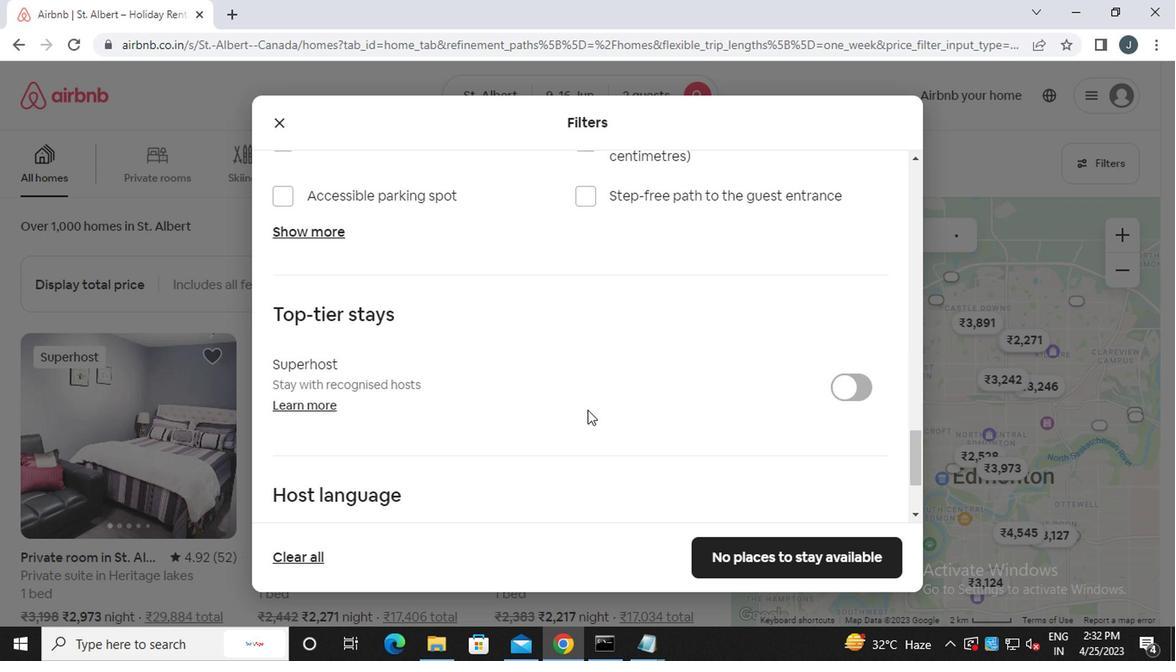 
Action: Mouse moved to (557, 418)
Screenshot: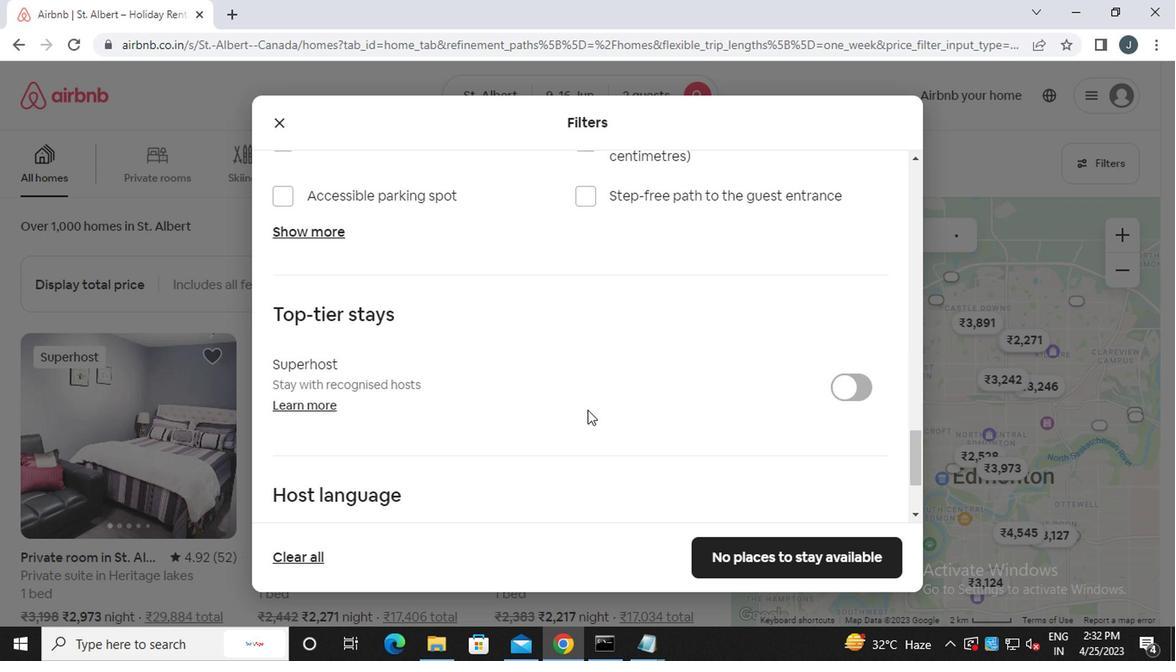 
Action: Mouse scrolled (557, 417) with delta (0, 0)
Screenshot: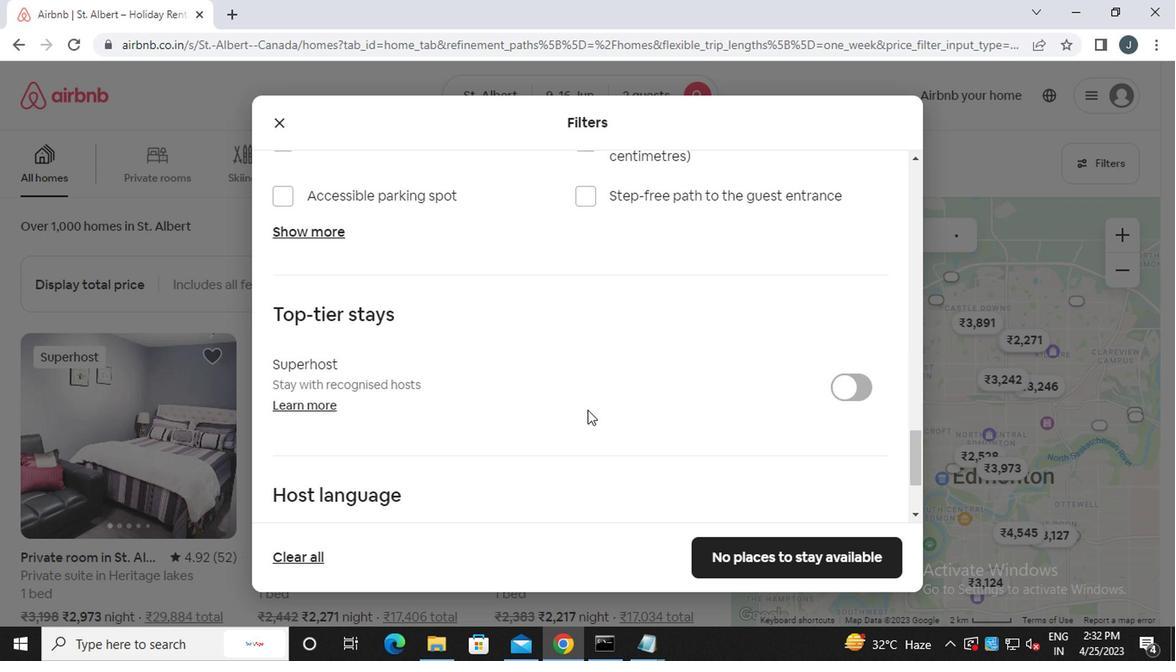 
Action: Mouse moved to (554, 418)
Screenshot: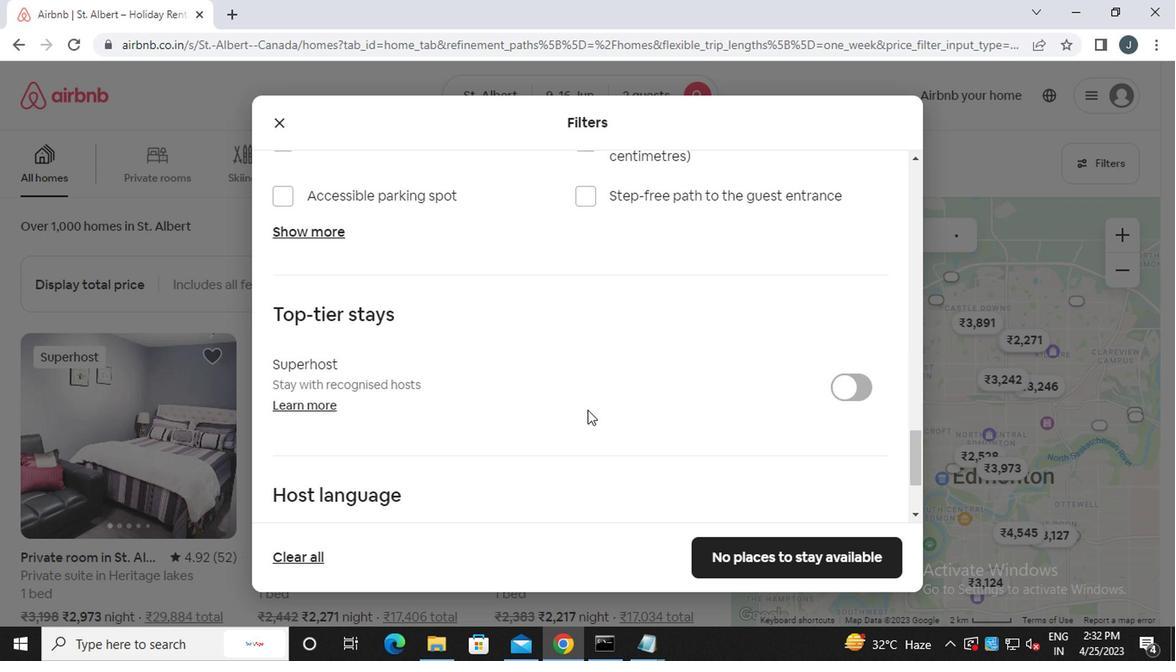 
Action: Mouse scrolled (554, 418) with delta (0, 0)
Screenshot: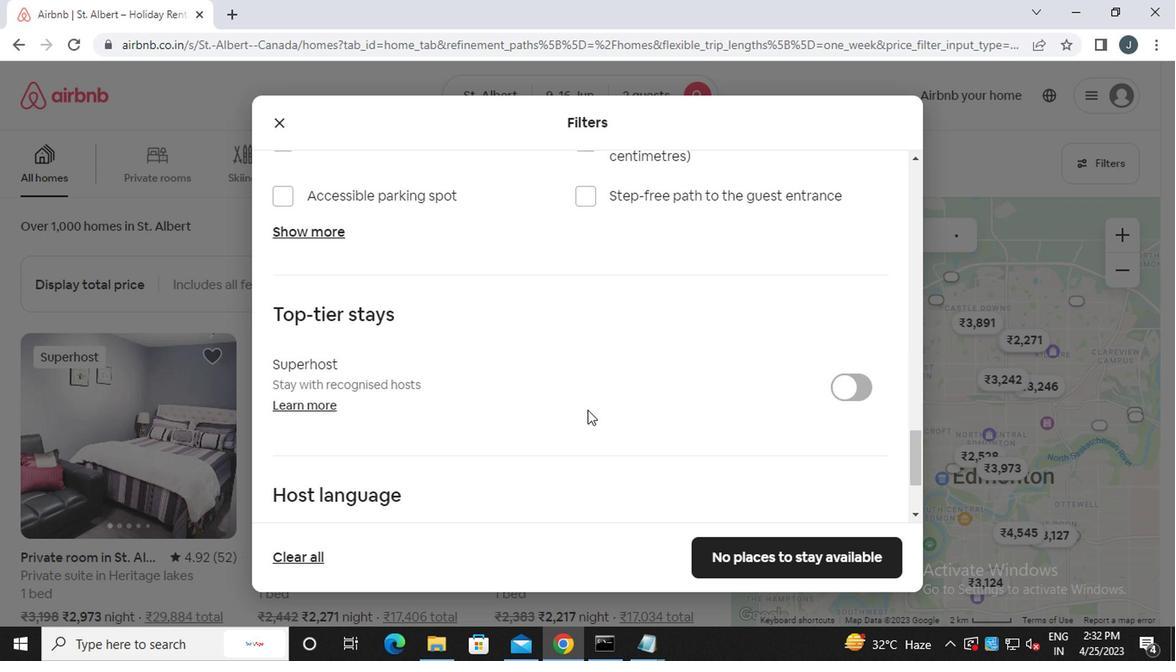 
Action: Mouse moved to (548, 418)
Screenshot: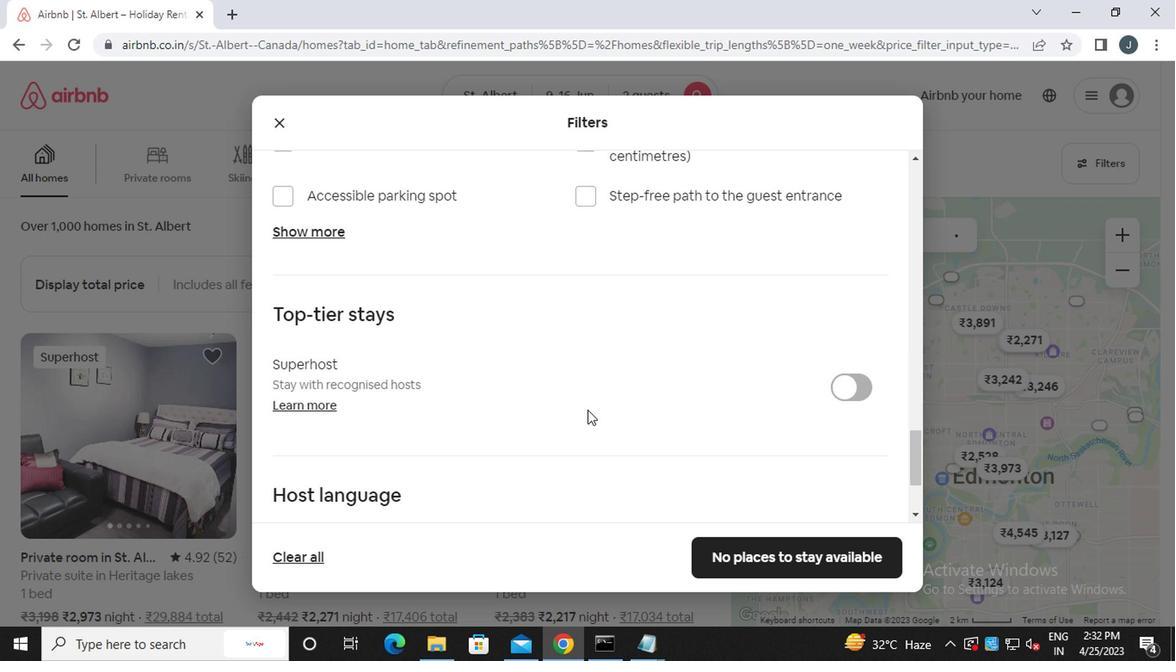 
Action: Mouse scrolled (548, 418) with delta (0, 0)
Screenshot: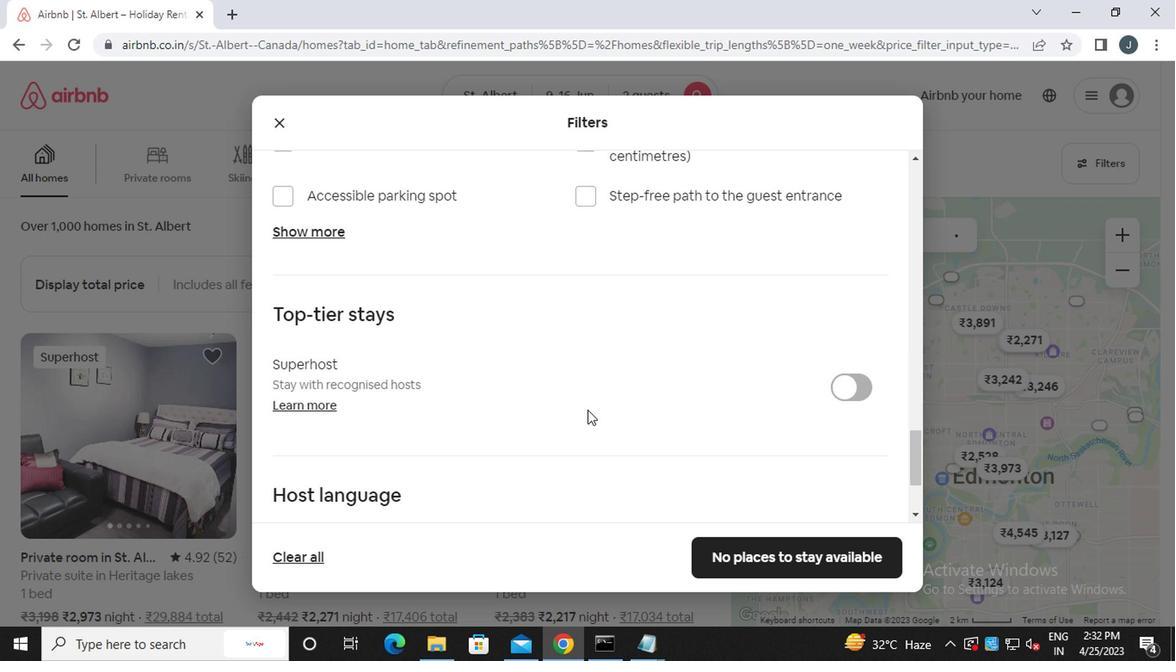 
Action: Mouse moved to (520, 420)
Screenshot: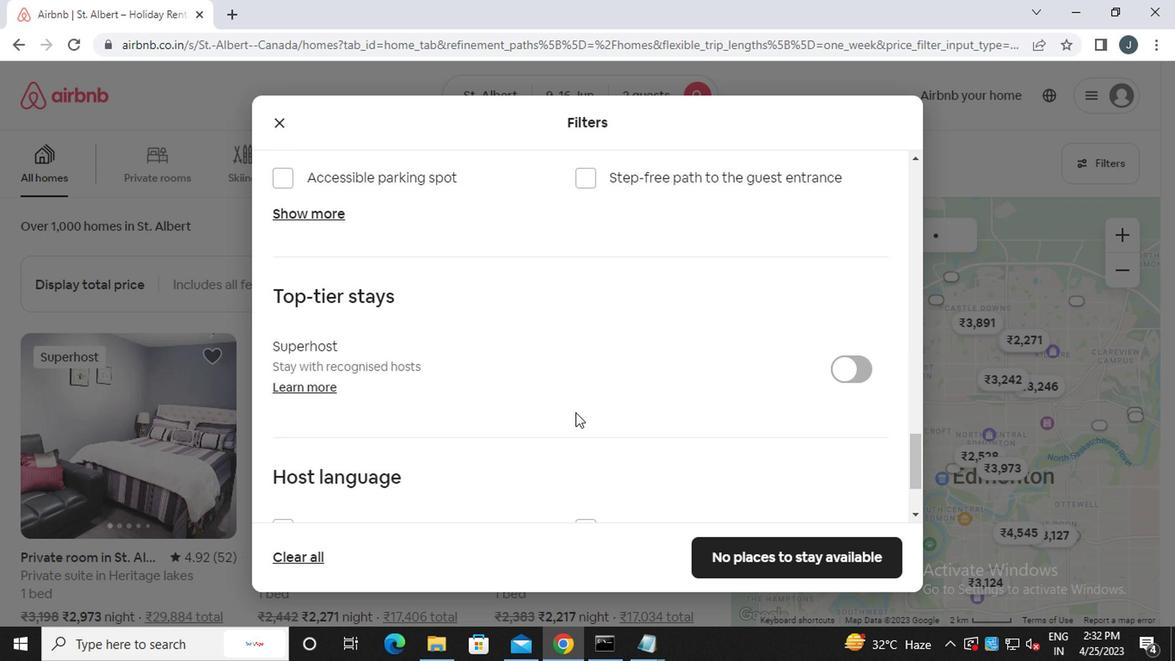 
Action: Mouse scrolled (520, 420) with delta (0, 0)
Screenshot: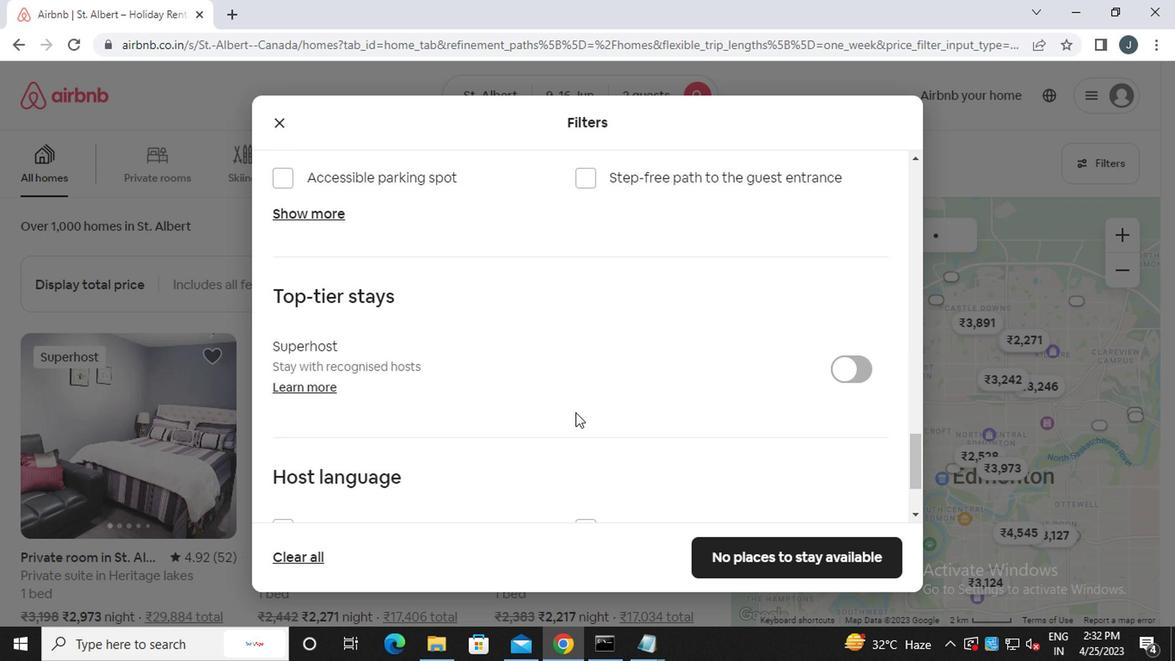 
Action: Mouse moved to (284, 401)
Screenshot: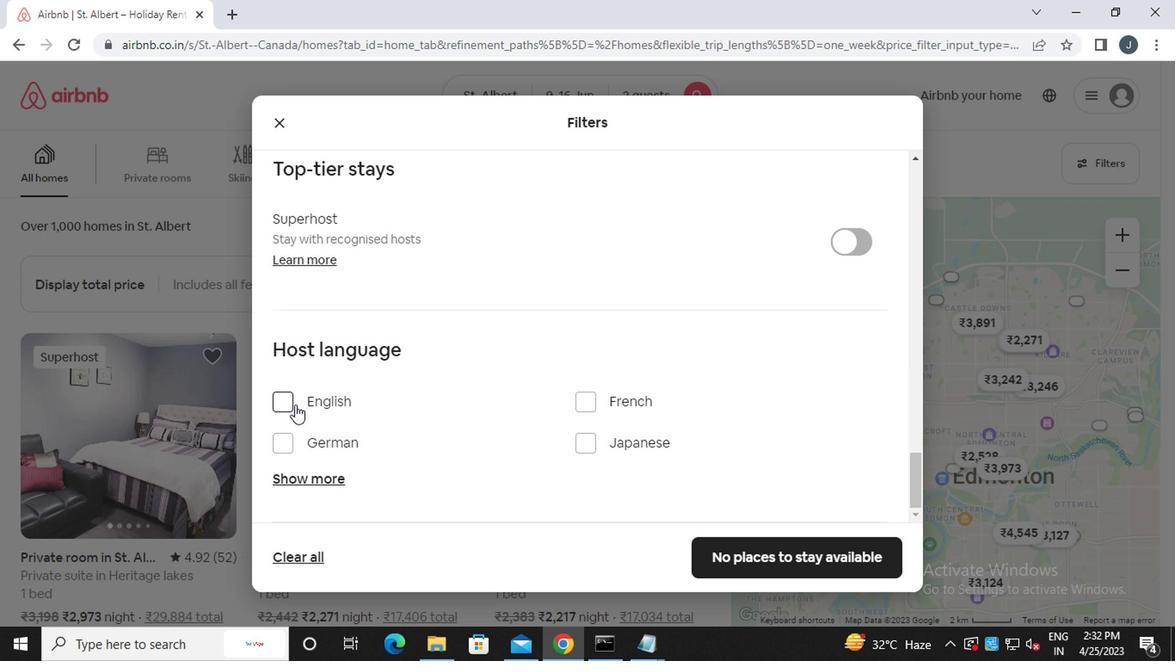 
Action: Mouse pressed left at (284, 401)
Screenshot: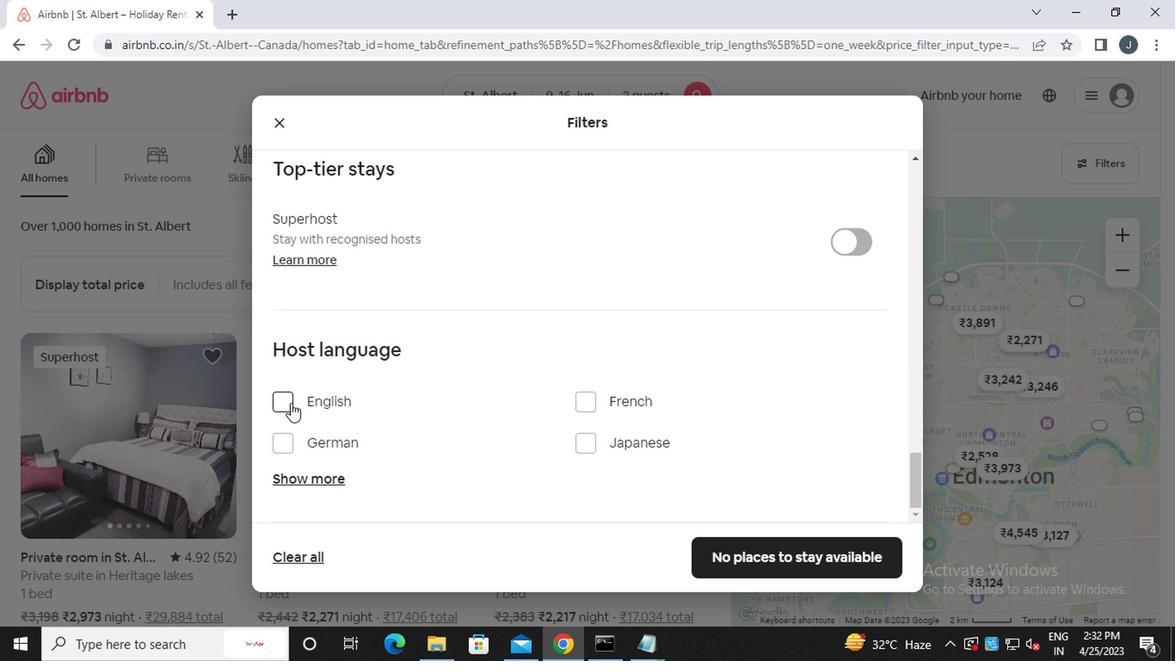 
Action: Mouse moved to (767, 552)
Screenshot: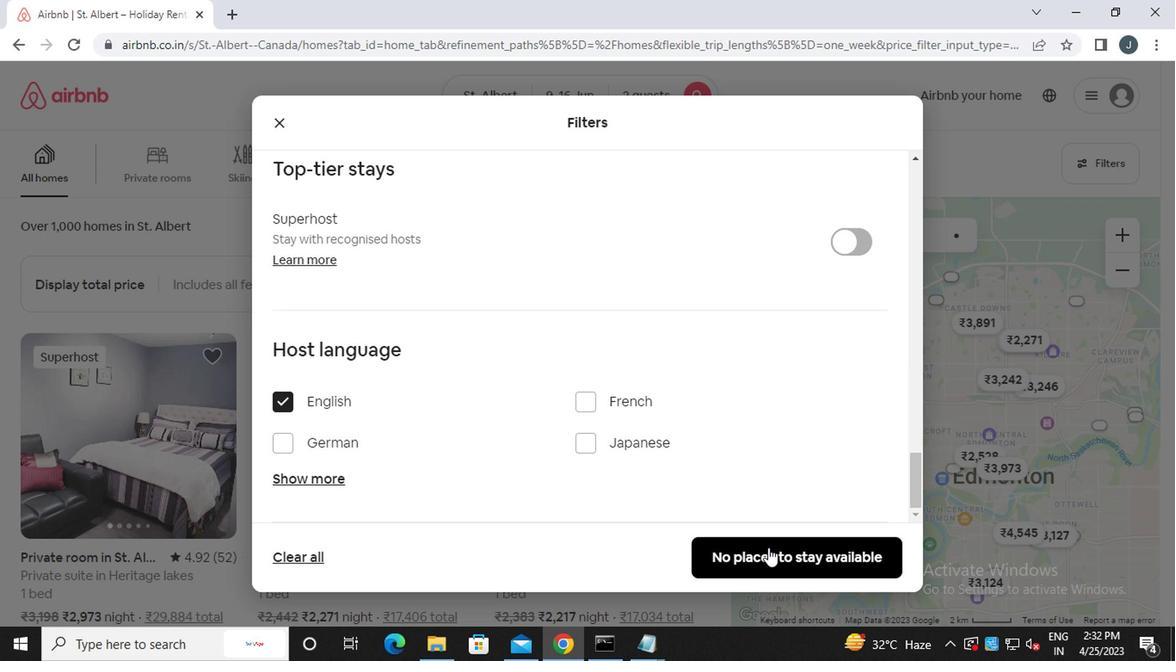 
Action: Mouse pressed left at (767, 552)
Screenshot: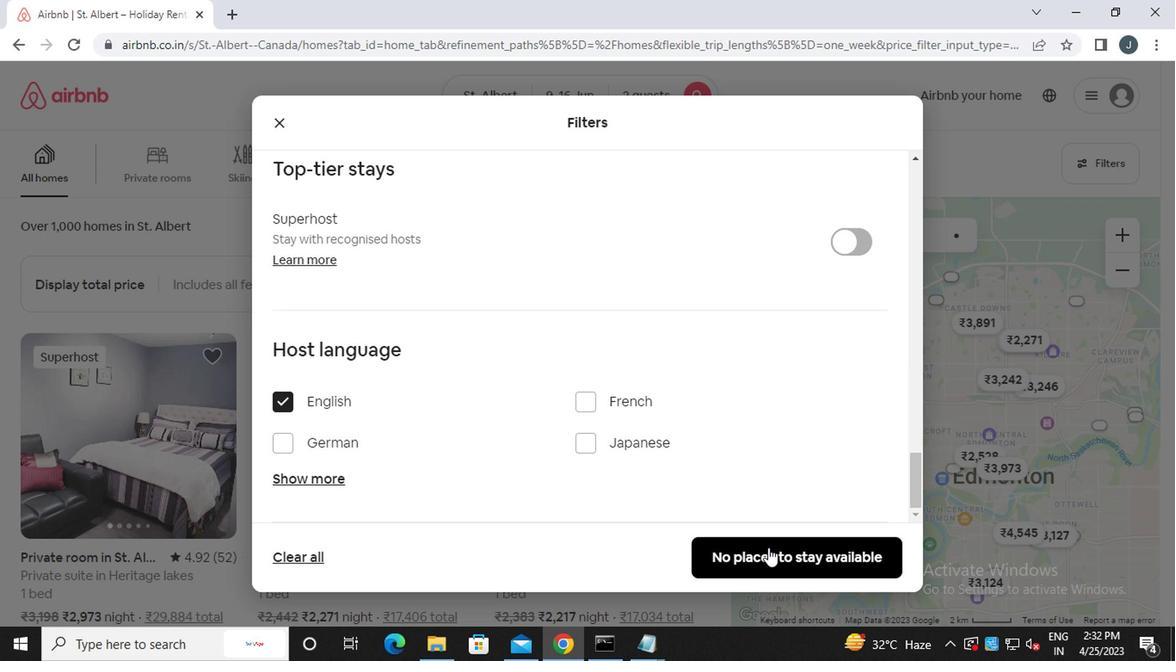 
Action: Mouse moved to (747, 538)
Screenshot: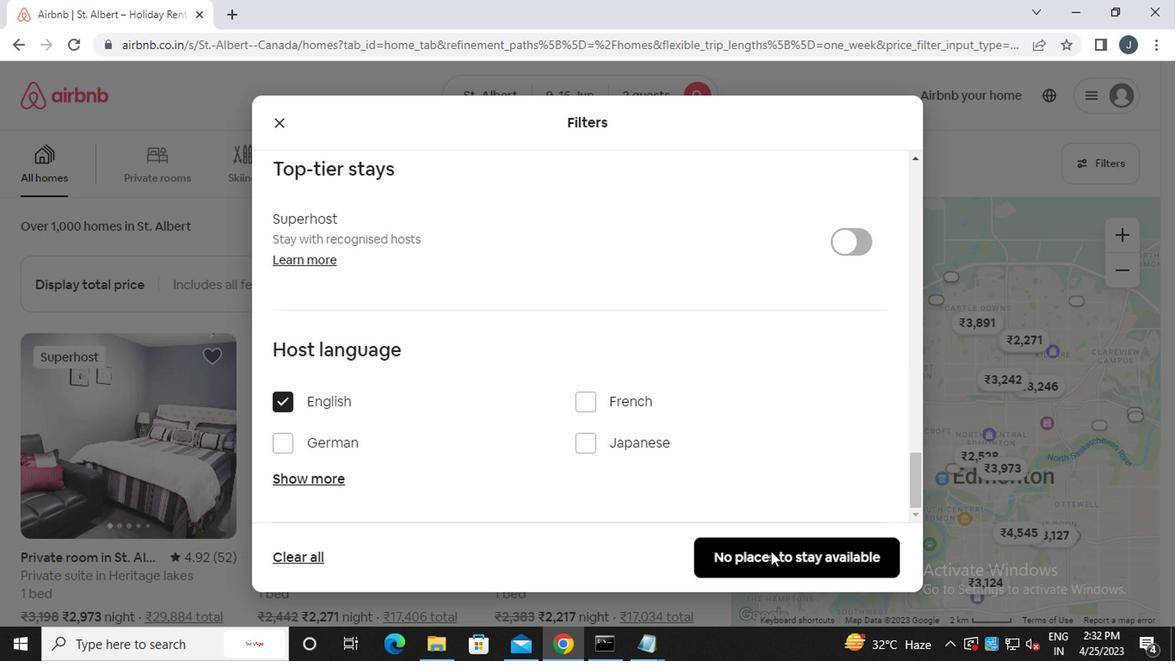 
